 Task: Add an event with the title Second Webinar: Introduction to Influencer Collaboration for Brand Growth, date '2023/10/29', time 9:15 AM to 11:15 AMand add a description: Throughout the session, participants will engage in a series of activities, discussions, and exercises that promote teamwork, trust-building, and effective communication. These activities will be tailored to the specific needs and dynamics of your team, ensuring relevance and maximum engagement., put the event into Red category . Add location for the event as: 456 Palau de la Música Catalana, Barcelona, Spain, logged in from the account softage.9@softage.netand send the event invitation to softage.10@softage.net with CC to  softage.7@softage.net. Set a reminder for the event 2 hour before
Action: Mouse moved to (88, 114)
Screenshot: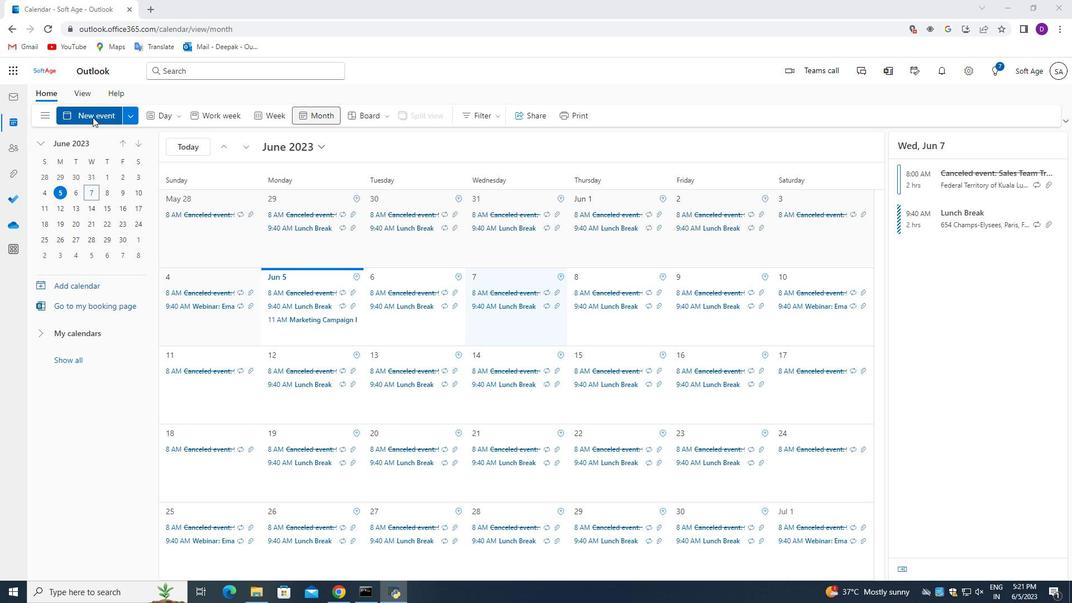 
Action: Mouse pressed left at (88, 114)
Screenshot: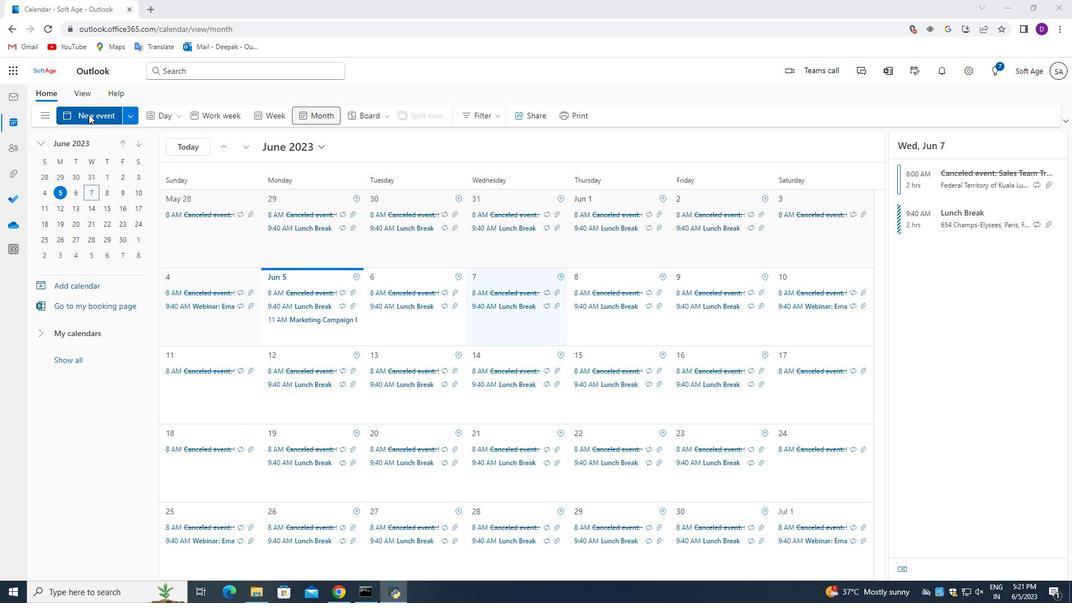 
Action: Mouse moved to (416, 389)
Screenshot: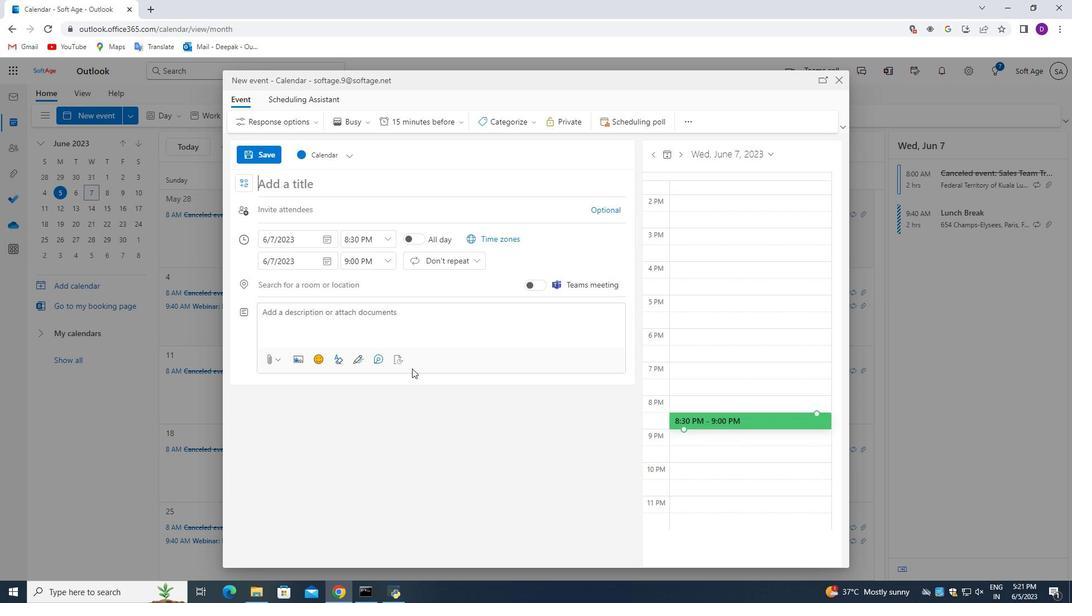 
Action: Key pressed <Key.shift_r>Second<Key.space><Key.shift_r>Webinar<Key.shift_r>:<Key.space><Key.shift>Introduction<Key.space>to<Key.space>influences<Key.backspace>r<Key.space><Key.shift_r>Collaboration<Key.space>for<Key.space><Key.shift_r>Brand<Key.space><Key.shift_r>
Screenshot: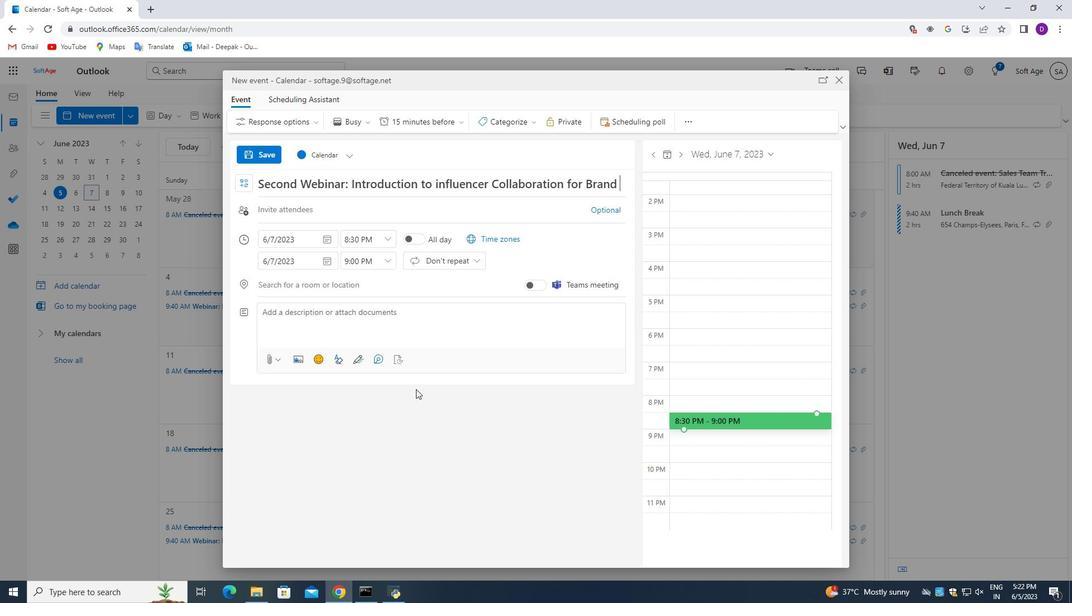 
Action: Mouse moved to (416, 389)
Screenshot: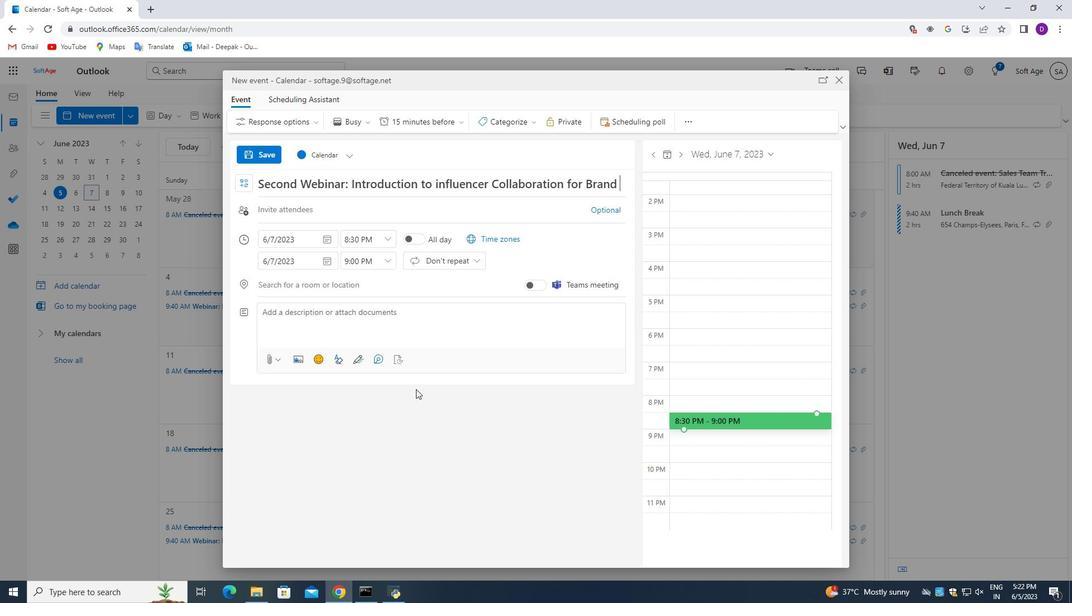 
Action: Key pressed <Key.shift_r><Key.shift_r><Key.shift_r><Key.shift_r><Key.shift_r><Key.shift_r><Key.shift_r><Key.shift_r><Key.shift_r><Key.shift_r><Key.shift_r><Key.shift_r><Key.shift_r><Key.shift_r><Key.shift_r><Key.shift_r><Key.shift_r>Growth
Screenshot: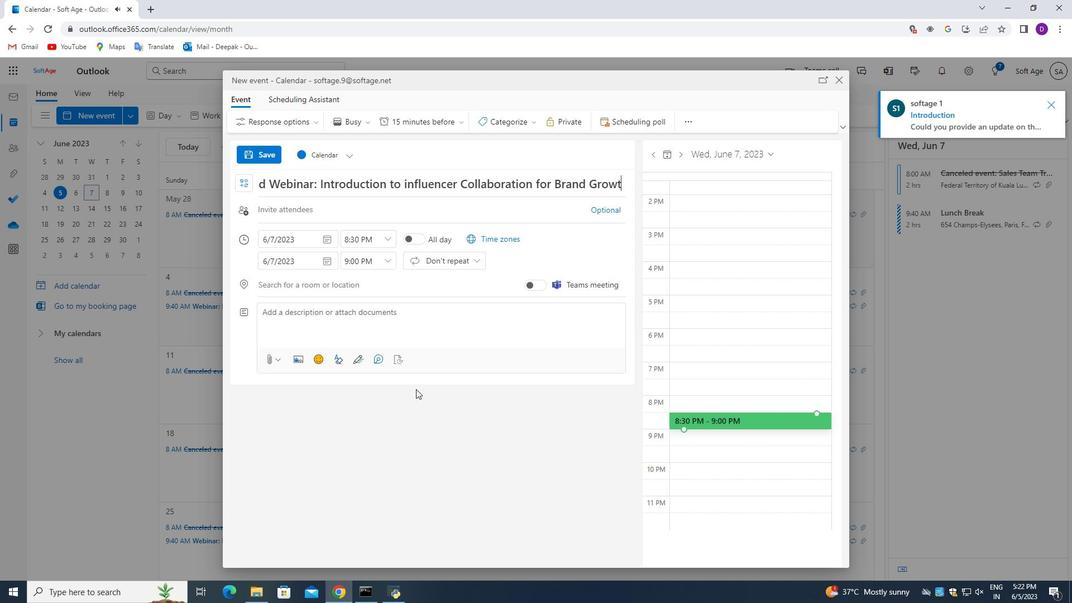 
Action: Mouse moved to (327, 239)
Screenshot: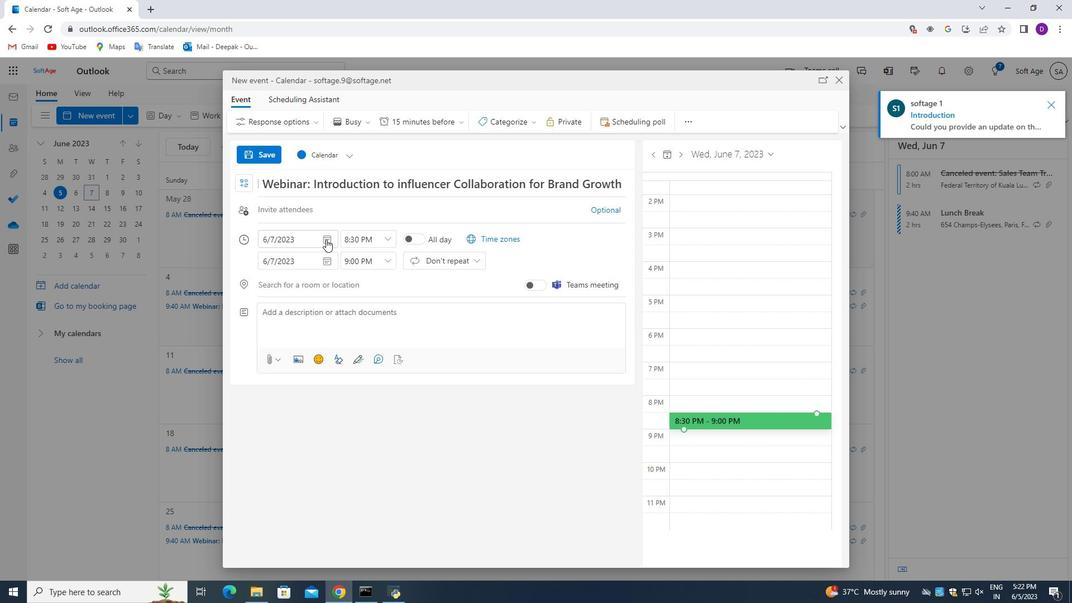 
Action: Mouse pressed left at (327, 239)
Screenshot: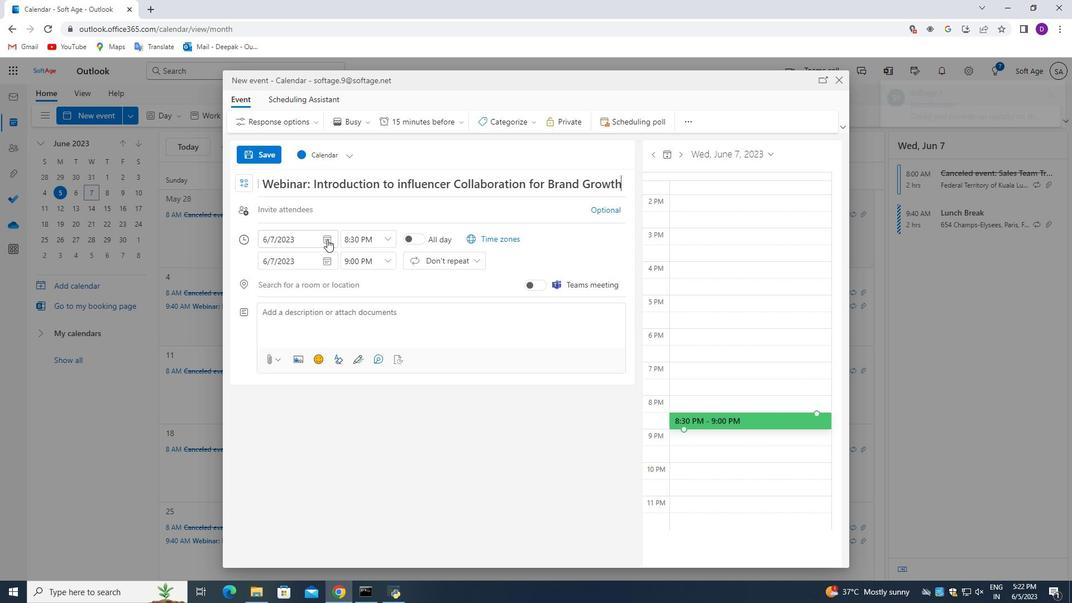 
Action: Mouse moved to (290, 258)
Screenshot: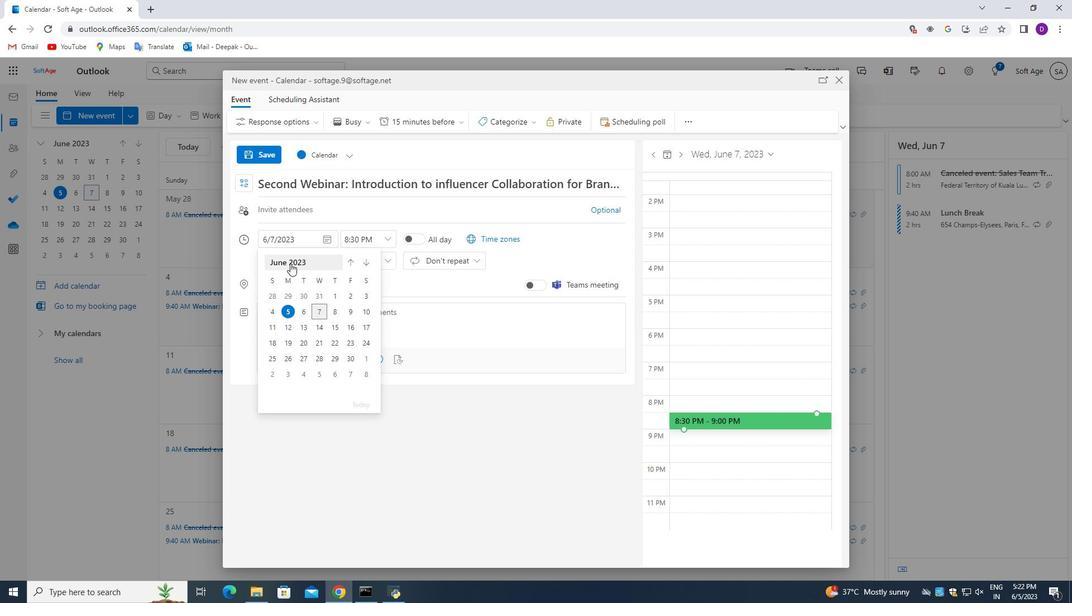 
Action: Mouse pressed left at (290, 258)
Screenshot: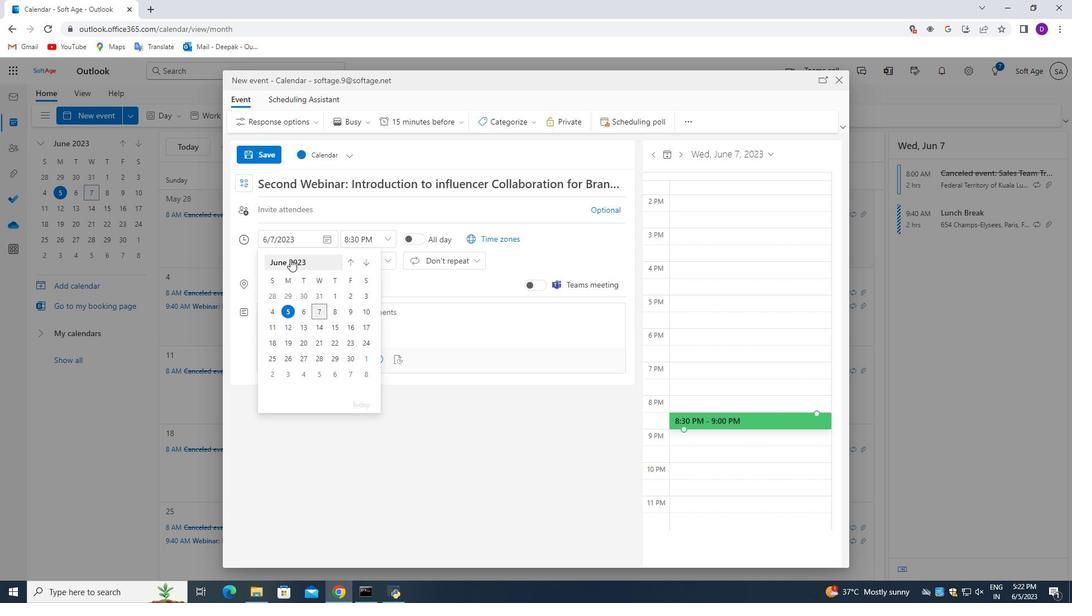 
Action: Mouse moved to (305, 342)
Screenshot: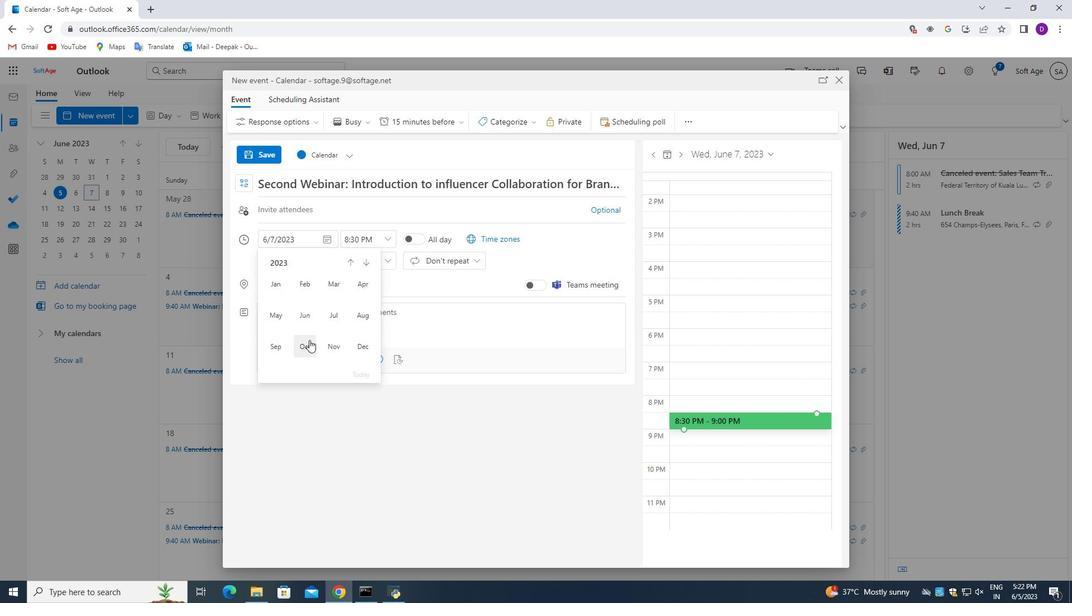 
Action: Mouse pressed left at (305, 342)
Screenshot: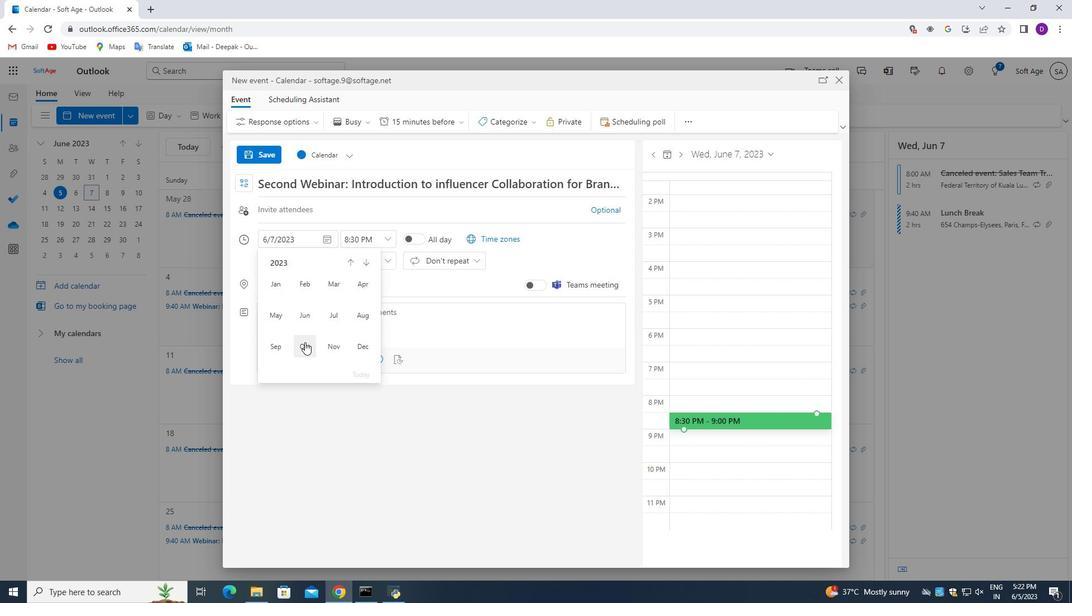
Action: Mouse moved to (273, 355)
Screenshot: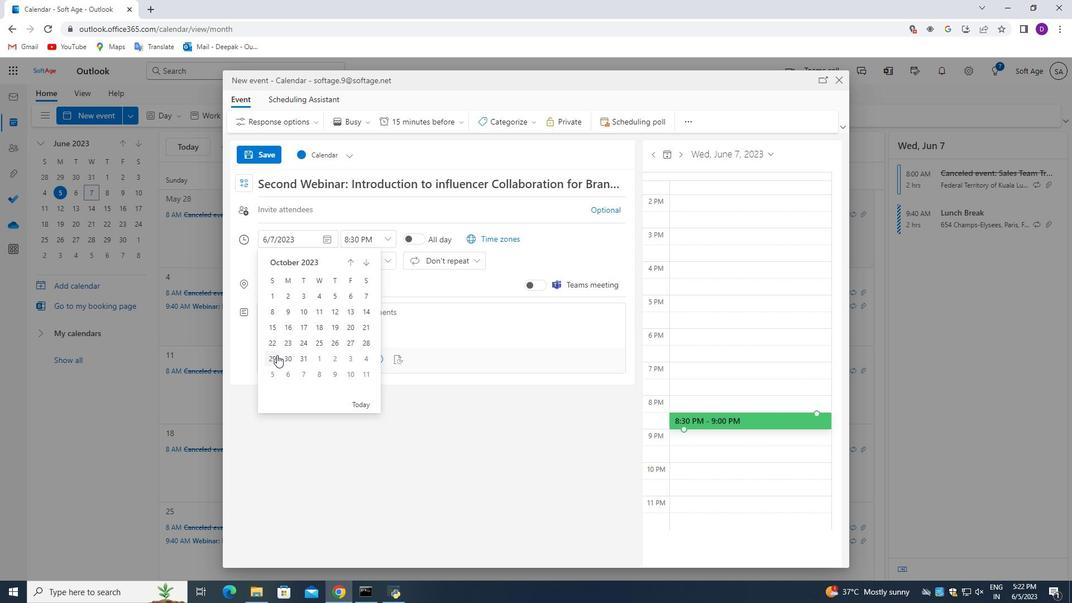 
Action: Mouse pressed left at (273, 355)
Screenshot: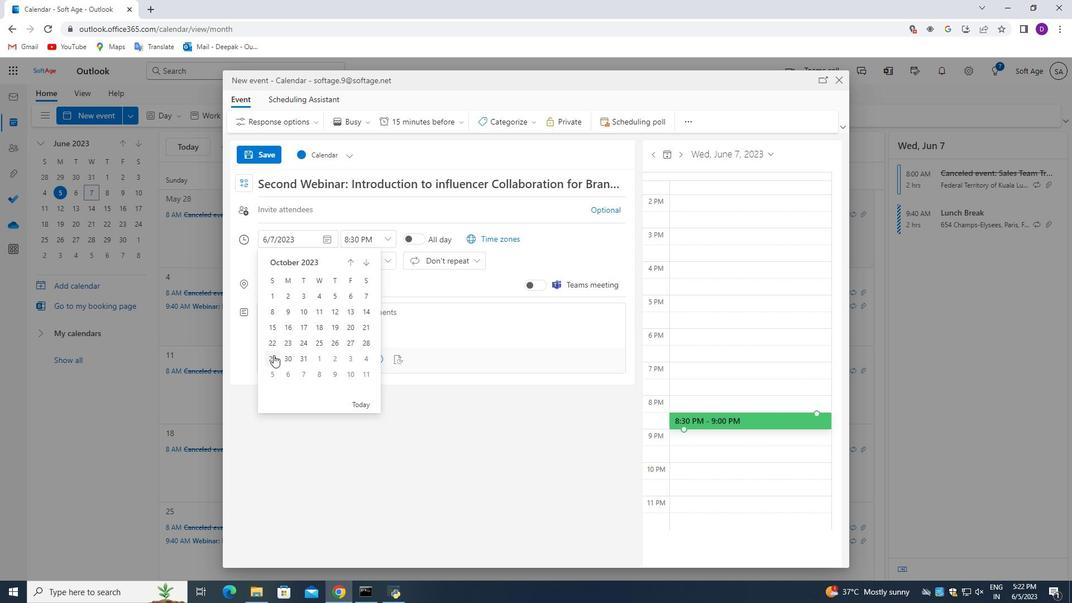 
Action: Mouse moved to (386, 241)
Screenshot: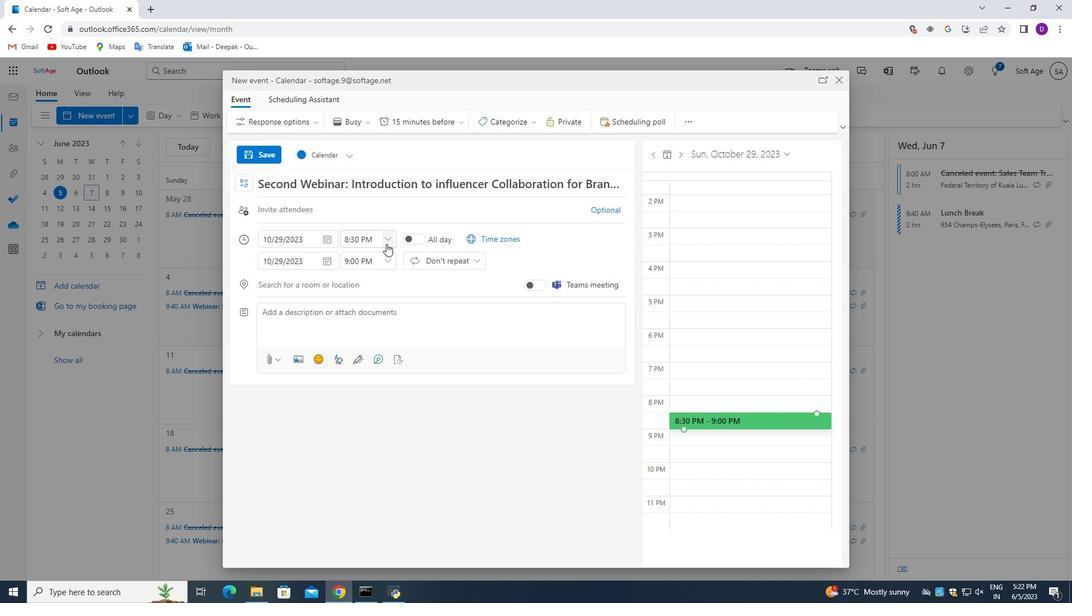 
Action: Mouse pressed left at (386, 241)
Screenshot: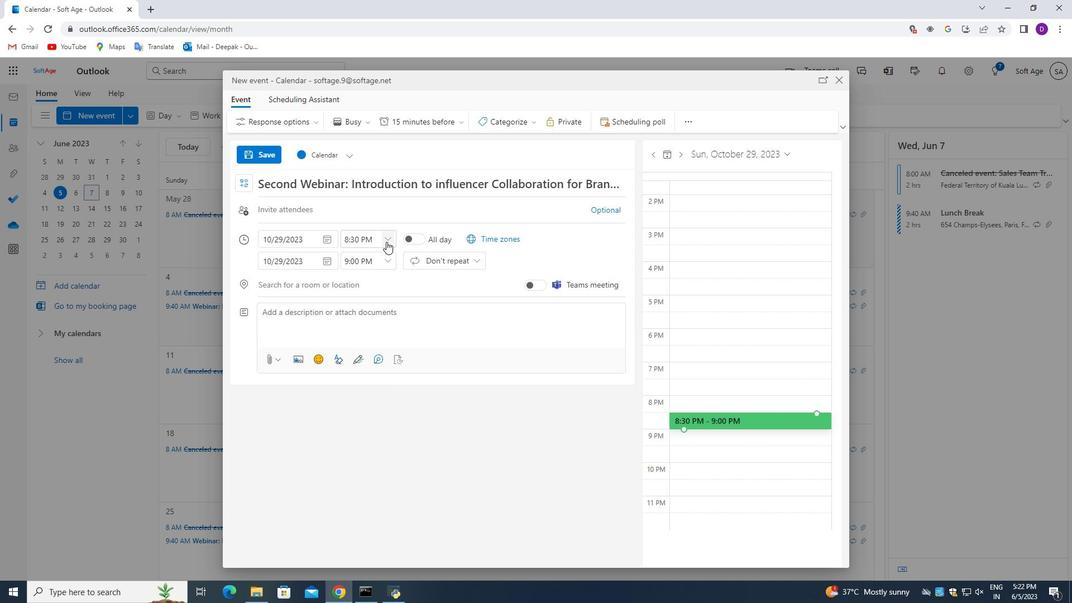 
Action: Mouse moved to (369, 307)
Screenshot: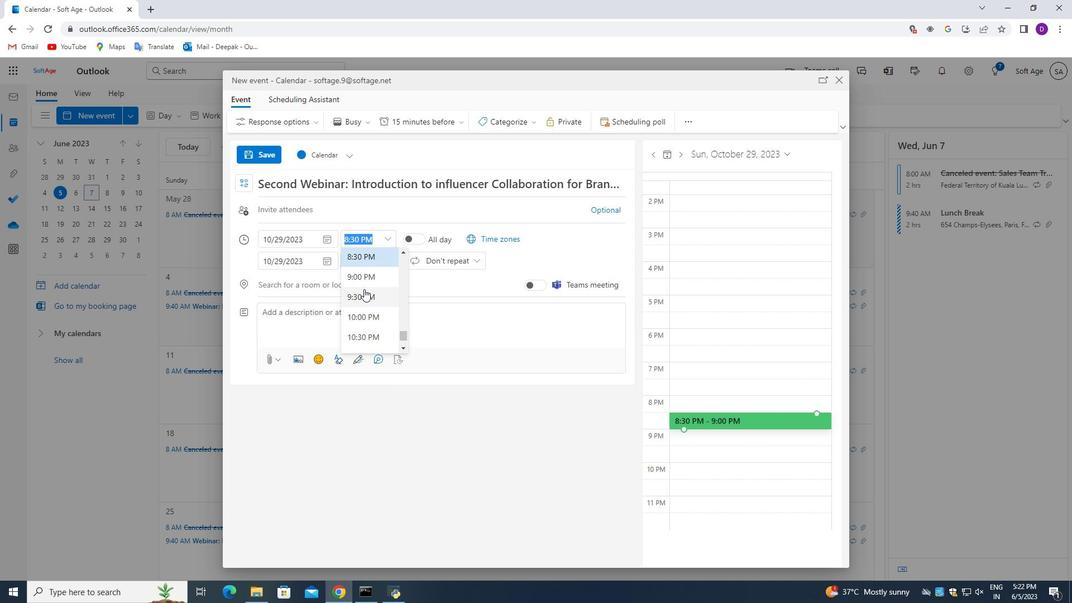 
Action: Mouse scrolled (369, 308) with delta (0, 0)
Screenshot: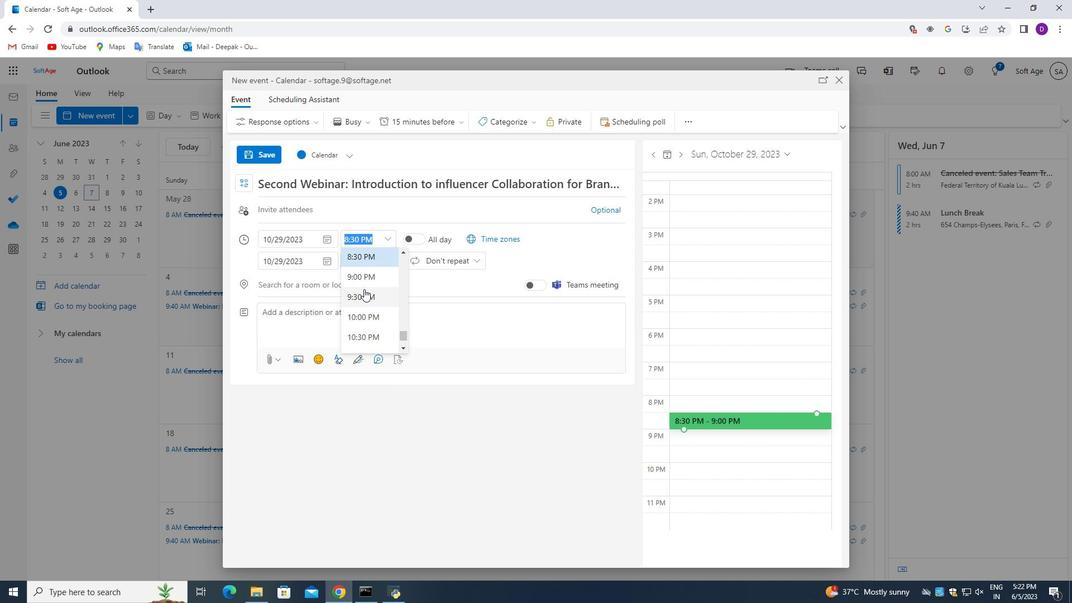 
Action: Mouse moved to (369, 315)
Screenshot: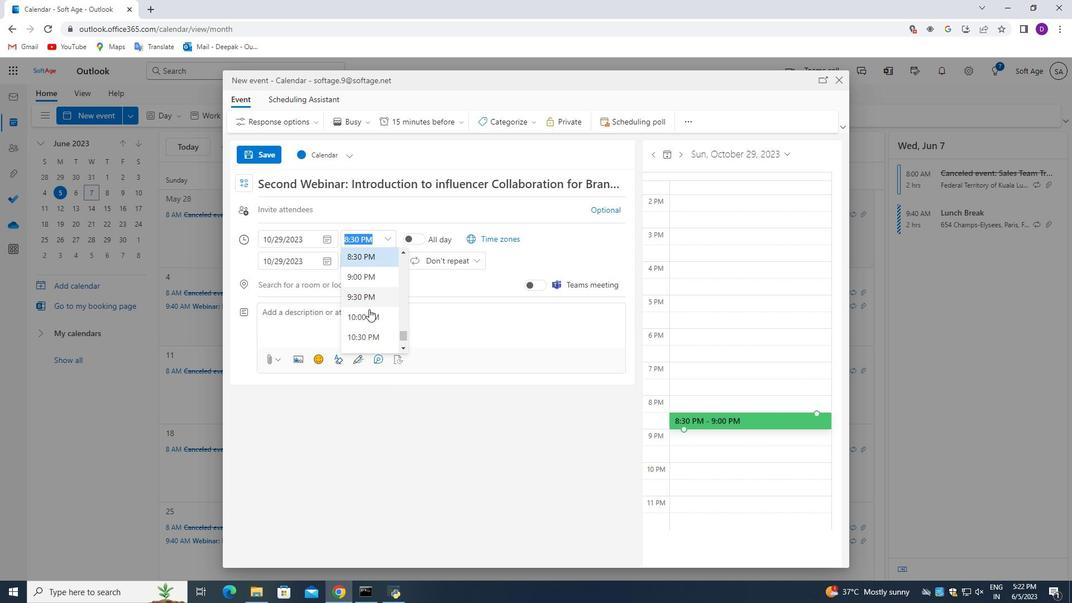 
Action: Mouse scrolled (369, 316) with delta (0, 0)
Screenshot: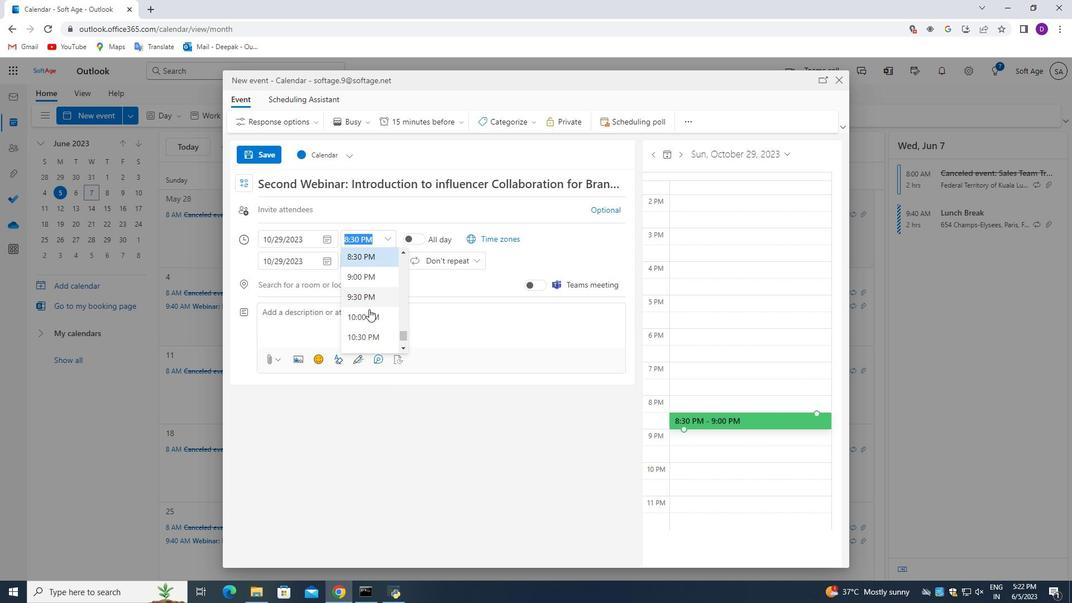 
Action: Mouse moved to (369, 316)
Screenshot: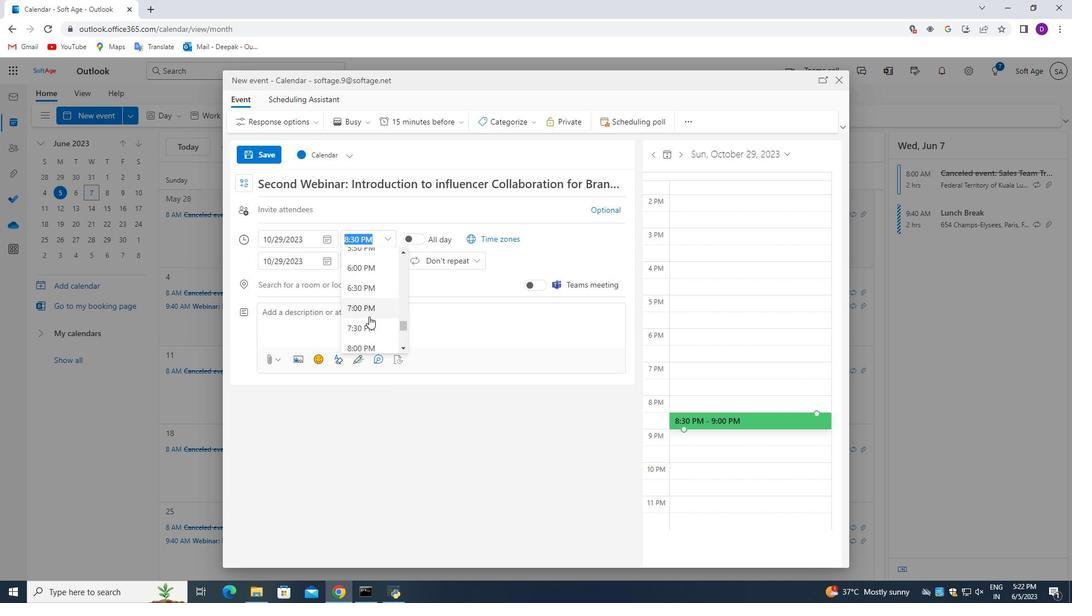 
Action: Mouse scrolled (369, 317) with delta (0, 0)
Screenshot: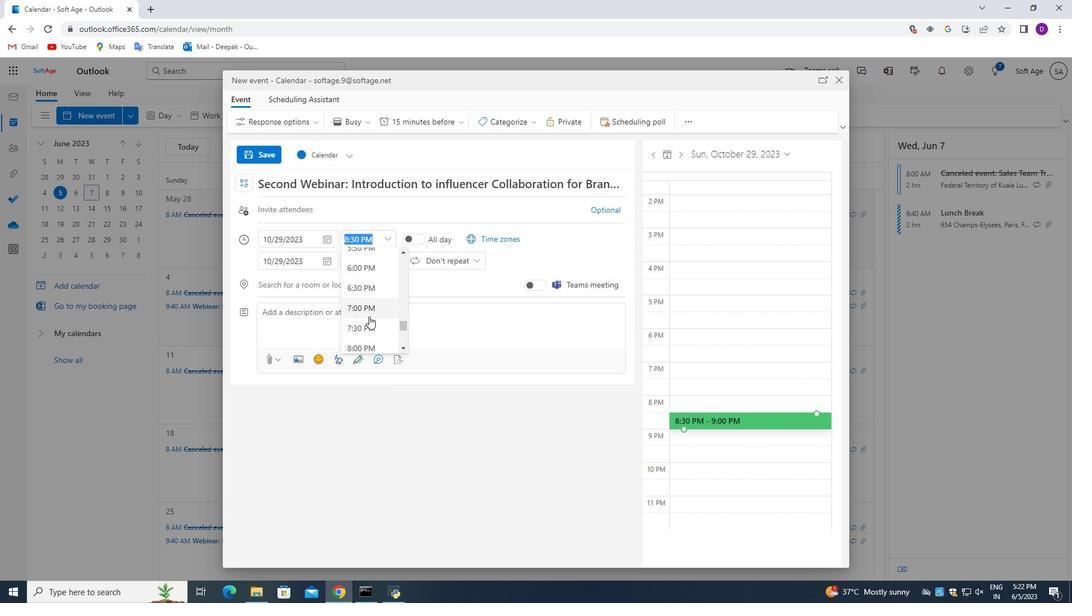 
Action: Mouse scrolled (369, 317) with delta (0, 0)
Screenshot: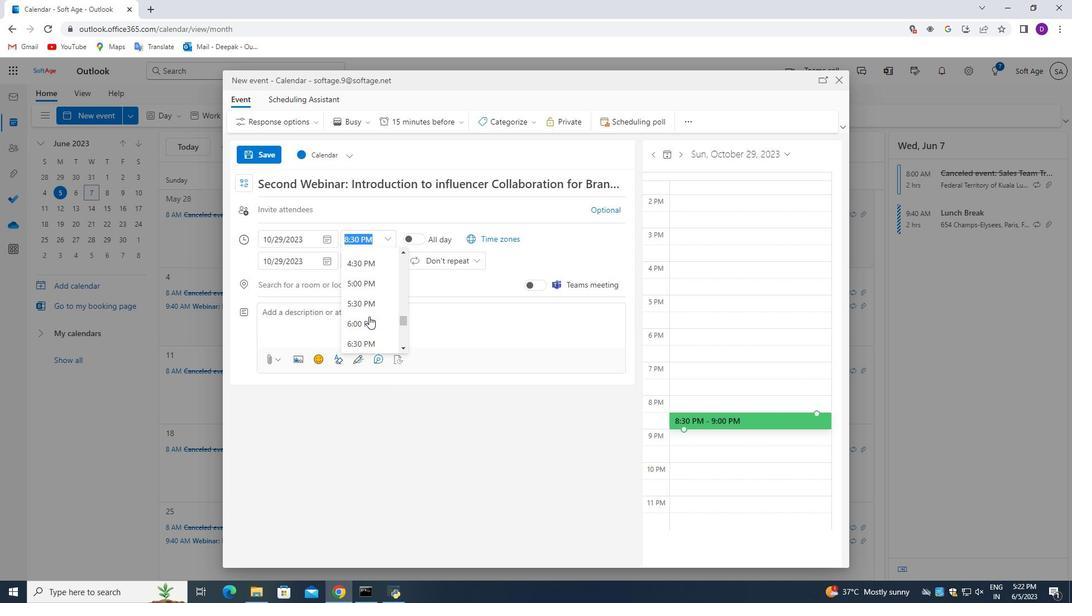 
Action: Mouse scrolled (369, 317) with delta (0, 0)
Screenshot: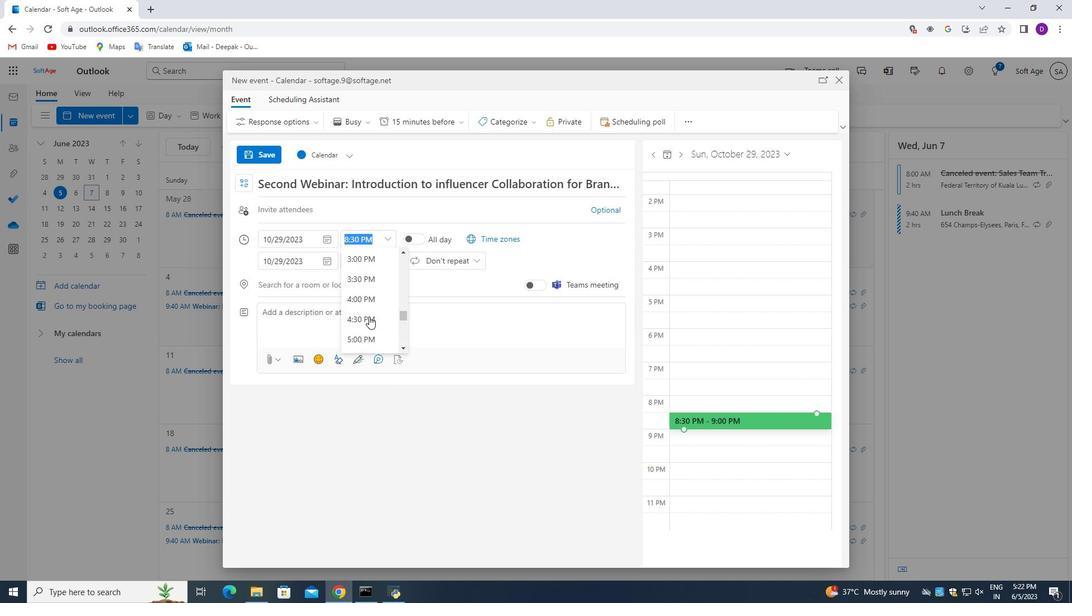 
Action: Mouse scrolled (369, 317) with delta (0, 0)
Screenshot: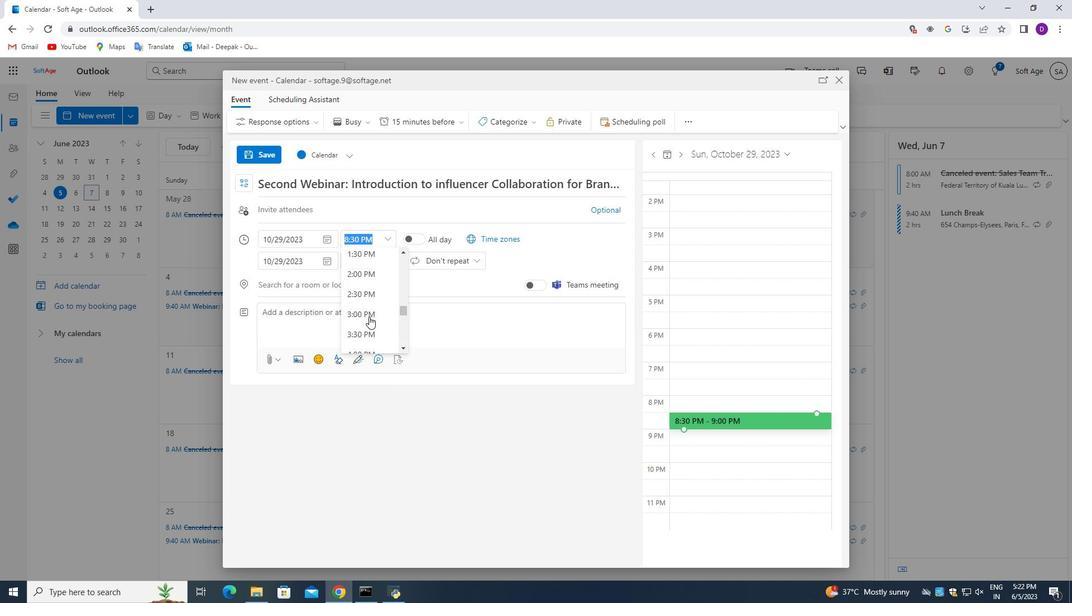 
Action: Mouse scrolled (369, 317) with delta (0, 0)
Screenshot: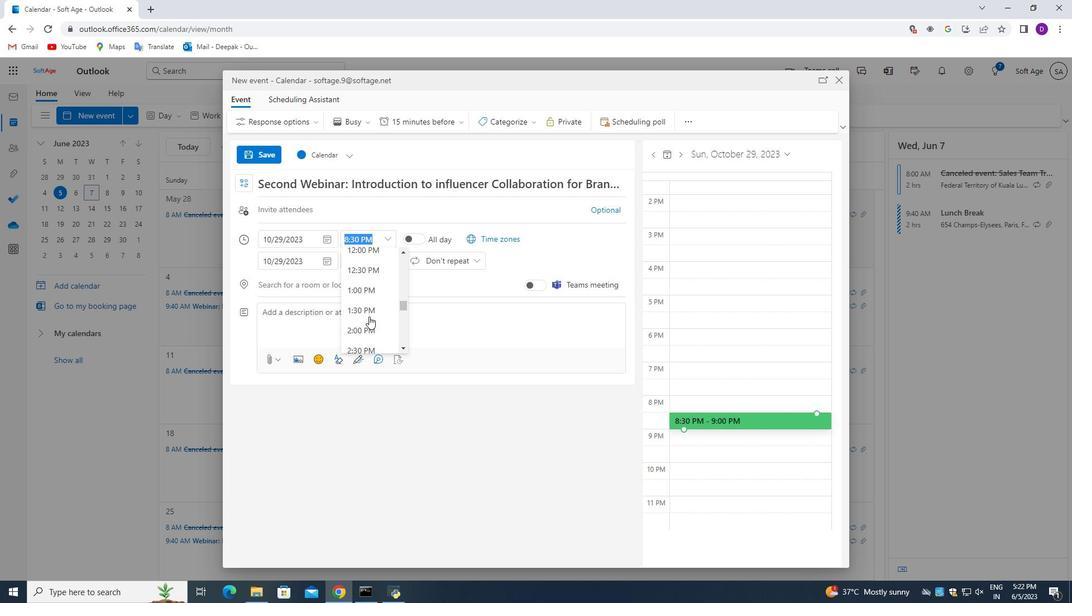 
Action: Mouse moved to (369, 317)
Screenshot: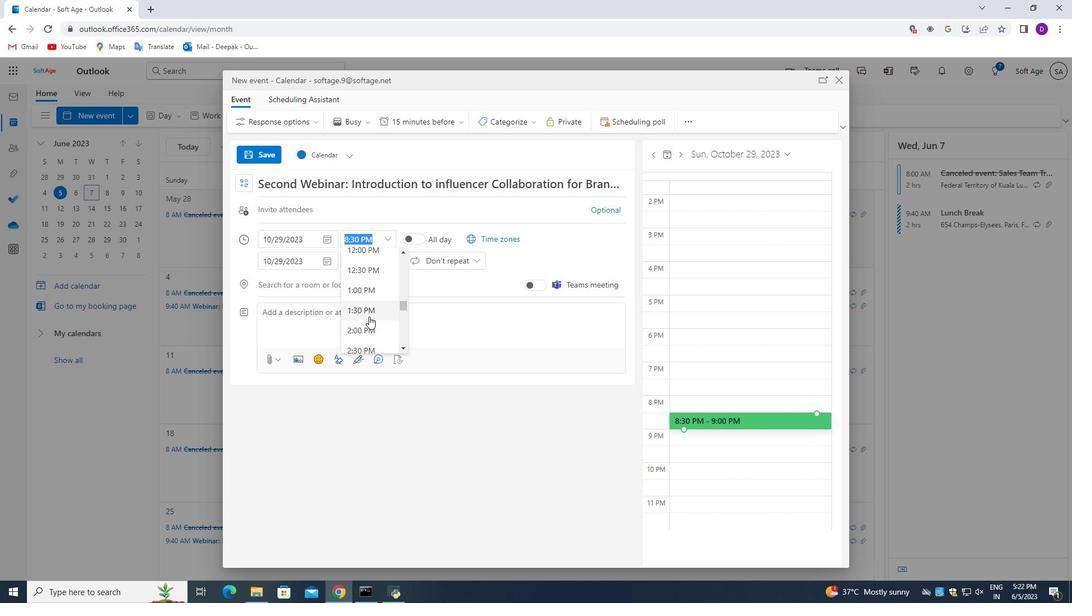 
Action: Mouse scrolled (369, 317) with delta (0, 0)
Screenshot: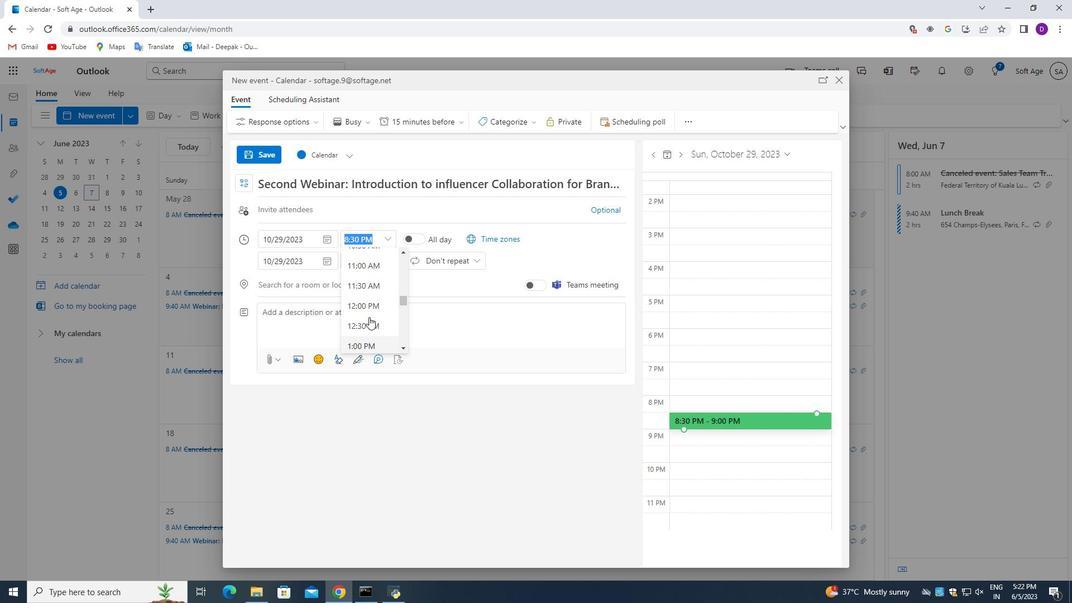 
Action: Mouse scrolled (369, 317) with delta (0, 0)
Screenshot: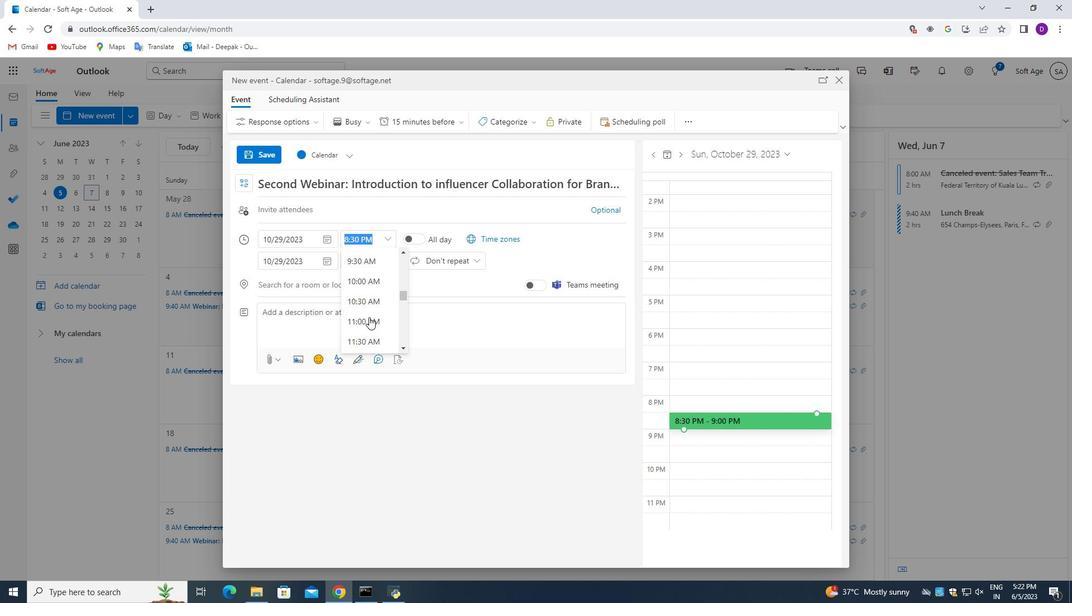 
Action: Mouse scrolled (369, 317) with delta (0, 0)
Screenshot: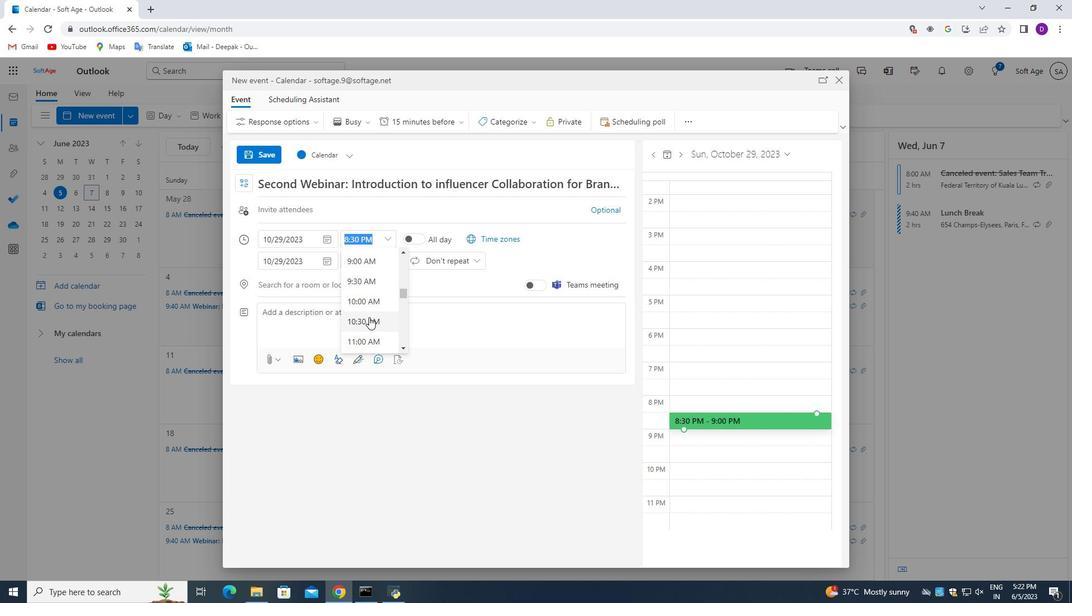 
Action: Mouse scrolled (369, 316) with delta (0, 0)
Screenshot: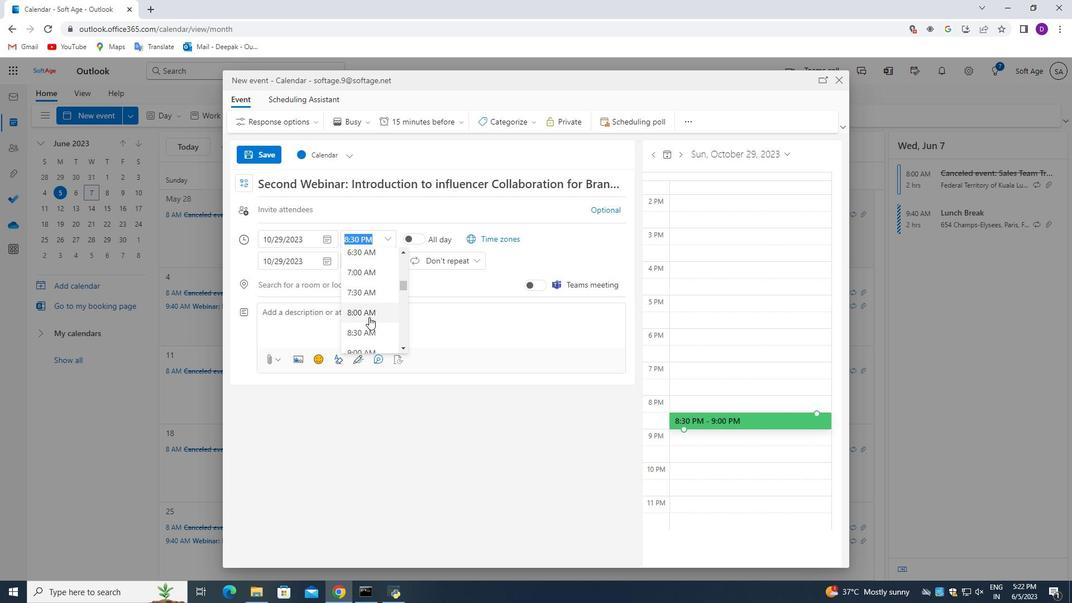 
Action: Mouse moved to (367, 312)
Screenshot: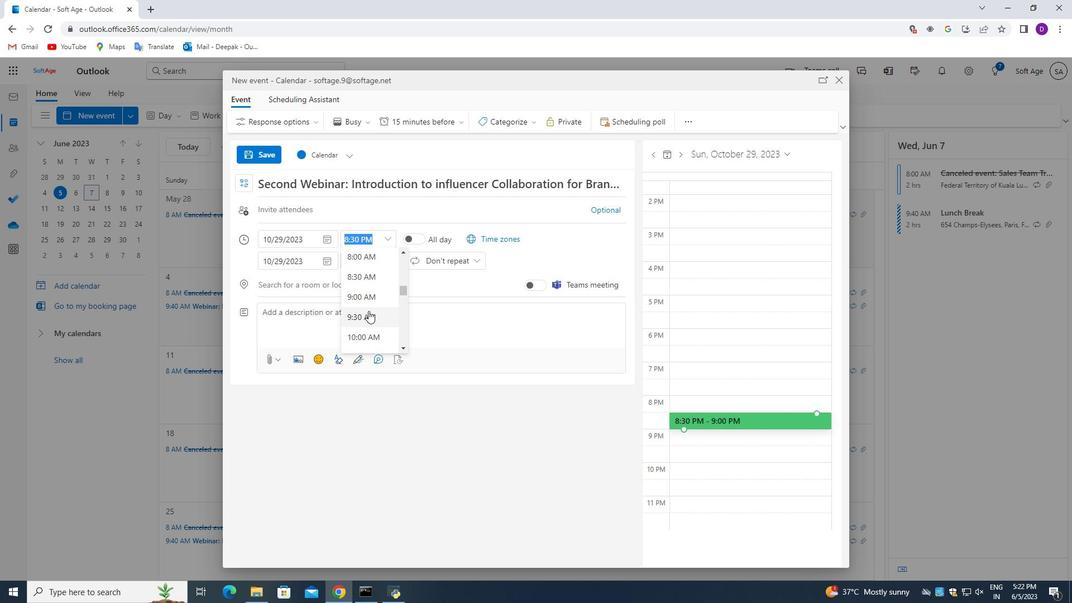 
Action: Mouse pressed left at (367, 312)
Screenshot: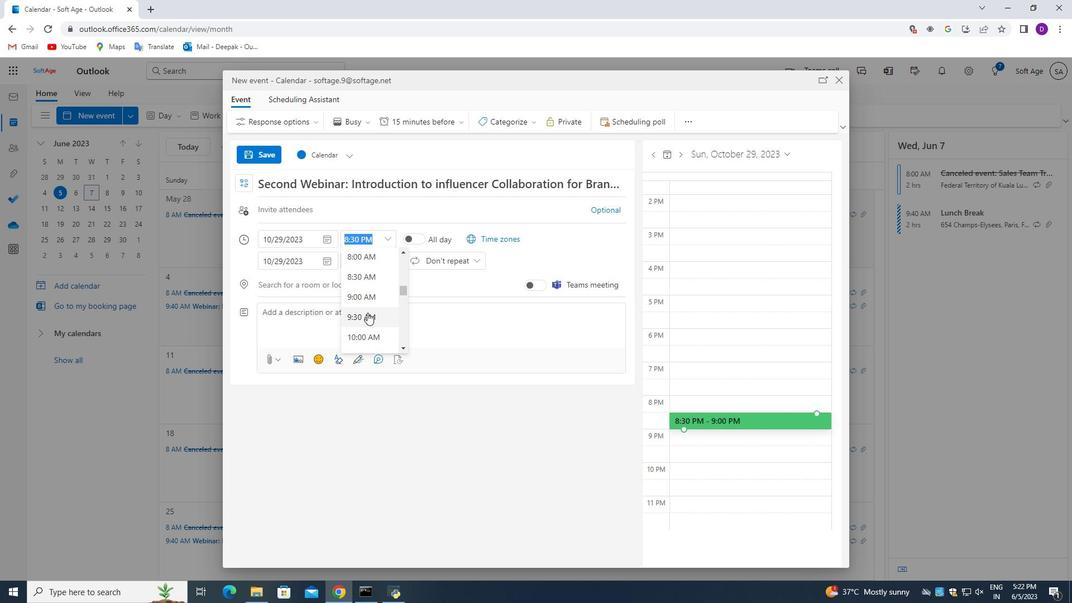 
Action: Mouse moved to (358, 239)
Screenshot: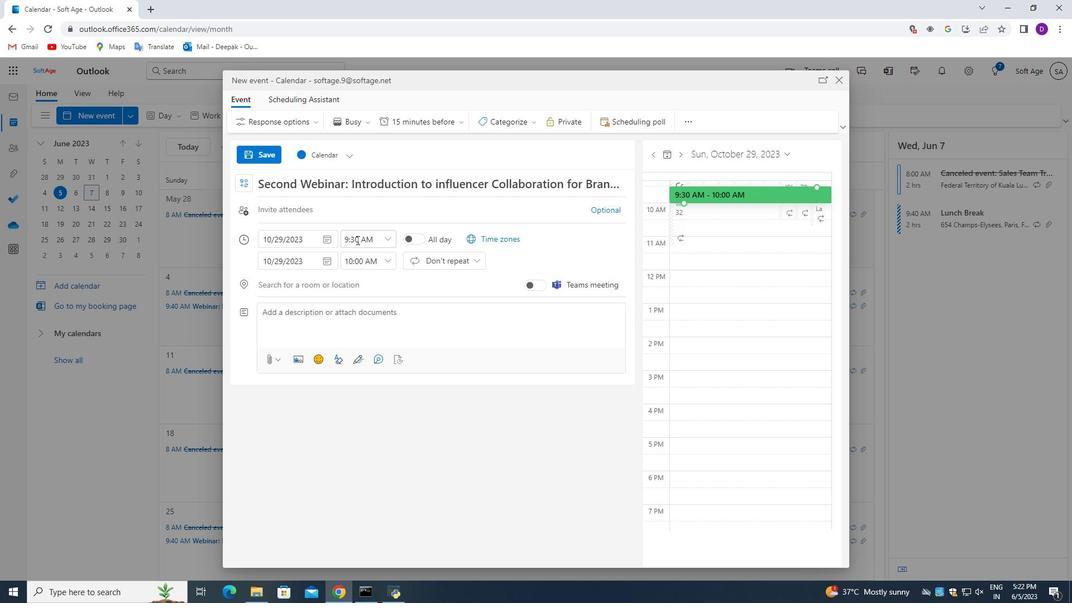 
Action: Mouse pressed left at (358, 239)
Screenshot: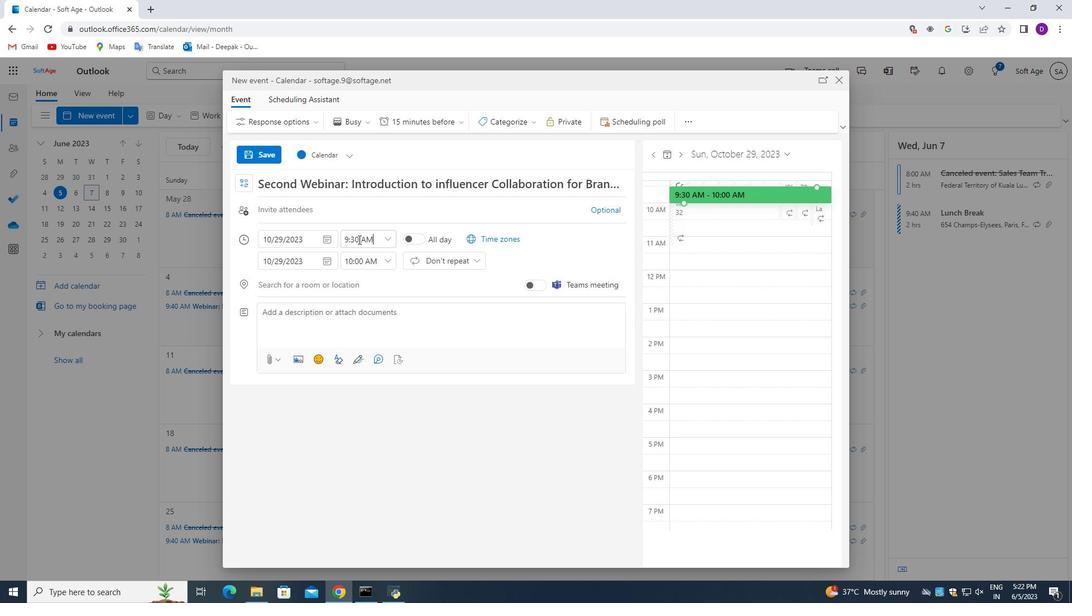 
Action: Mouse moved to (361, 261)
Screenshot: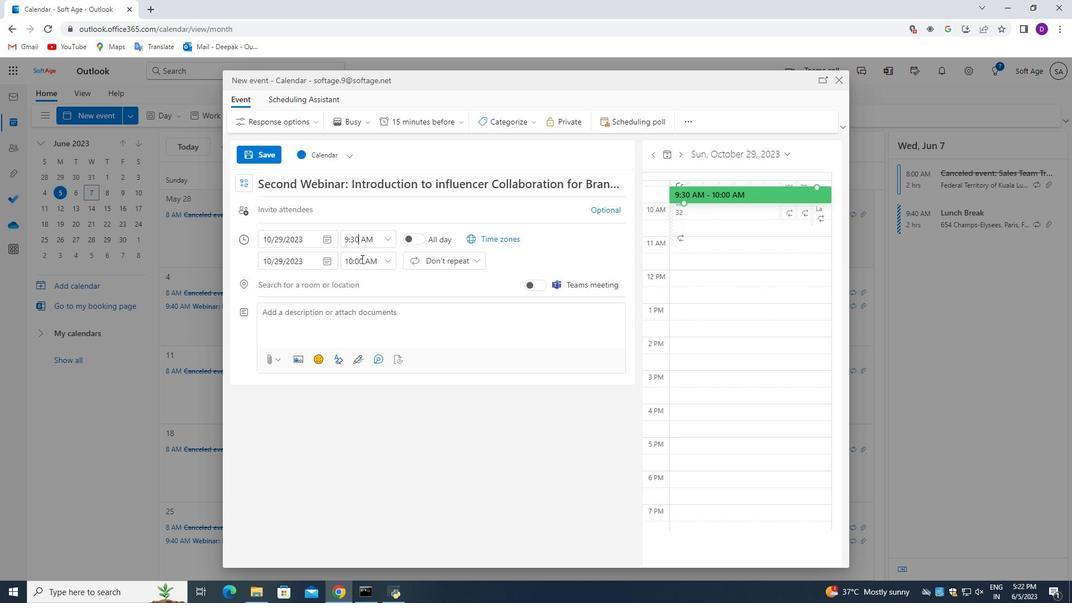 
Action: Key pressed <Key.backspace><Key.backspace>15
Screenshot: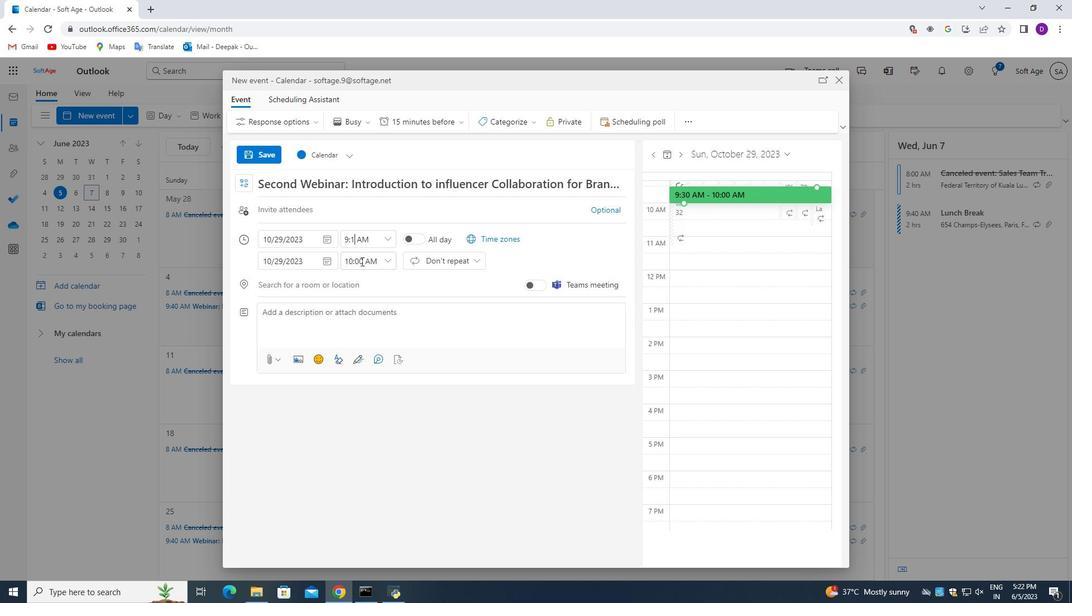 
Action: Mouse moved to (352, 263)
Screenshot: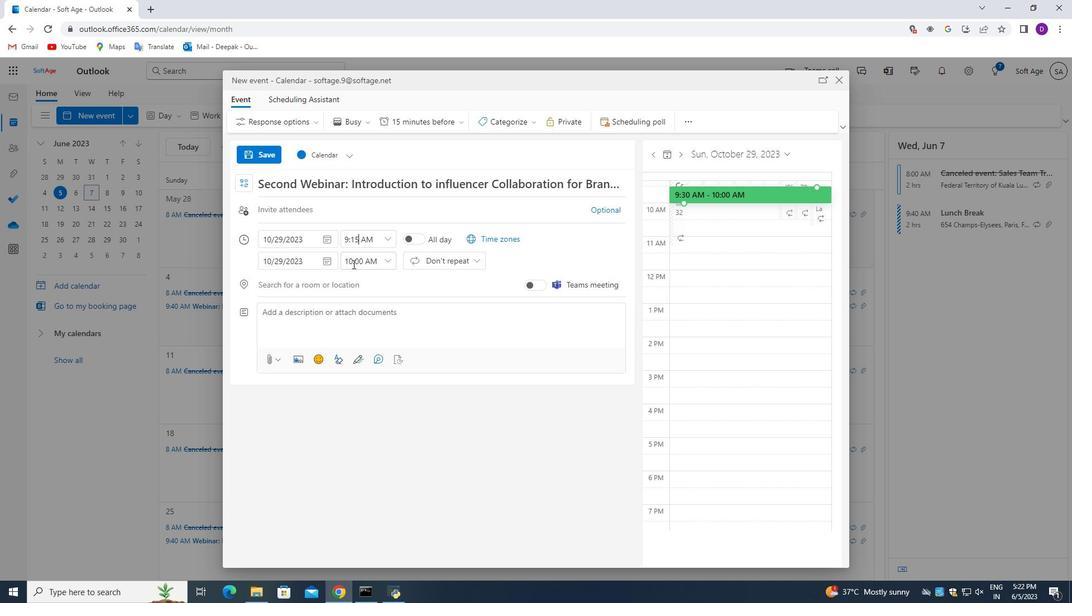 
Action: Mouse pressed left at (352, 263)
Screenshot: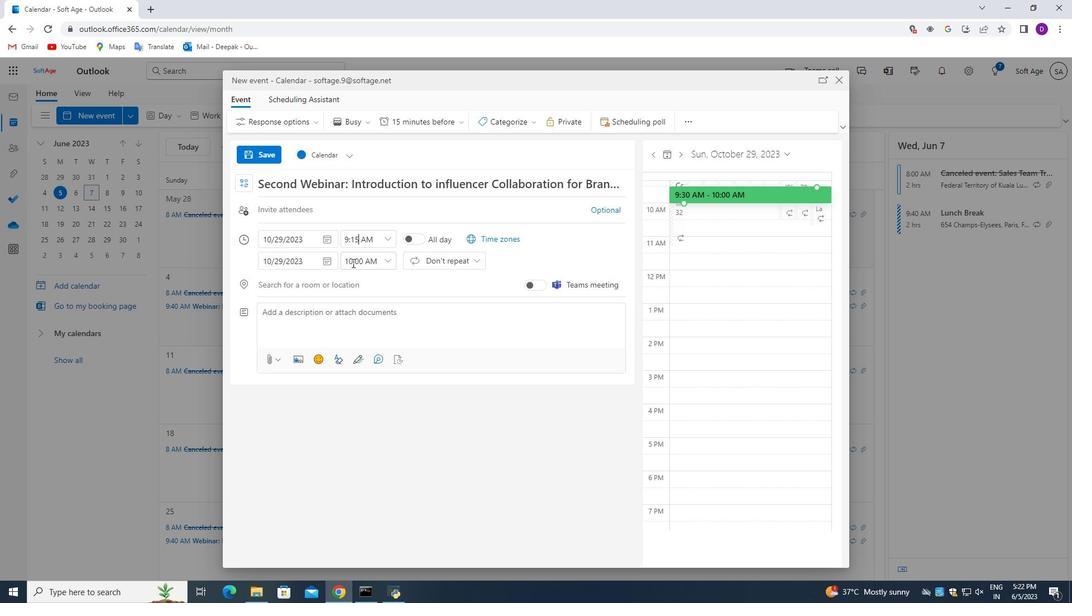
Action: Mouse pressed left at (352, 263)
Screenshot: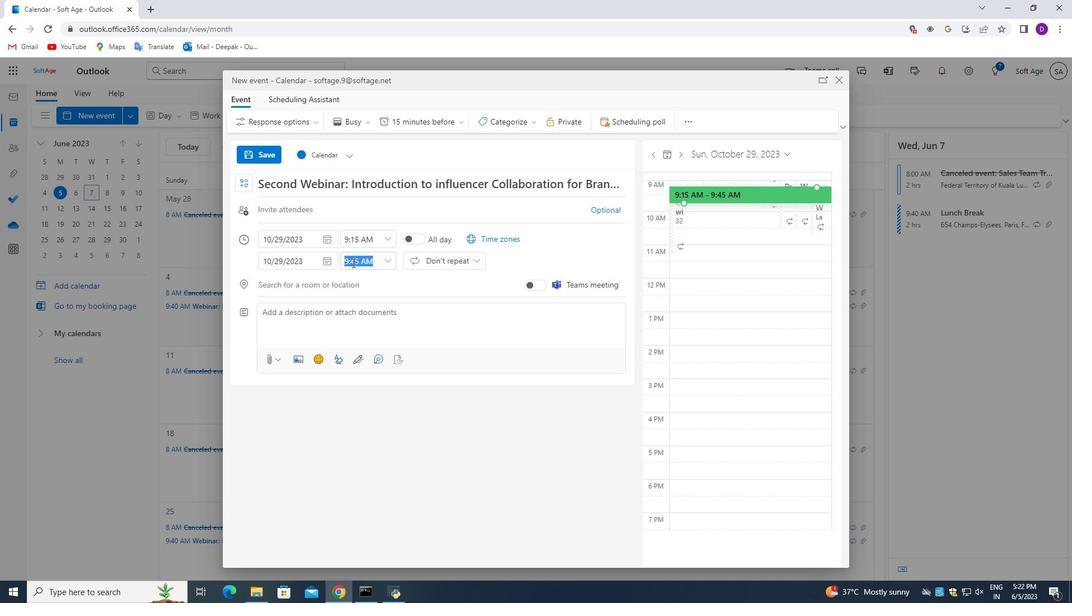 
Action: Mouse moved to (390, 262)
Screenshot: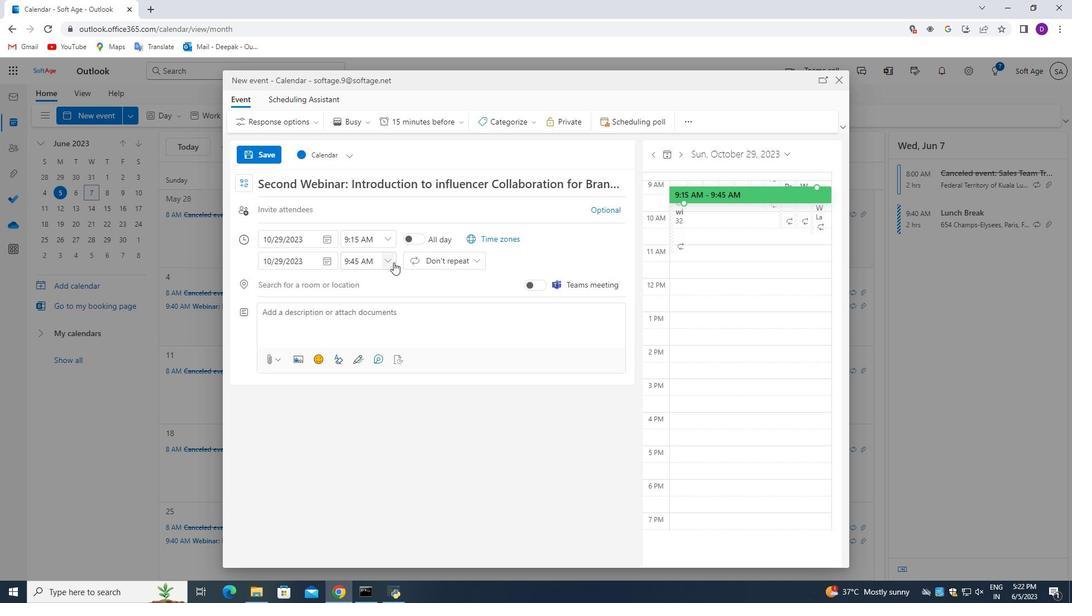 
Action: Mouse pressed left at (390, 262)
Screenshot: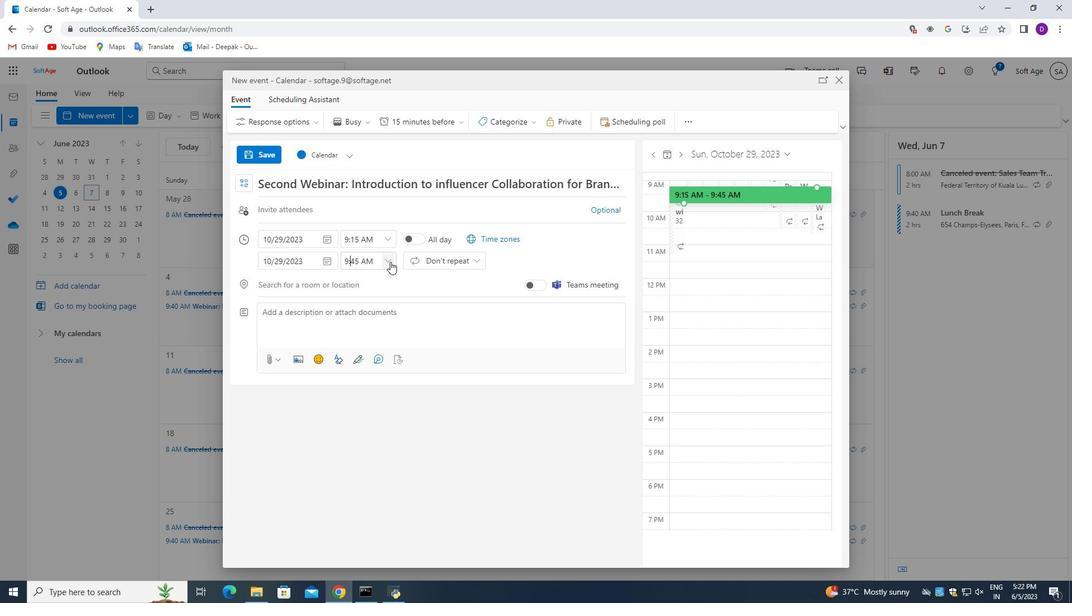 
Action: Mouse moved to (389, 340)
Screenshot: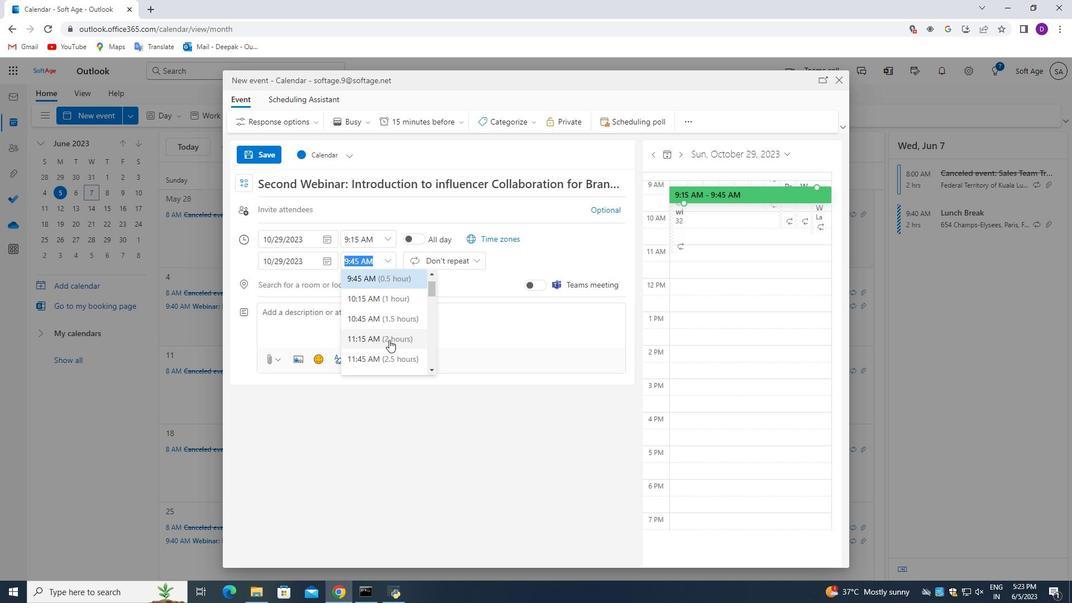 
Action: Mouse pressed left at (389, 340)
Screenshot: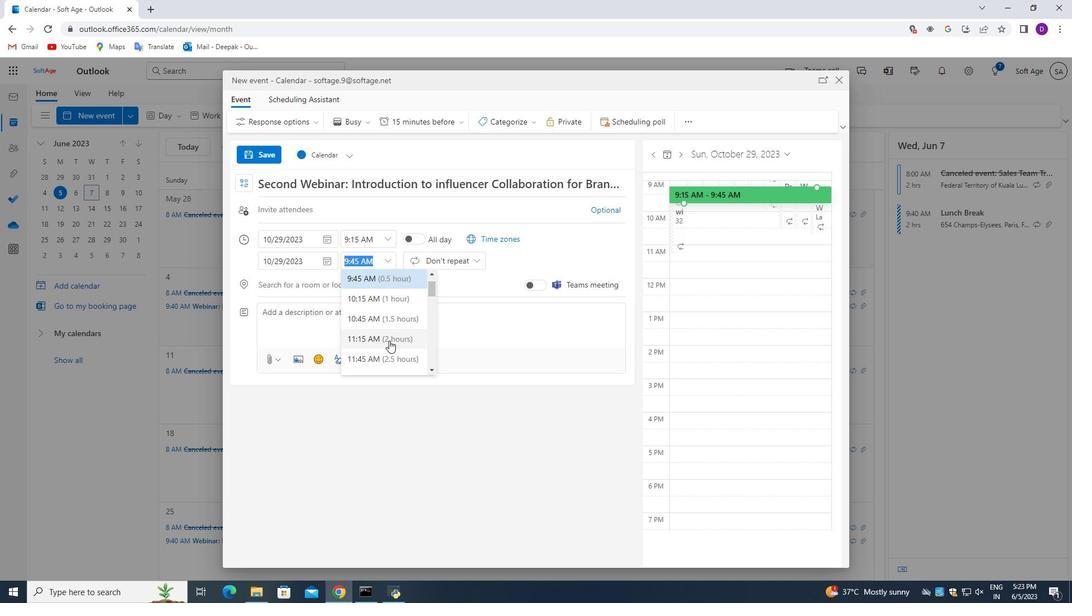 
Action: Mouse moved to (342, 315)
Screenshot: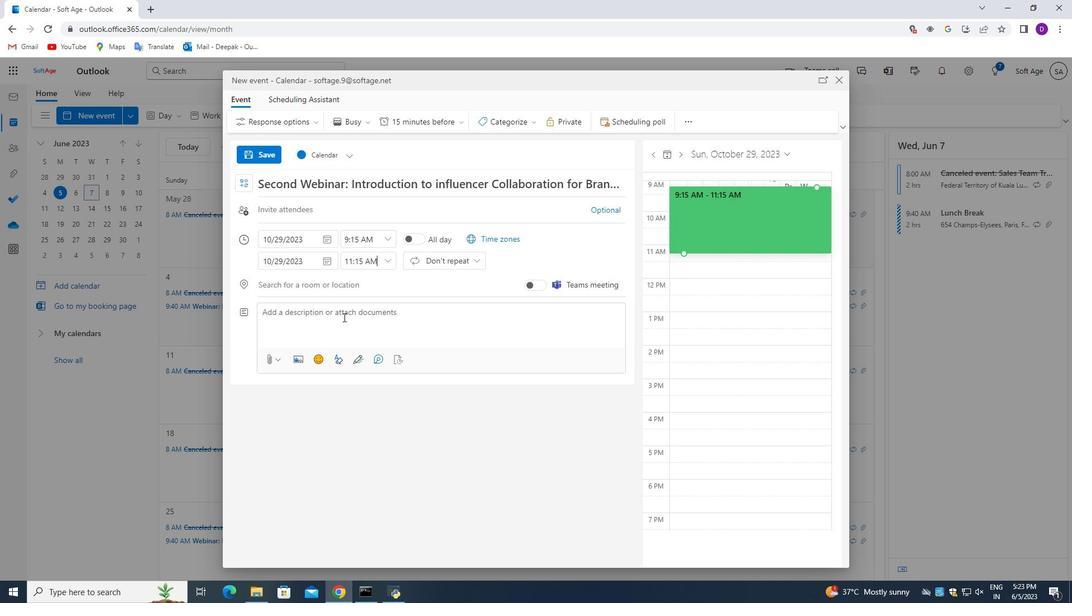 
Action: Mouse pressed left at (342, 315)
Screenshot: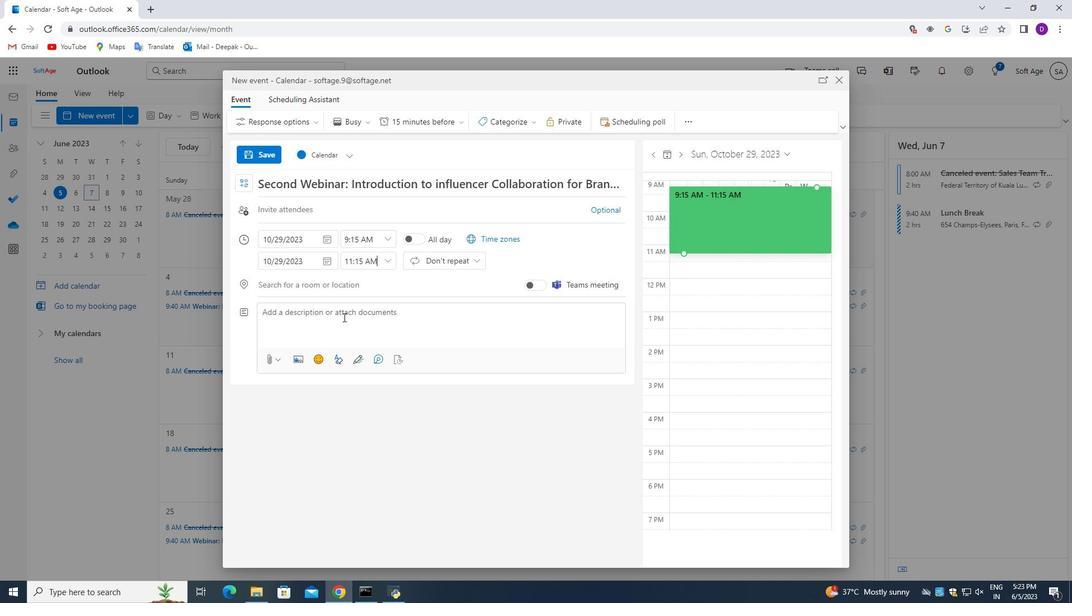 
Action: Mouse moved to (396, 451)
Screenshot: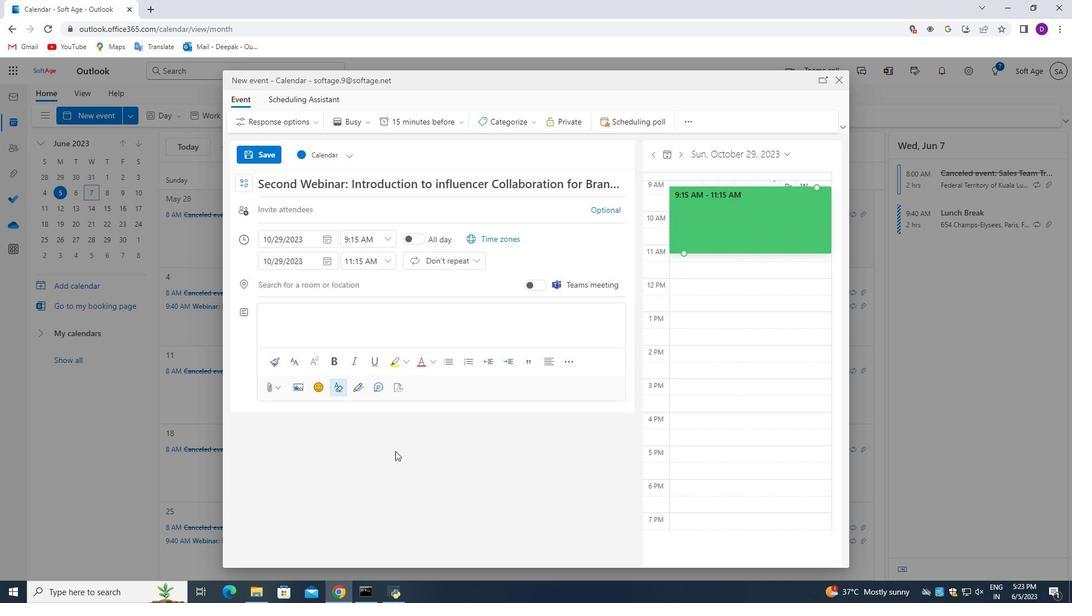 
Action: Key pressed <Key.shift_r>Throughout<Key.space>the<Key.space>session,<Key.space>participants<Key.space>will<Key.space>engage<Key.space>in<Key.space>a<Key.space>series<Key.space>of<Key.space>activities,<Key.space>discussions,<Key.space>and<Key.space>exercises<Key.space>that<Key.space>promote<Key.space>teamwork,<Key.space>trust-building,<Key.space>and<Key.space>effective<Key.space>communication.<Key.space><Key.shift_r>These<Key.space>activities<Key.space>will<Key.space>be<Key.space>tailored<Key.space>to<Key.space>the<Key.space>specific<Key.space>needs<Key.space>and<Key.space>dynamics<Key.space>of<Key.space>your<Key.space>team,<Key.space>ensuring<Key.space>relevance<Key.space>and<Key.space>maximi<Key.backspace>um<Key.space>engagemnet.
Screenshot: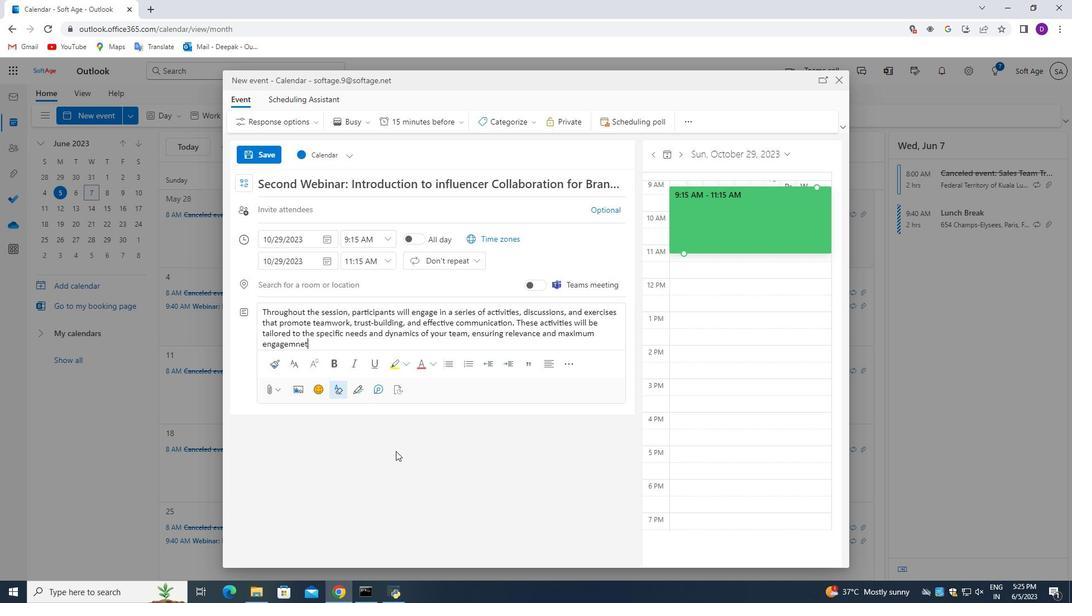 
Action: Mouse moved to (514, 125)
Screenshot: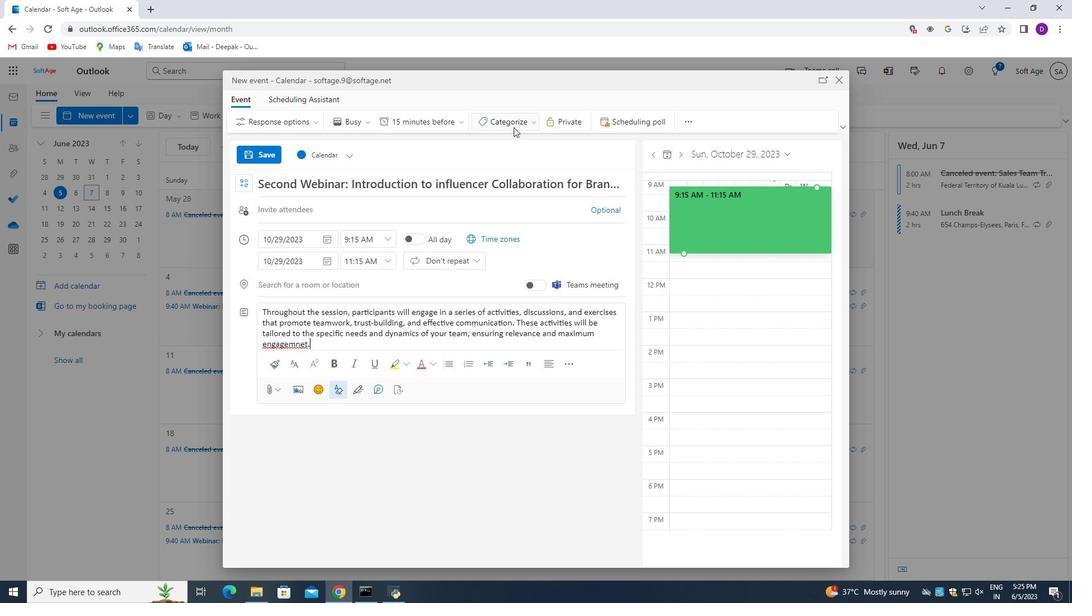 
Action: Mouse pressed left at (514, 125)
Screenshot: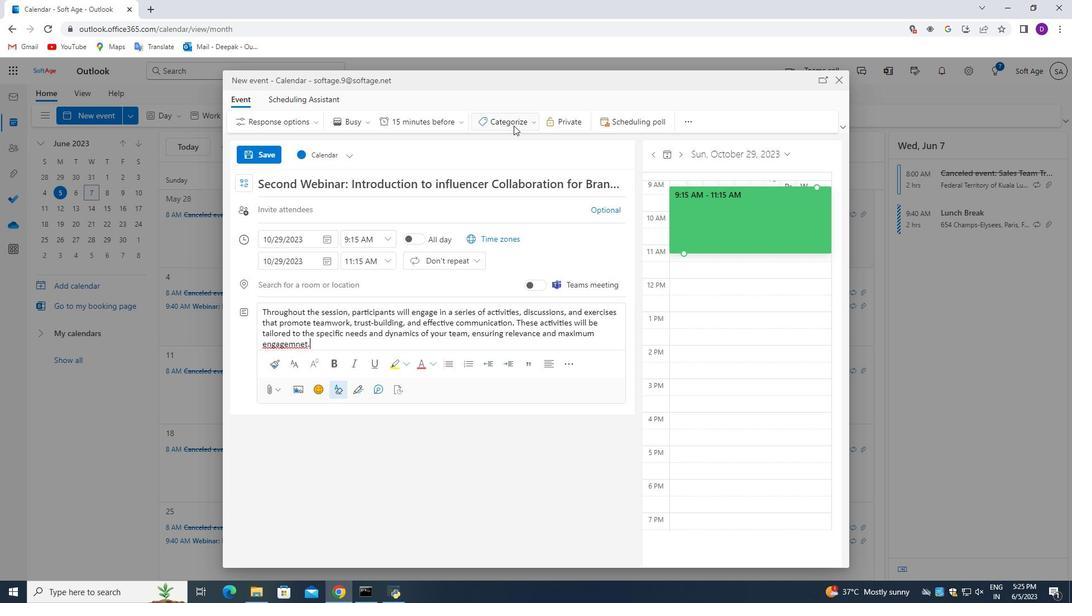 
Action: Mouse moved to (520, 210)
Screenshot: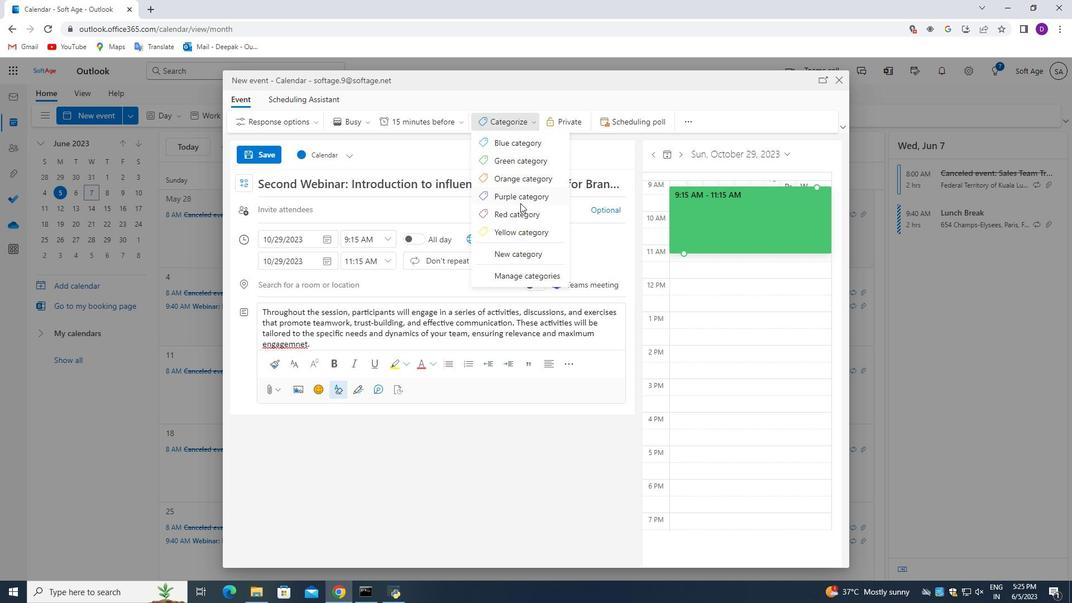 
Action: Mouse pressed left at (520, 210)
Screenshot: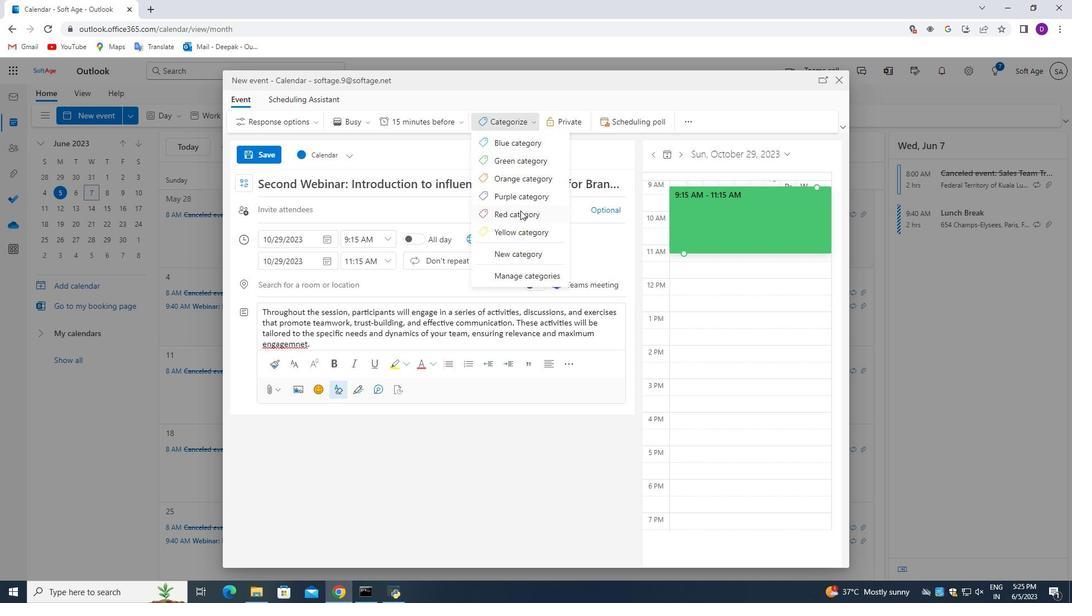 
Action: Mouse moved to (355, 282)
Screenshot: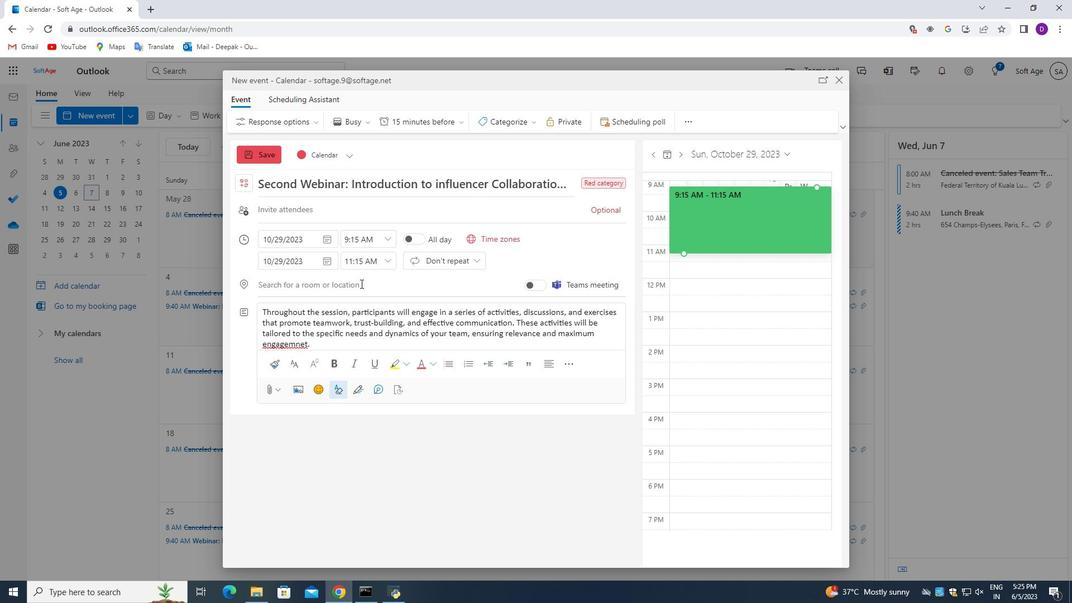 
Action: Mouse pressed left at (355, 282)
Screenshot: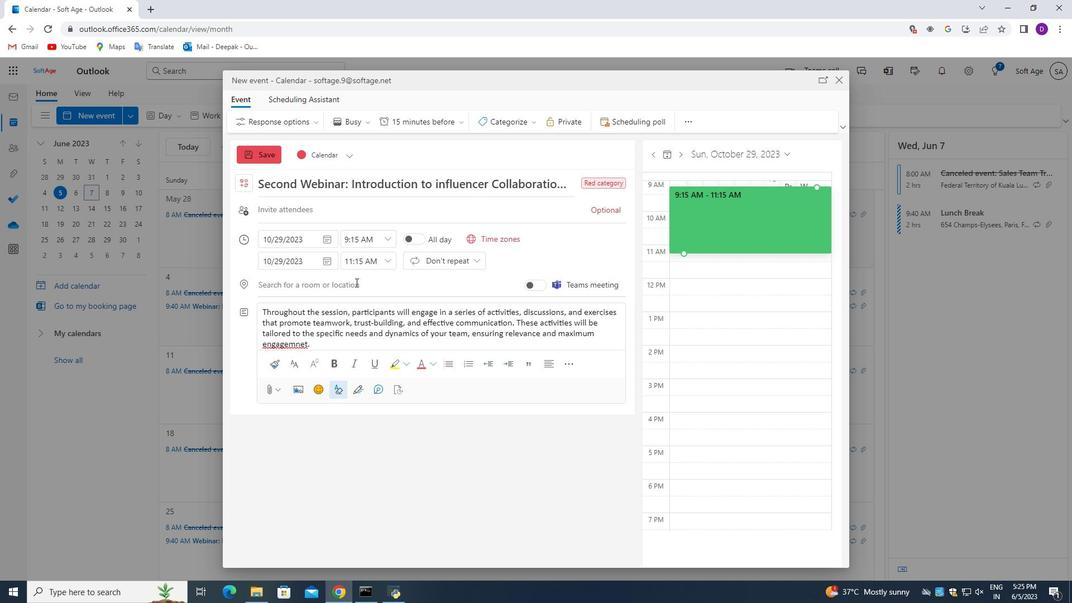 
Action: Mouse moved to (407, 445)
Screenshot: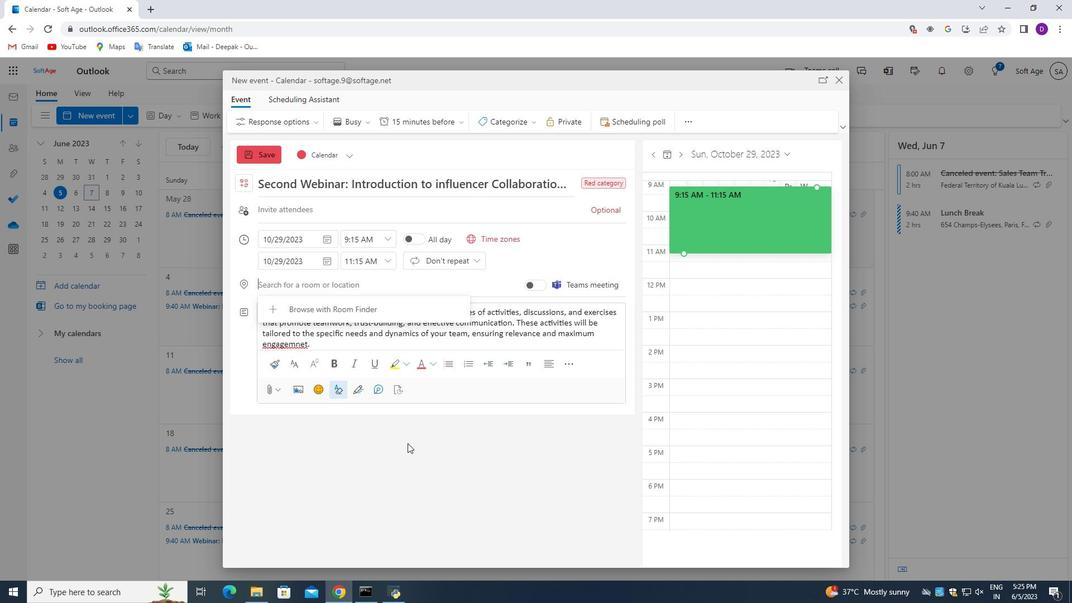 
Action: Key pressed 456<Key.space><Key.shift>Palau<Key.space>de<Key.space>la<Key.space><Key.shift>Musicas<Key.space><Key.backspace><Key.backspace><Key.backspace>s<Key.backspace>a<Key.space><Key.shift_r>Catalana,<Key.space><Key.shift_r><Key.shift_r><Key.shift_r><Key.shift_r><Key.shift_r>Barcelona
Screenshot: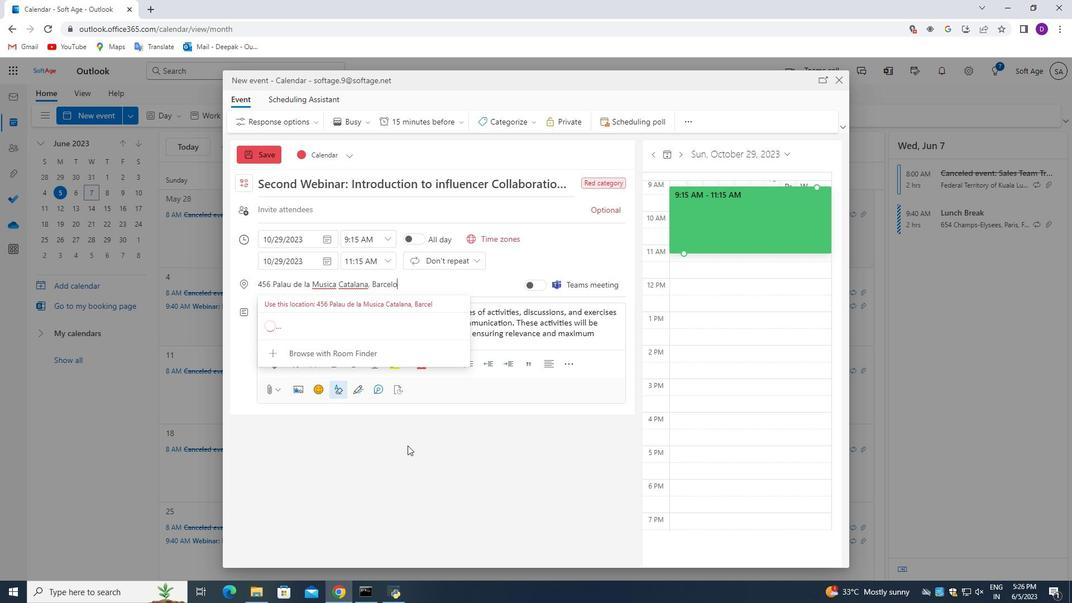 
Action: Mouse pressed left at (407, 445)
Screenshot: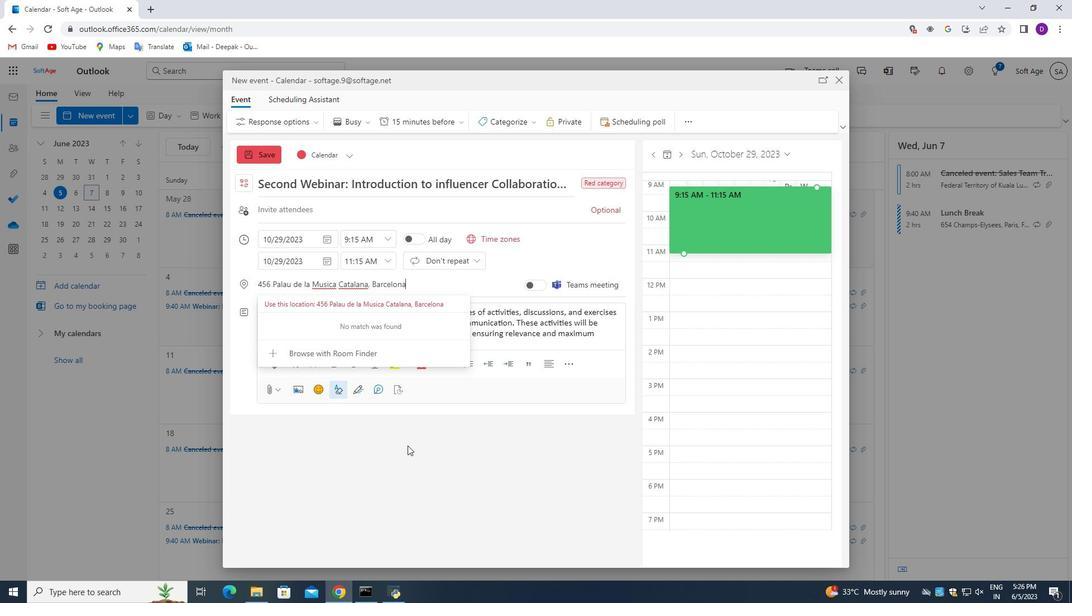 
Action: Mouse moved to (306, 207)
Screenshot: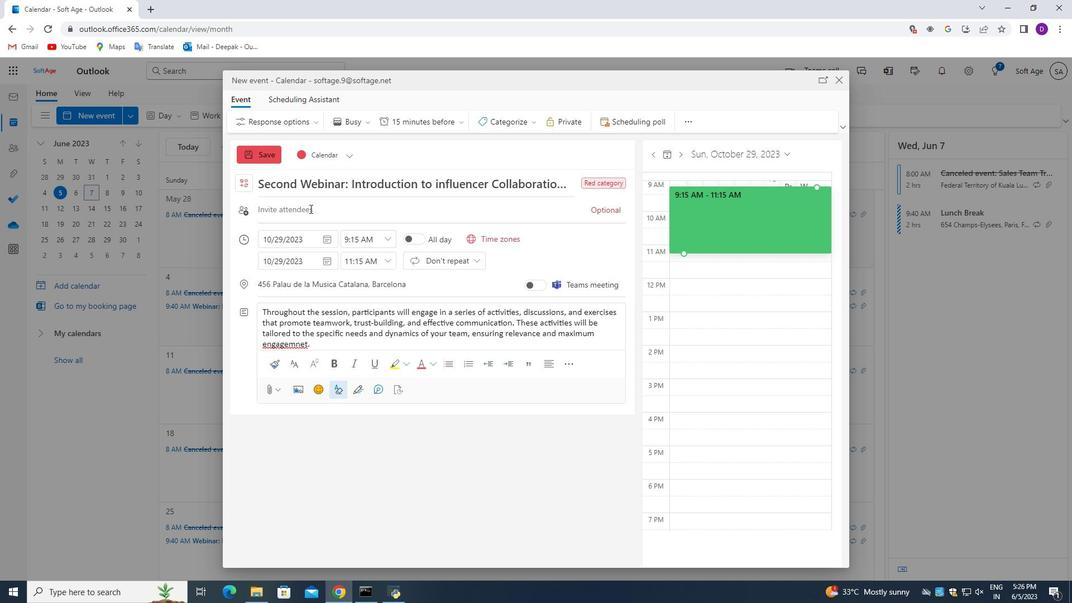 
Action: Mouse pressed left at (306, 207)
Screenshot: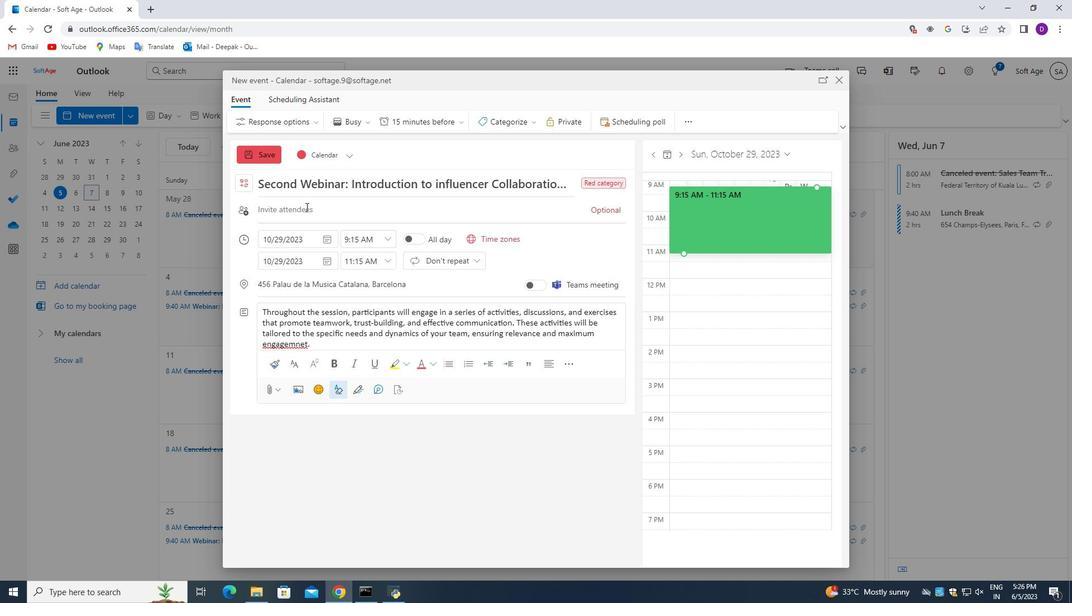 
Action: Mouse moved to (463, 405)
Screenshot: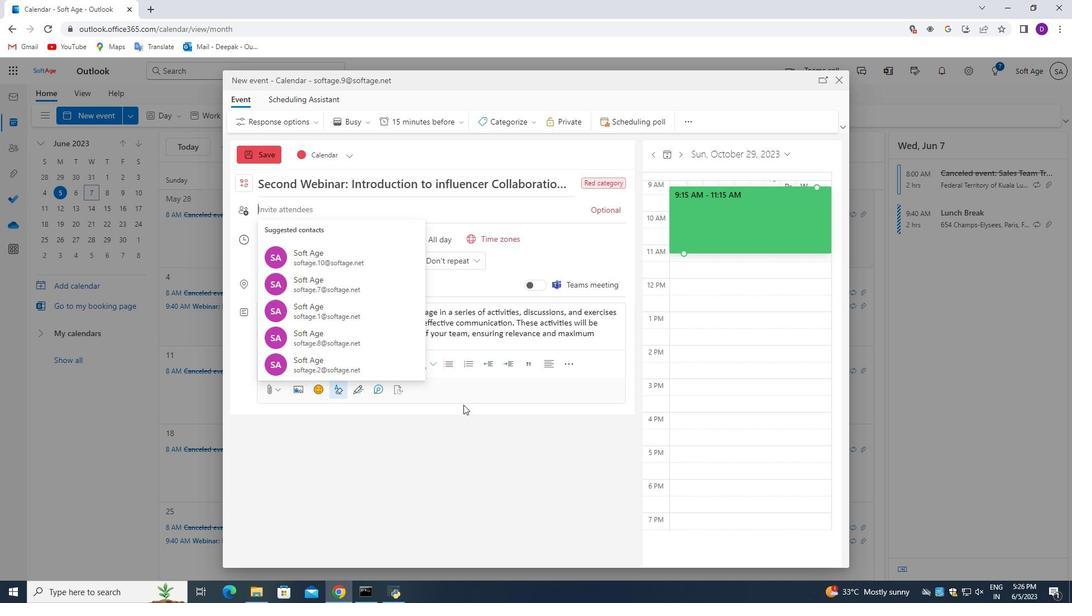 
Action: Key pressed softage.10<Key.shift>@softage.net<Key.enter>
Screenshot: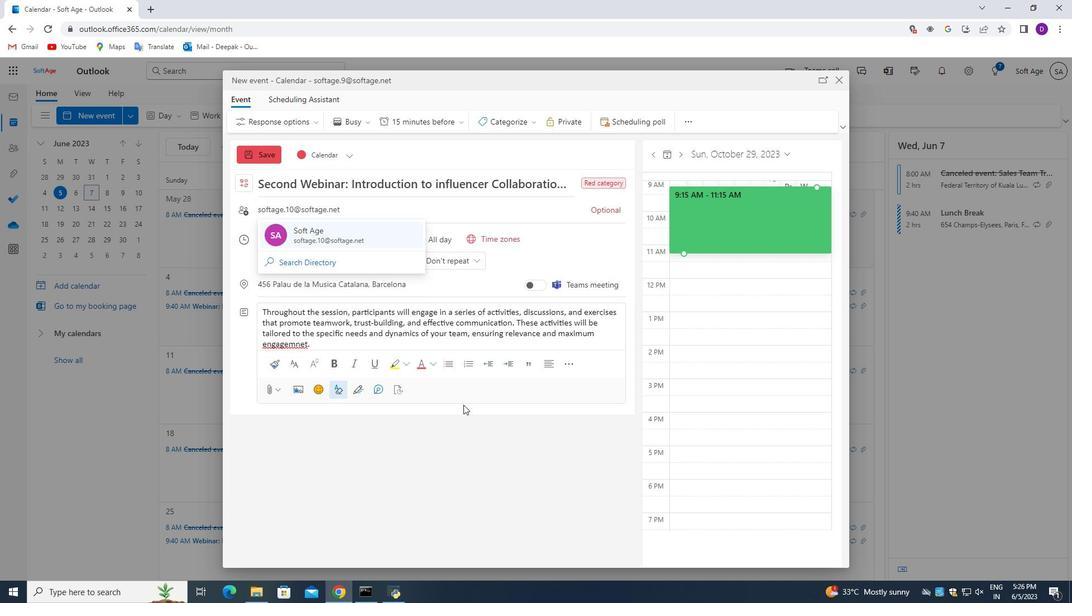 
Action: Mouse moved to (604, 213)
Screenshot: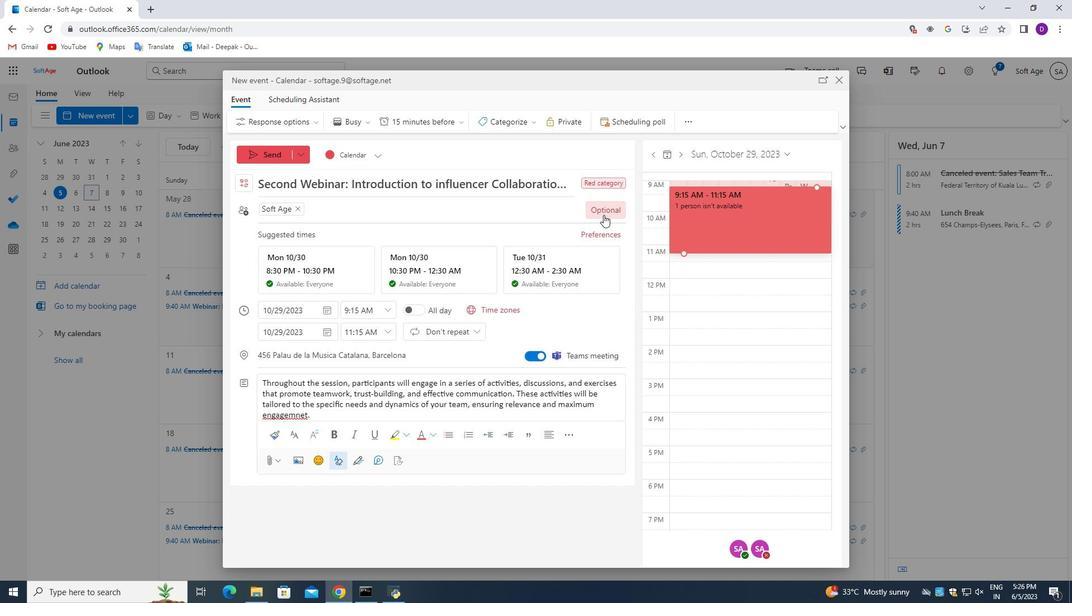
Action: Mouse pressed left at (604, 213)
Screenshot: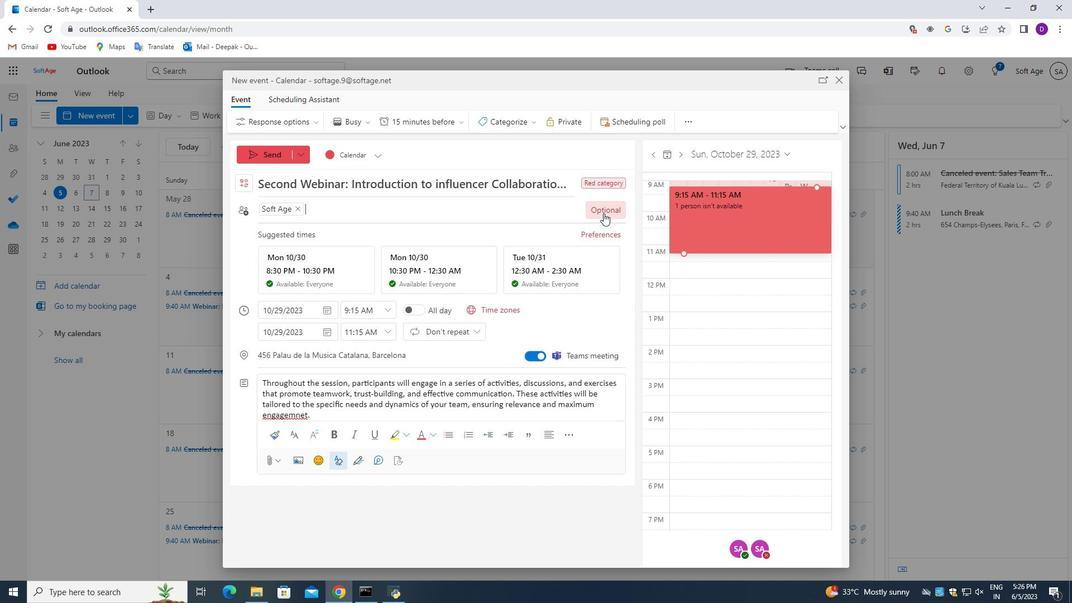 
Action: Mouse moved to (394, 202)
Screenshot: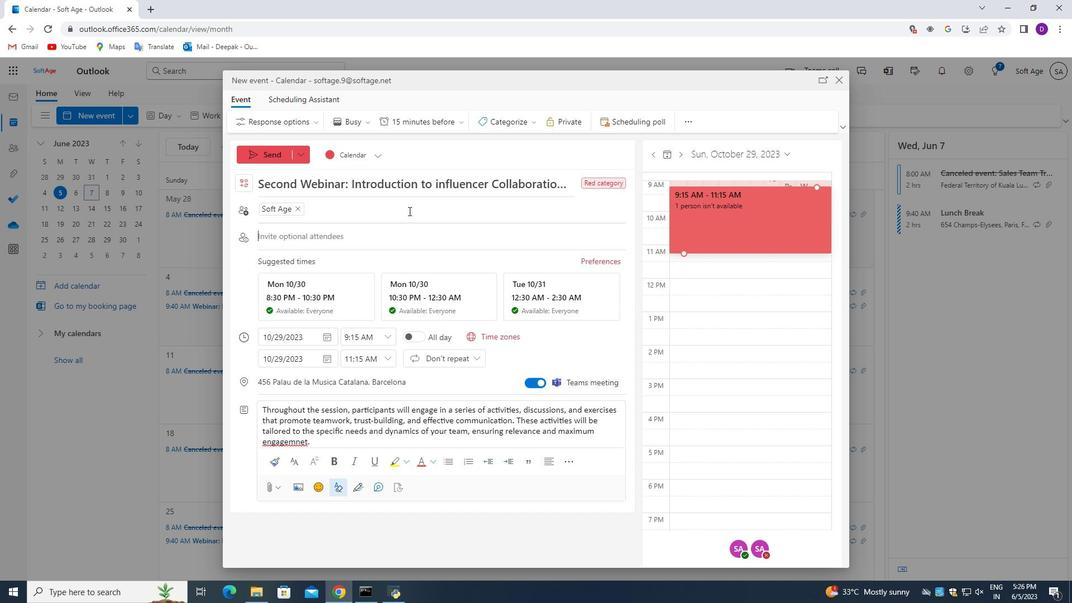 
Action: Key pressed softage.7<Key.shift>@softage.net<Key.enter>
Screenshot: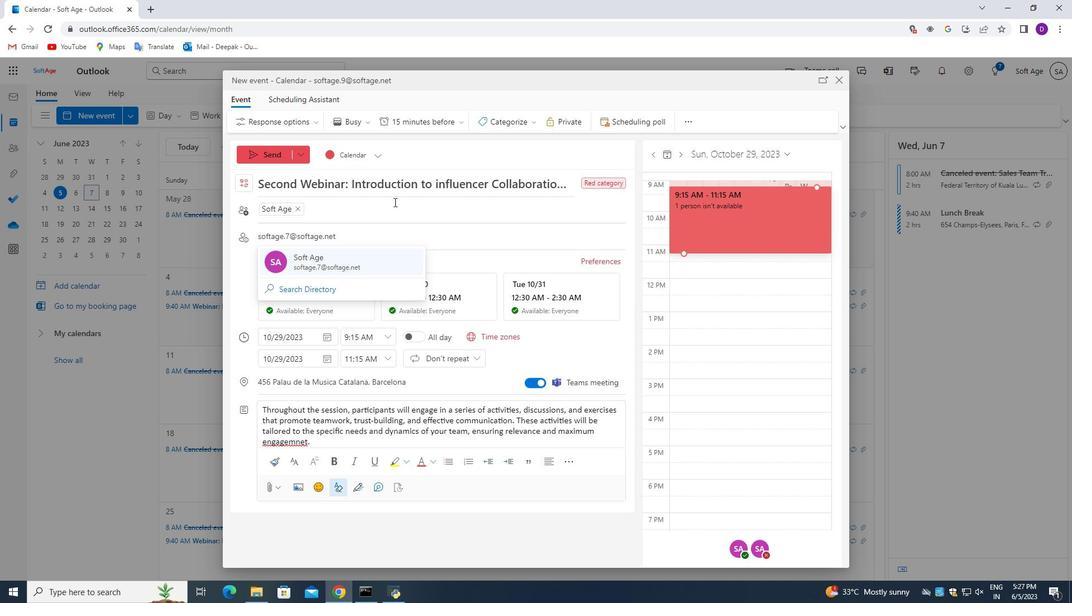 
Action: Mouse moved to (414, 376)
Screenshot: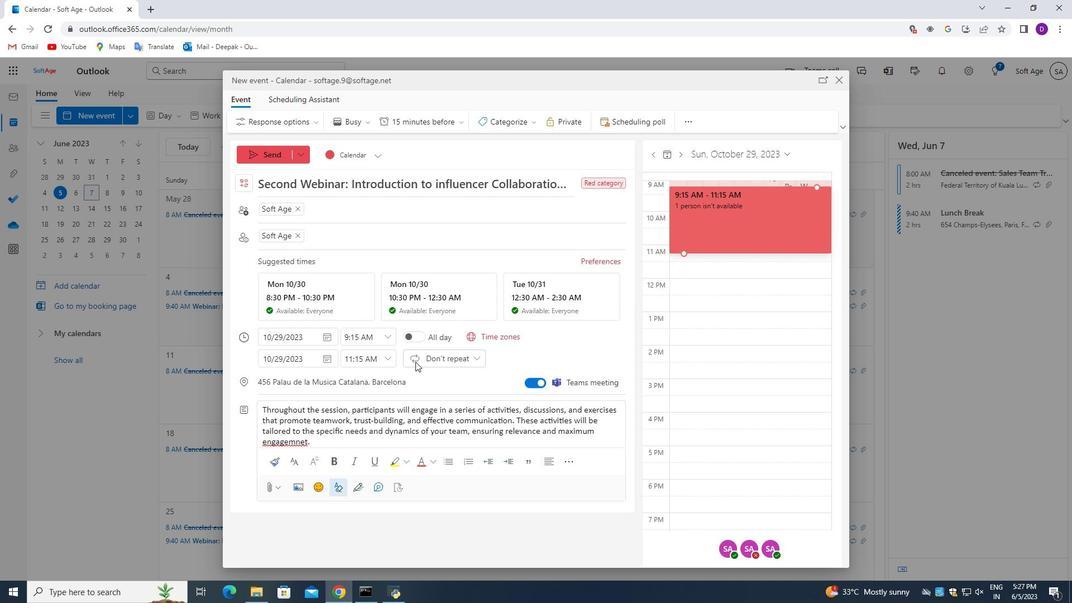 
Action: Mouse scrolled (414, 374) with delta (0, 0)
Screenshot: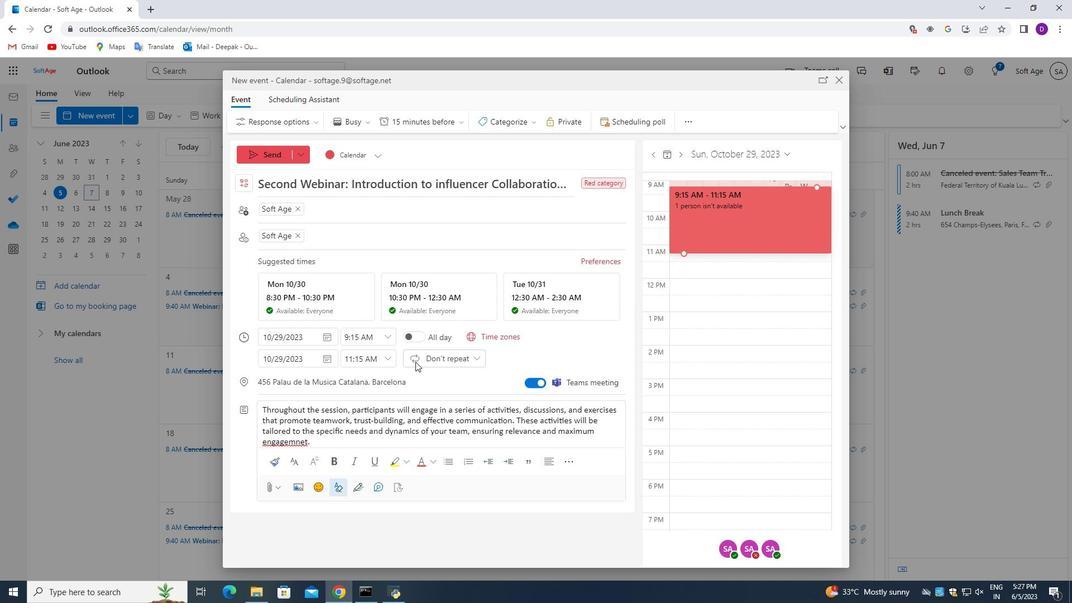 
Action: Mouse moved to (412, 382)
Screenshot: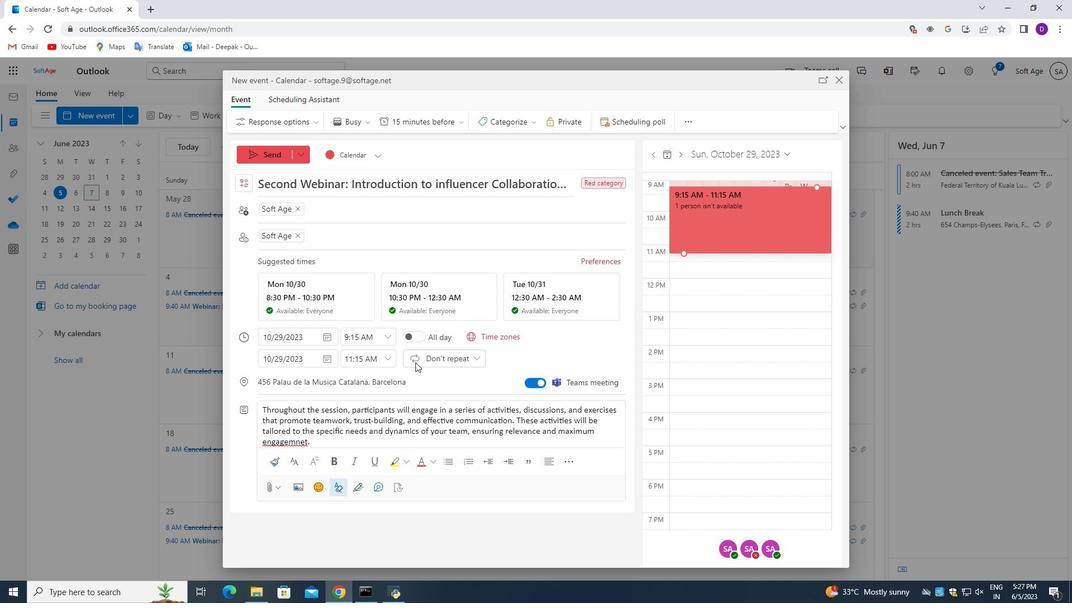 
Action: Mouse scrolled (412, 381) with delta (0, 0)
Screenshot: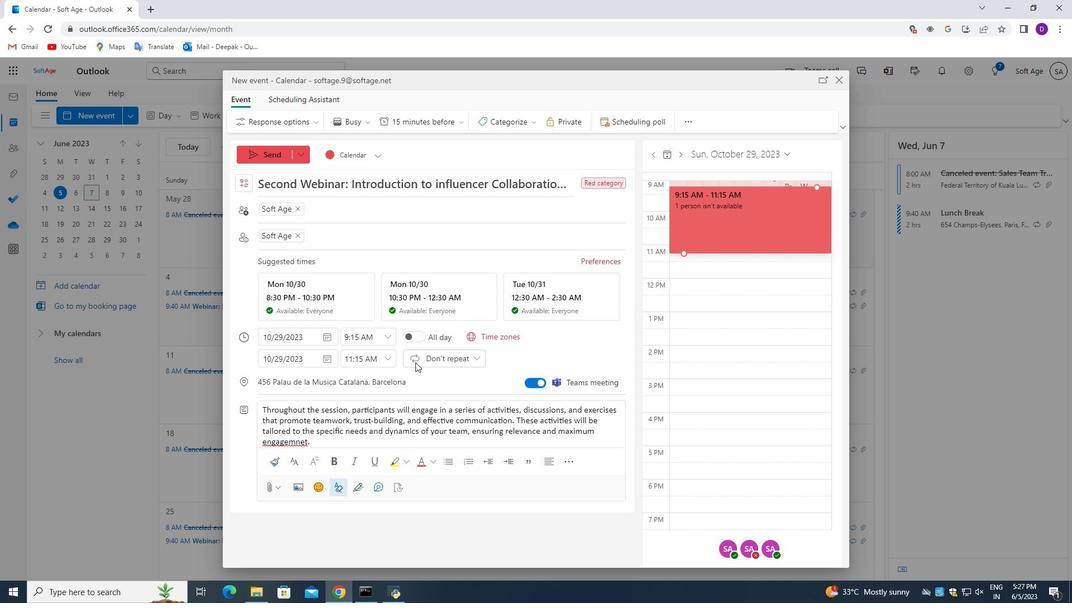 
Action: Mouse moved to (383, 402)
Screenshot: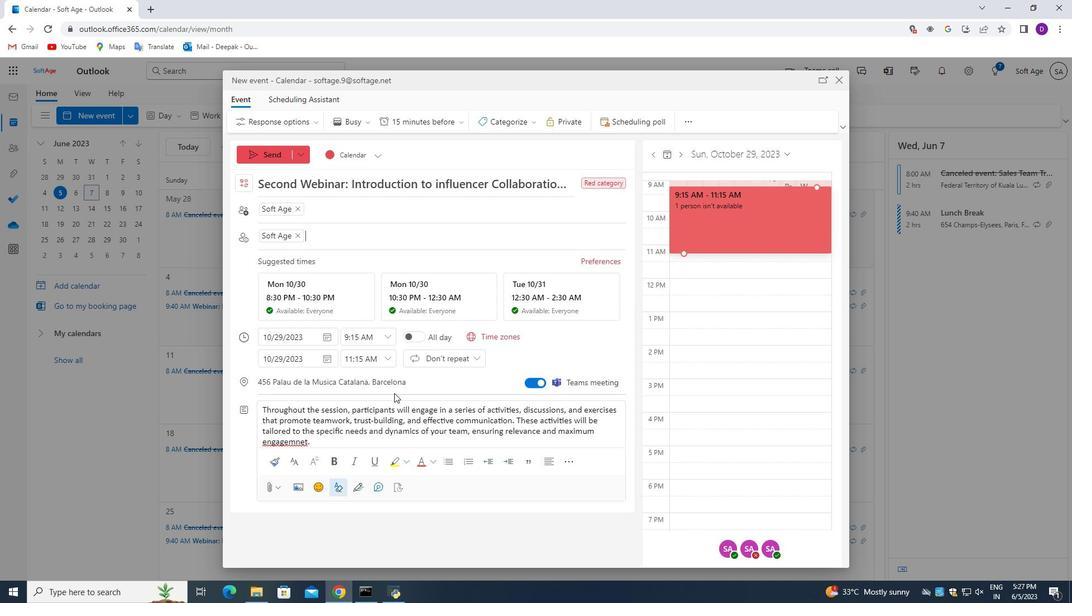 
Action: Mouse scrolled (383, 401) with delta (0, 0)
Screenshot: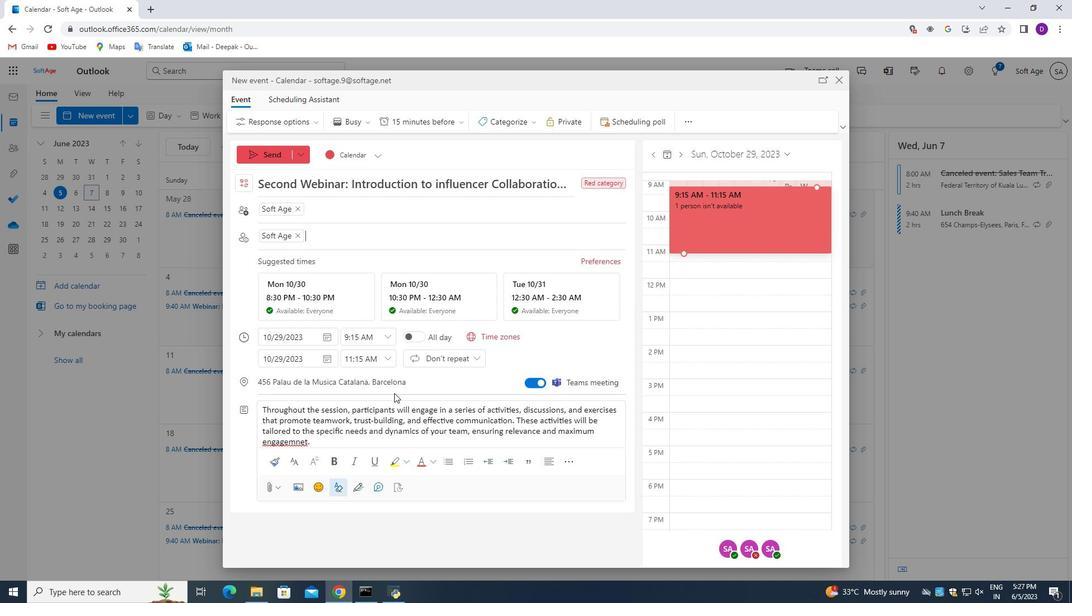 
Action: Mouse moved to (346, 428)
Screenshot: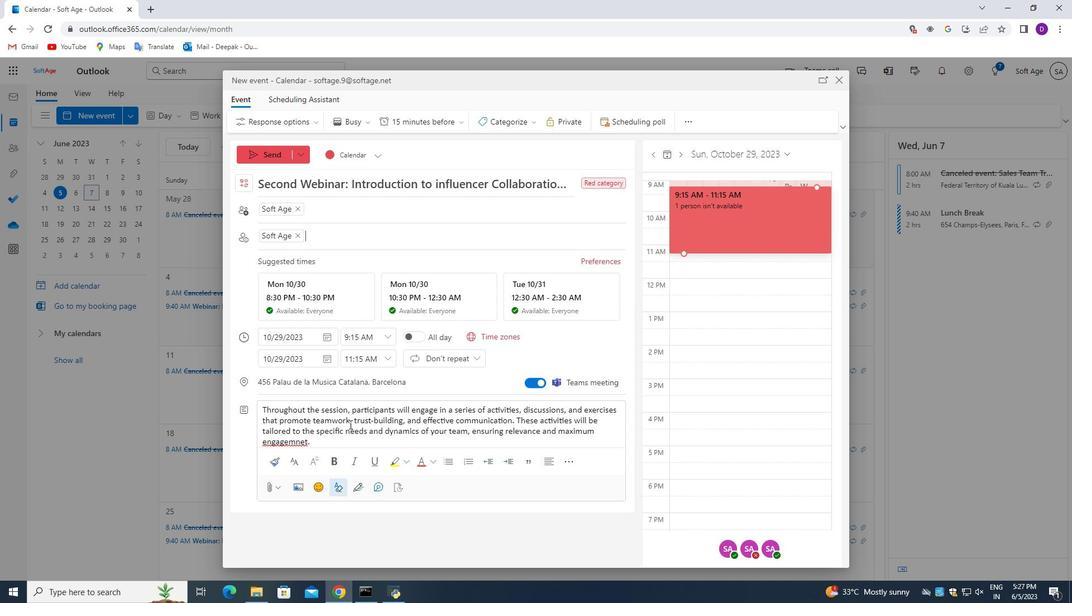 
Action: Mouse scrolled (346, 427) with delta (0, 0)
Screenshot: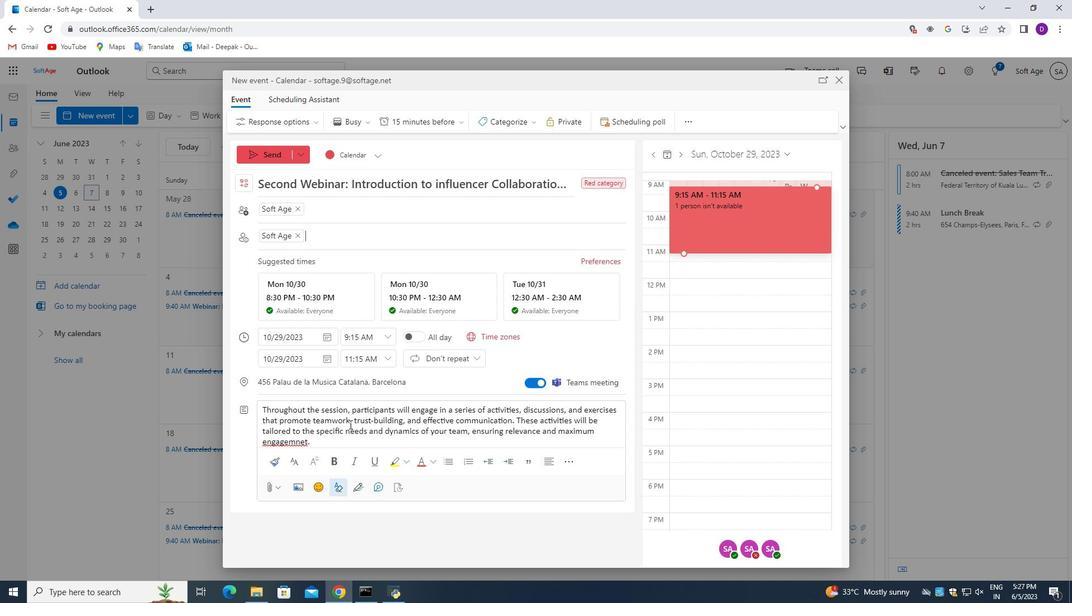 
Action: Mouse moved to (343, 431)
Screenshot: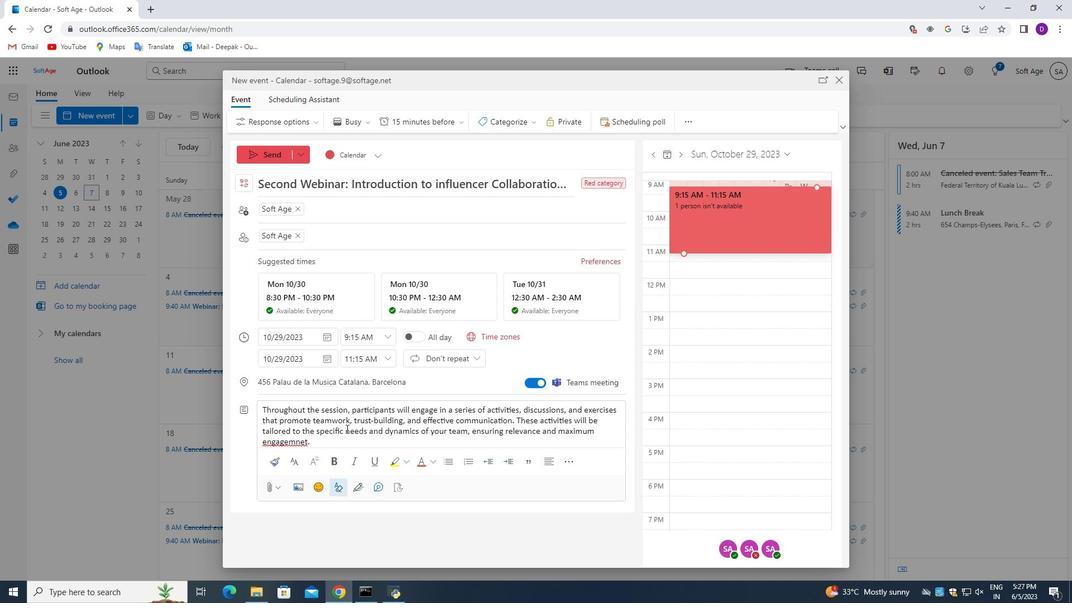 
Action: Mouse scrolled (343, 431) with delta (0, 0)
Screenshot: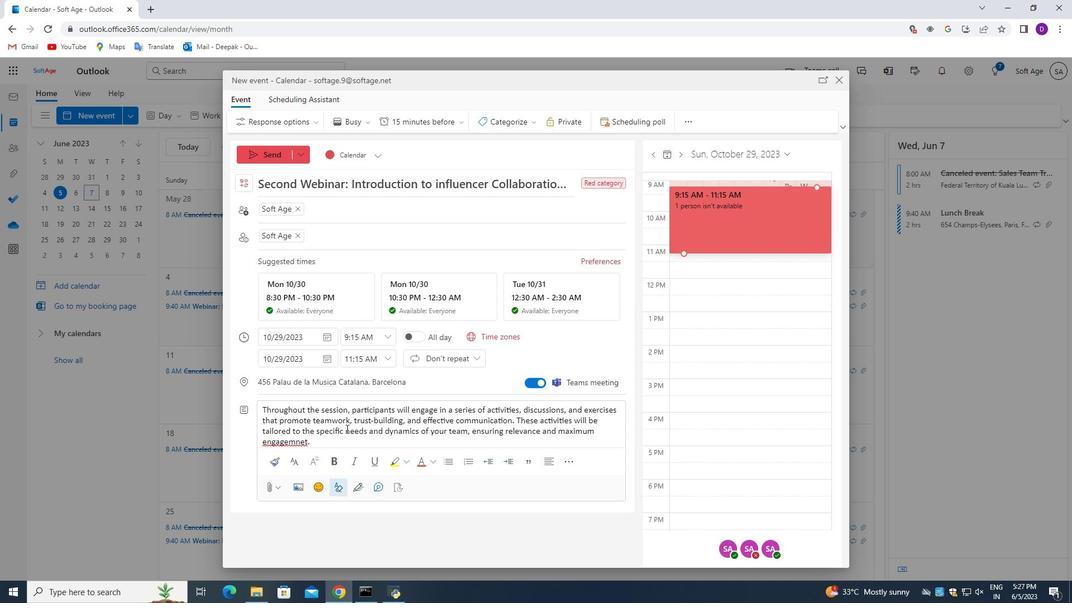 
Action: Mouse moved to (306, 446)
Screenshot: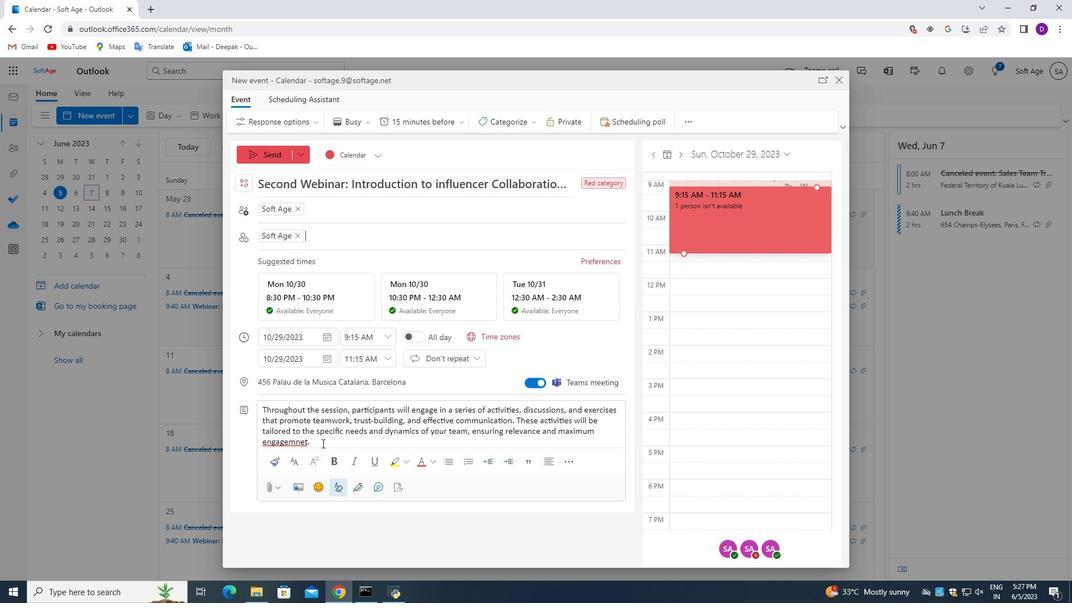 
Action: Mouse pressed left at (306, 446)
Screenshot: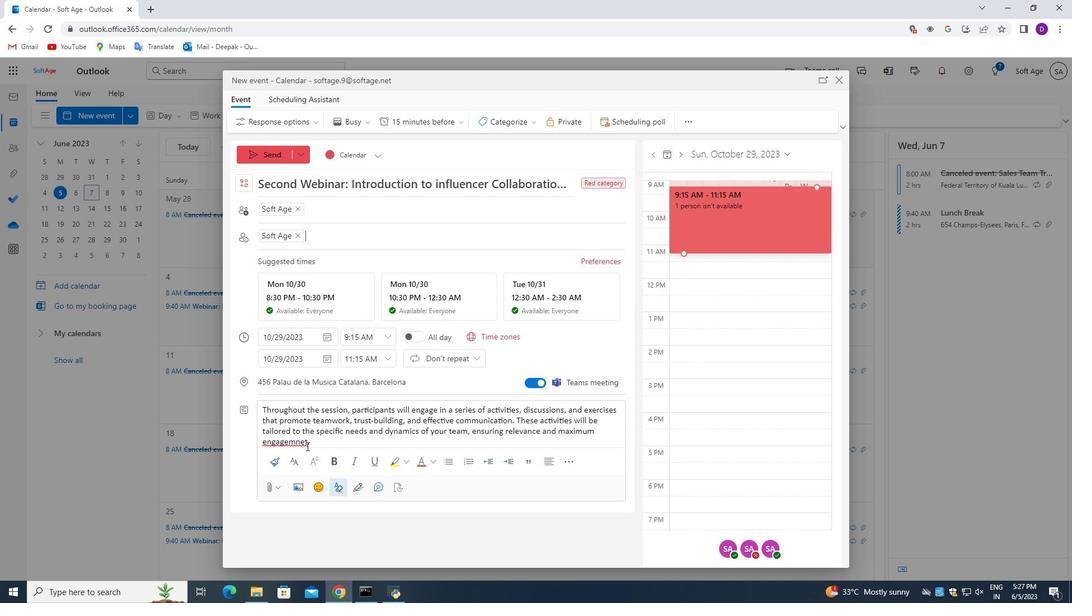 
Action: Mouse moved to (314, 441)
Screenshot: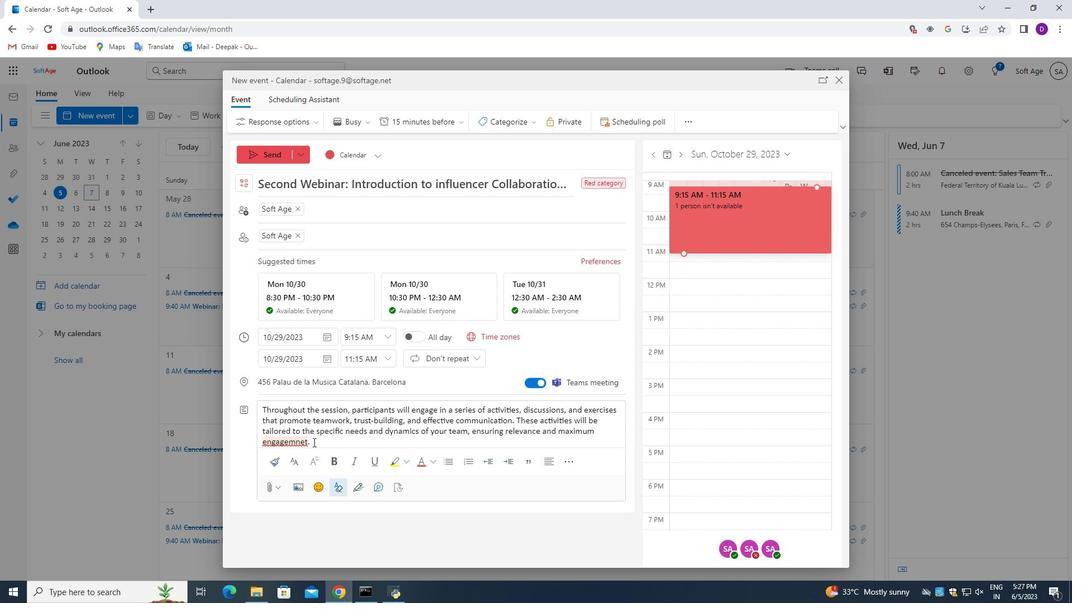 
Action: Mouse pressed left at (314, 441)
Screenshot: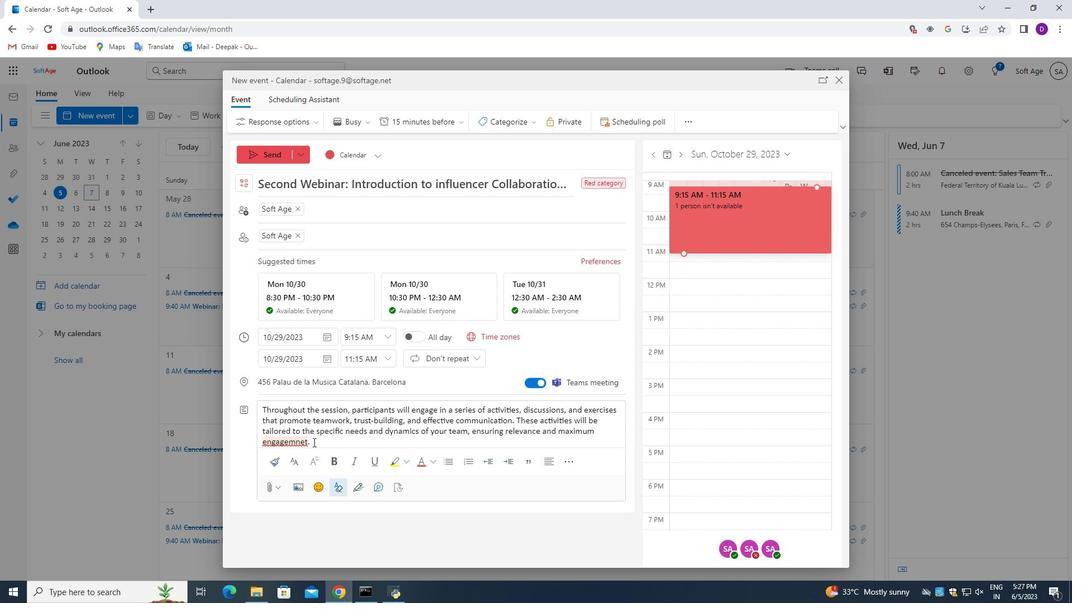 
Action: Mouse moved to (314, 440)
Screenshot: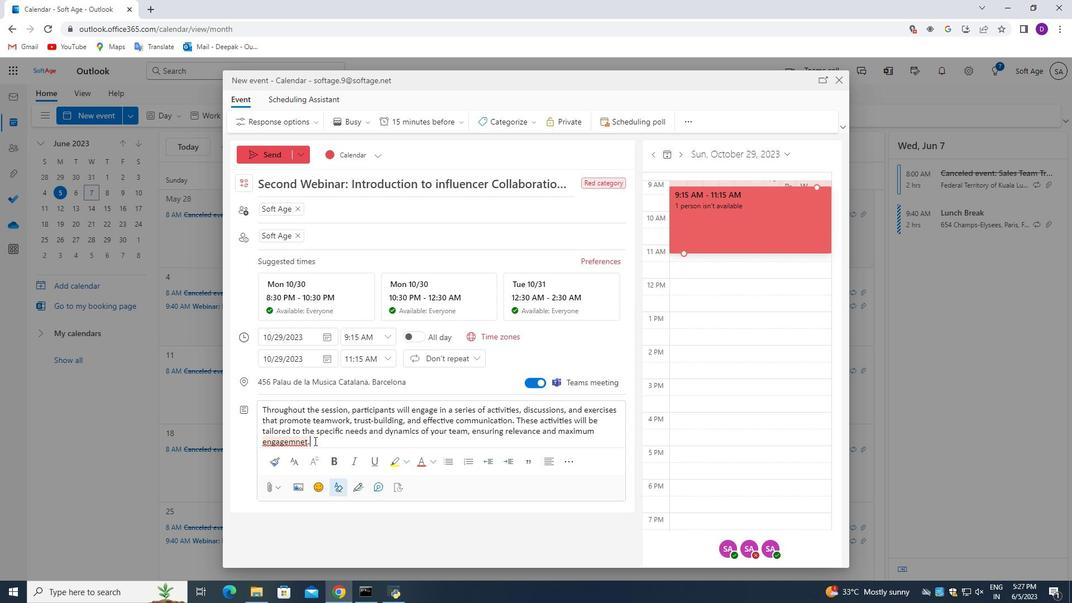 
Action: Key pressed <Key.backspace><Key.backspace><Key.backspace><Key.backspace><Key.backspace><Key.backspace><Key.backspace><Key.backspace><Key.backspace><Key.backspace><Key.backspace>d<Key.backspace>engagement.
Screenshot: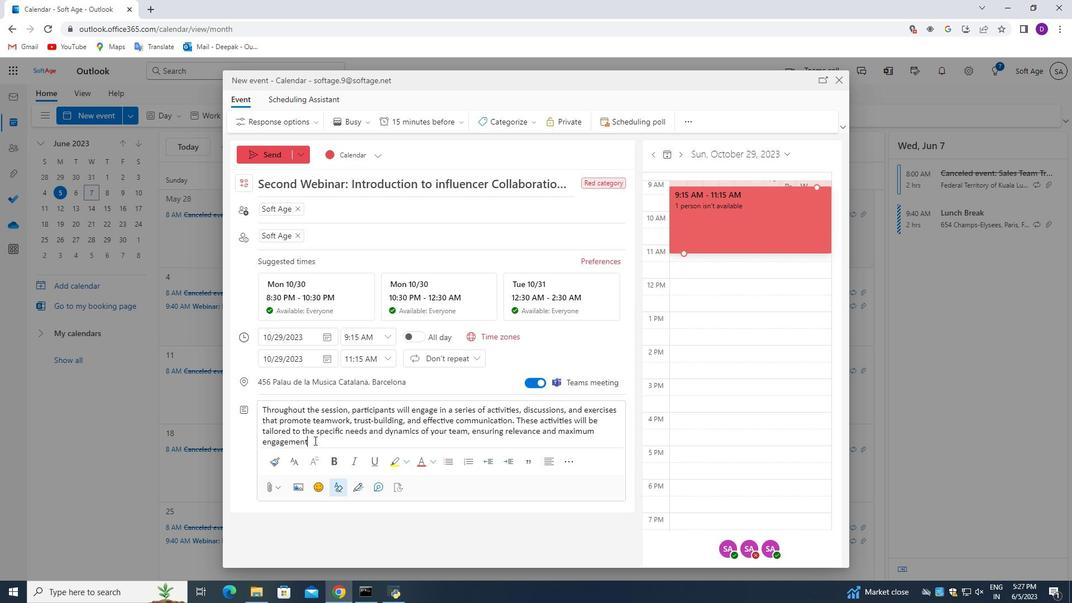 
Action: Mouse moved to (474, 398)
Screenshot: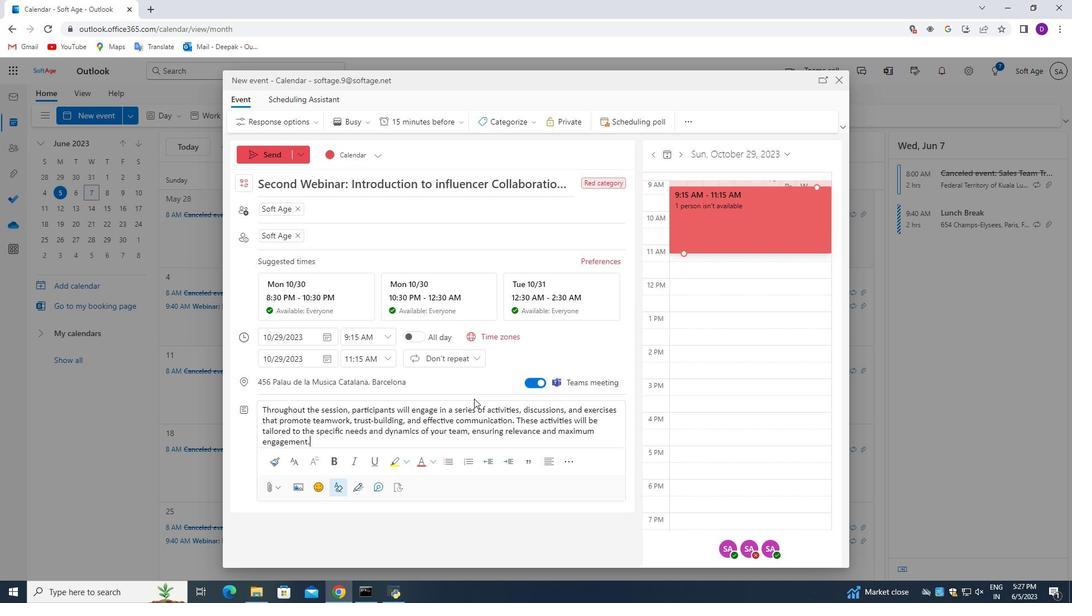 
Action: Mouse scrolled (474, 398) with delta (0, 0)
Screenshot: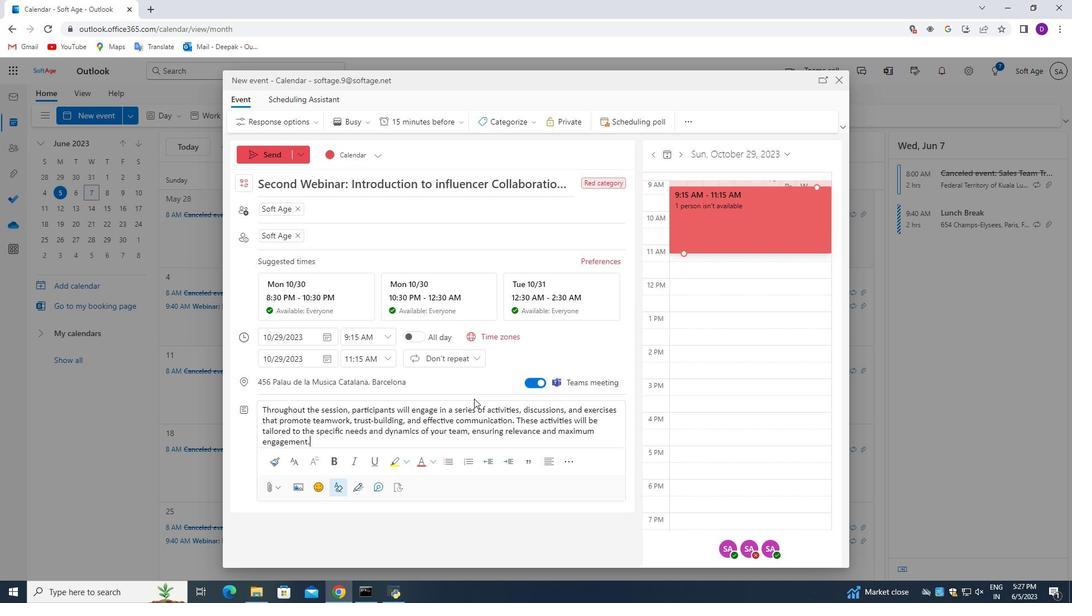 
Action: Mouse scrolled (474, 398) with delta (0, 0)
Screenshot: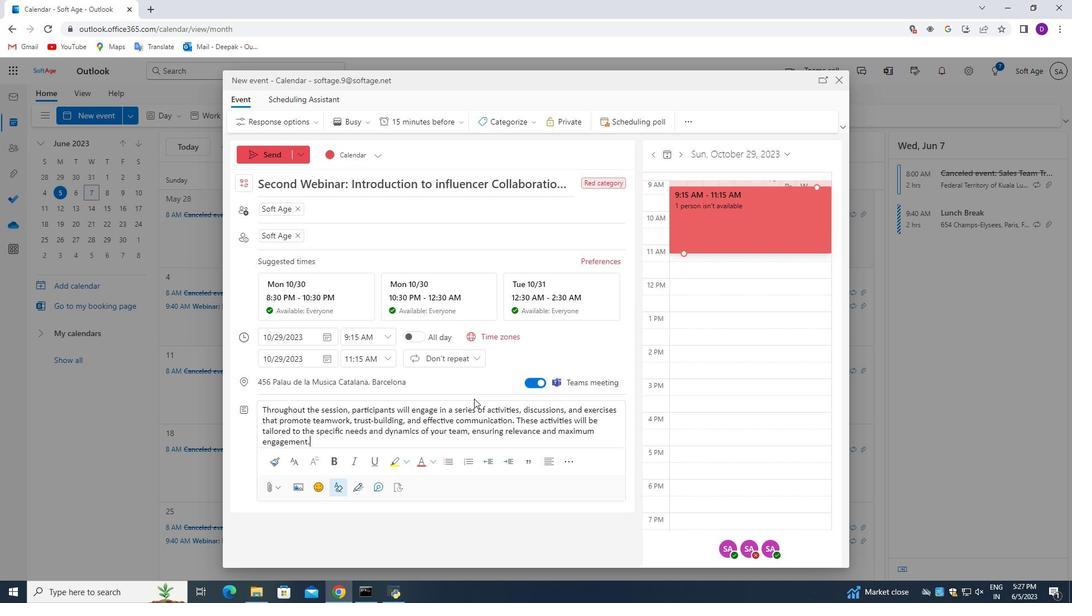 
Action: Mouse scrolled (474, 398) with delta (0, 0)
Screenshot: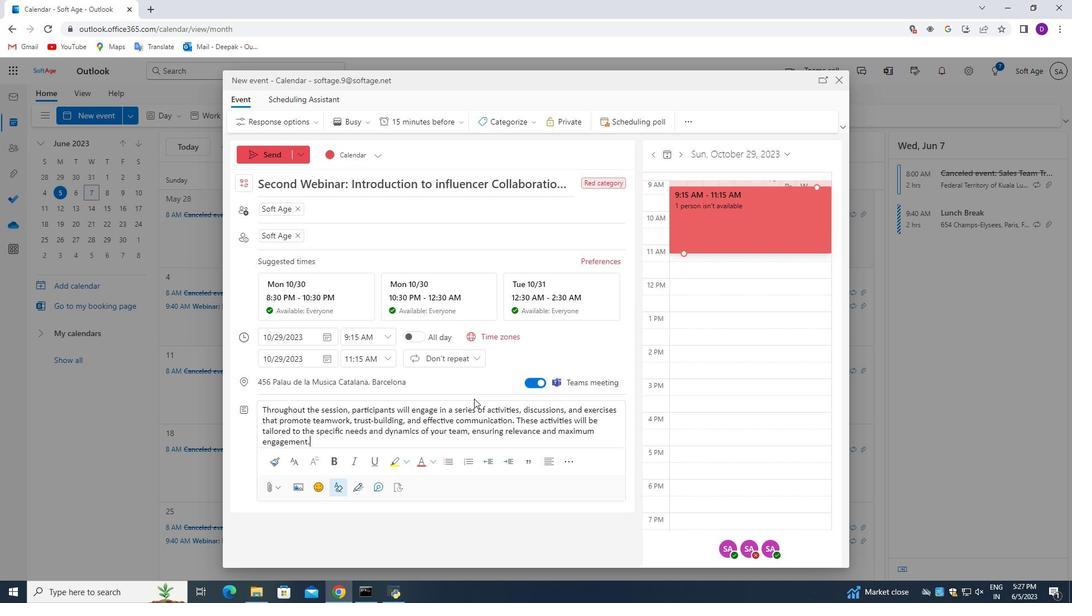 
Action: Mouse moved to (435, 123)
Screenshot: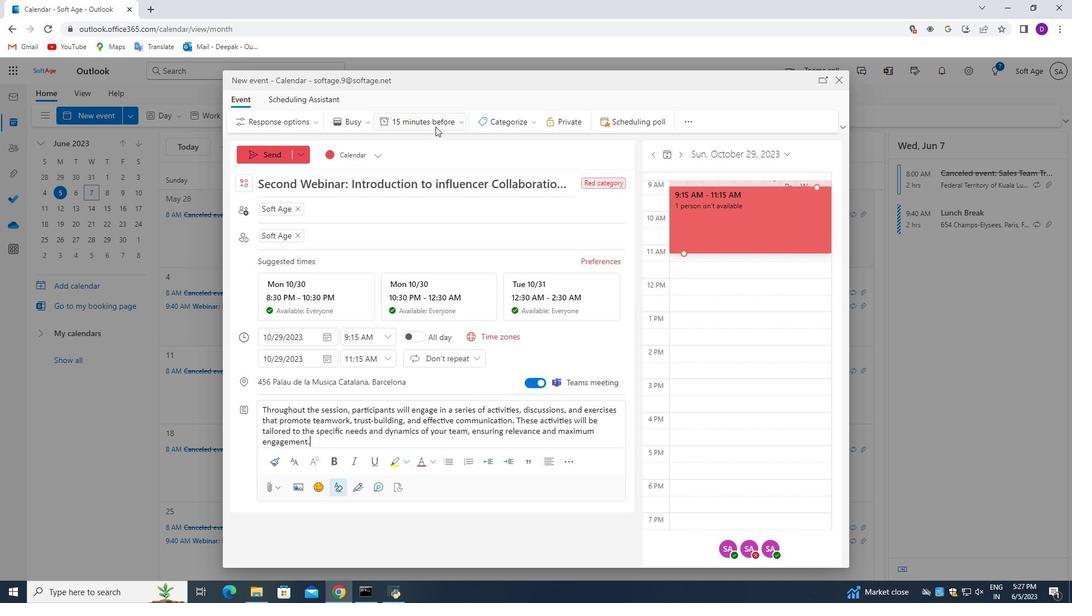 
Action: Mouse pressed left at (435, 123)
Screenshot: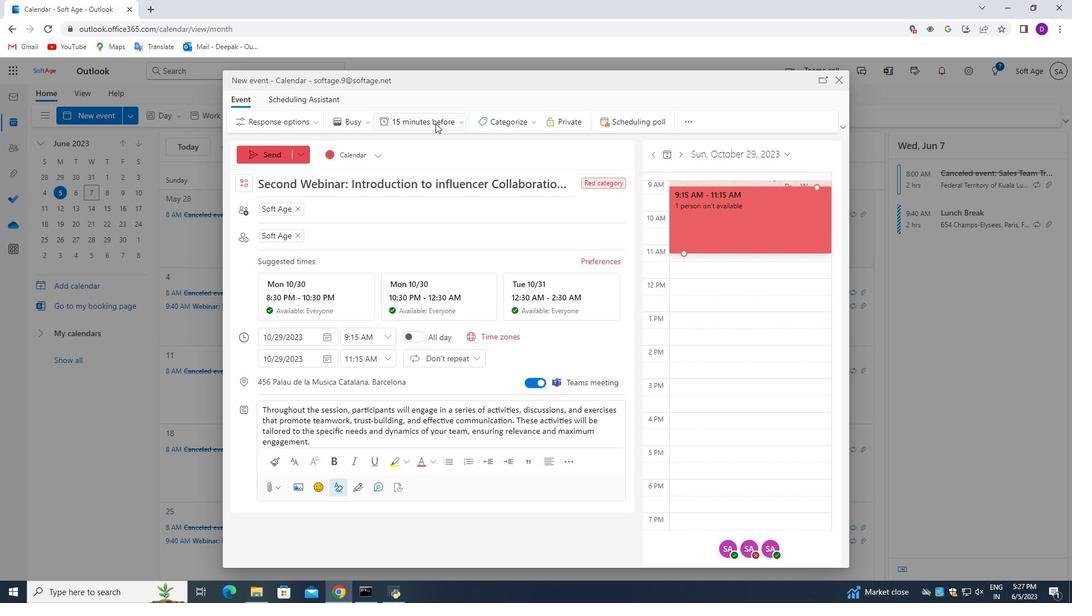 
Action: Mouse moved to (435, 266)
Screenshot: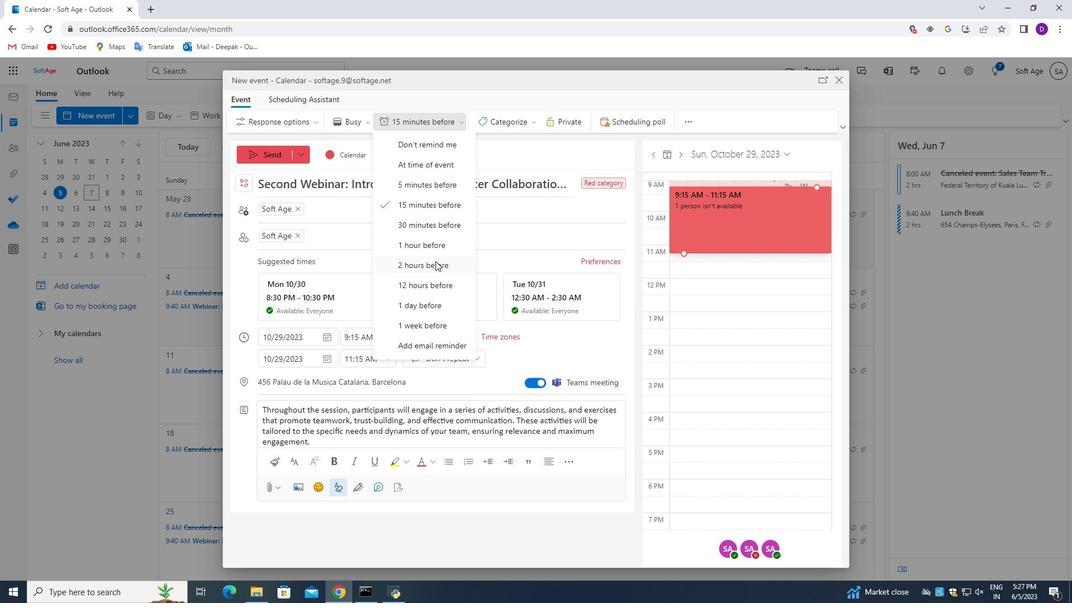 
Action: Mouse pressed left at (435, 266)
Screenshot: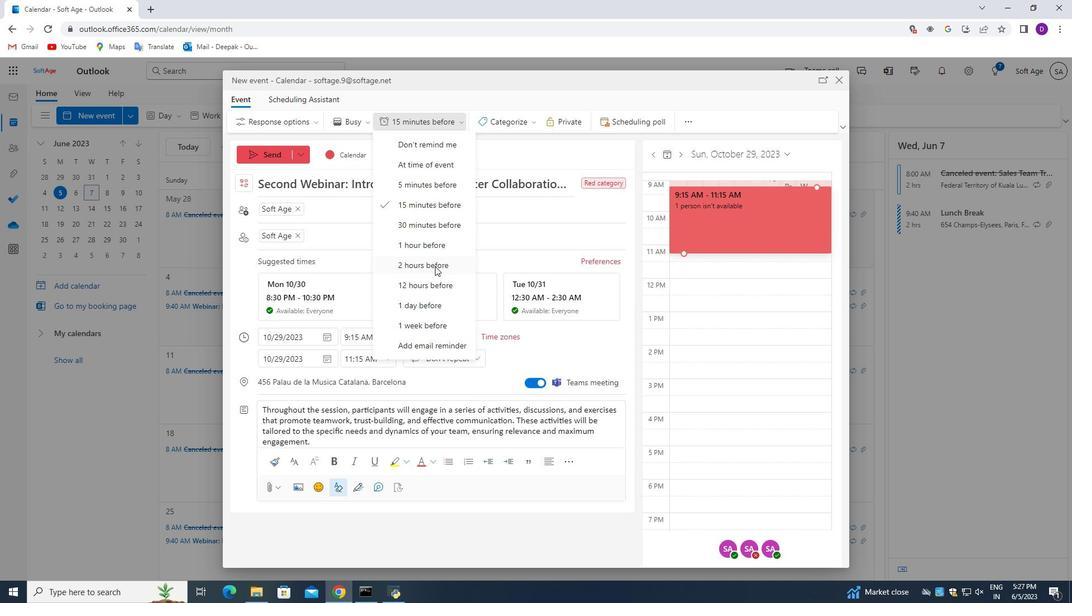 
Action: Mouse moved to (400, 265)
Screenshot: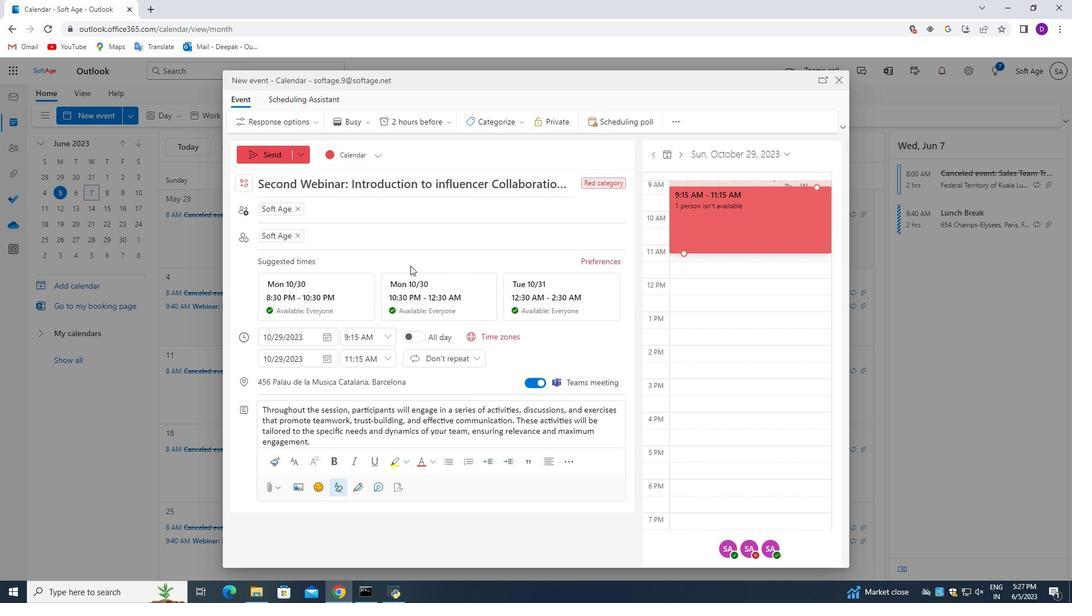 
Action: Mouse scrolled (400, 264) with delta (0, 0)
Screenshot: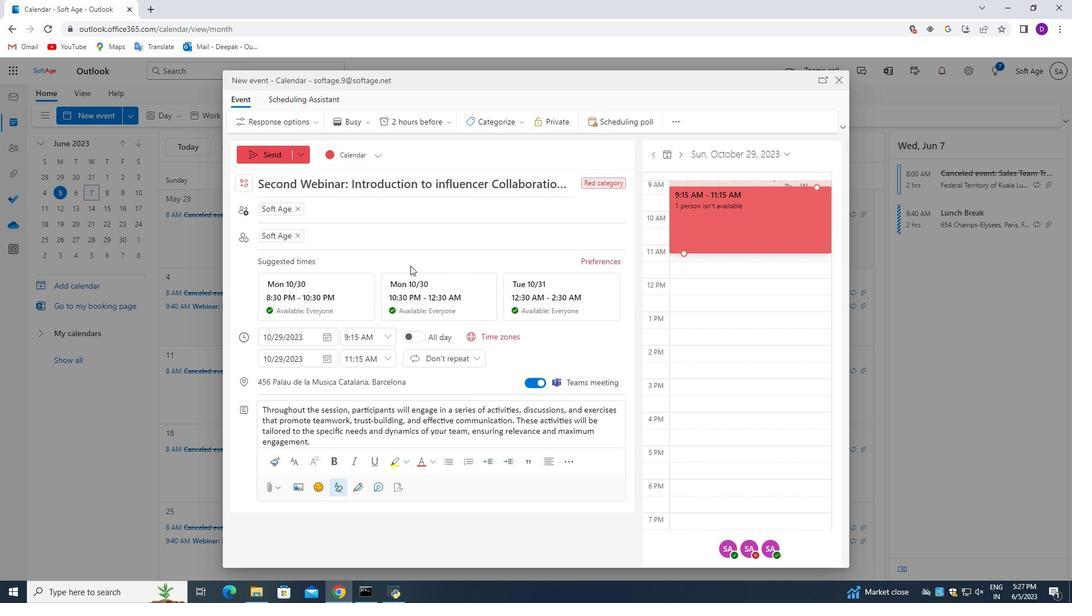 
Action: Mouse moved to (397, 265)
Screenshot: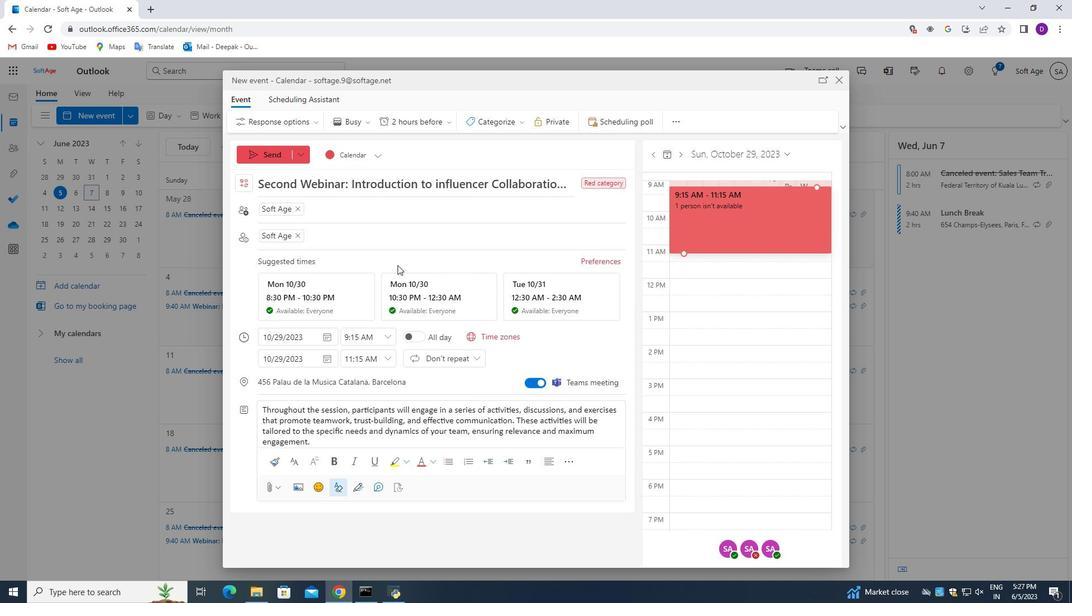 
Action: Mouse scrolled (397, 264) with delta (0, 0)
Screenshot: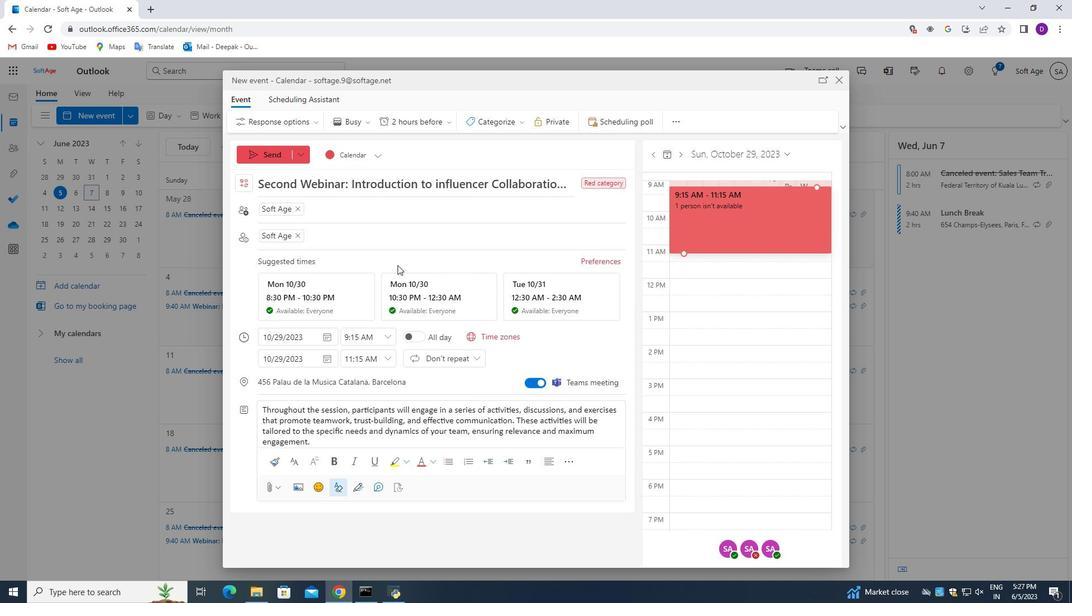 
Action: Mouse moved to (393, 264)
Screenshot: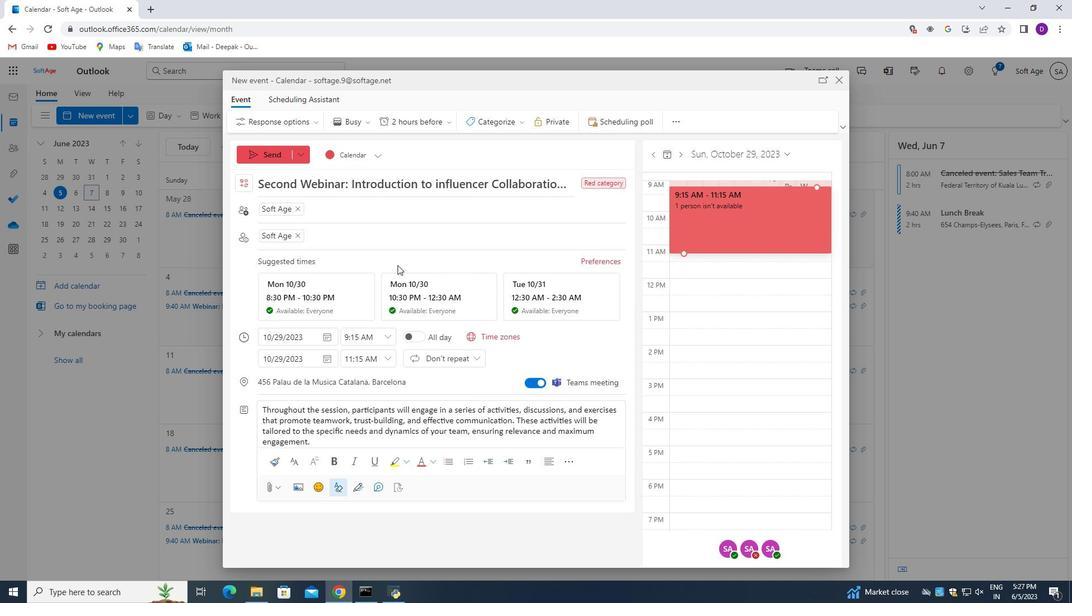 
Action: Mouse scrolled (393, 264) with delta (0, 0)
Screenshot: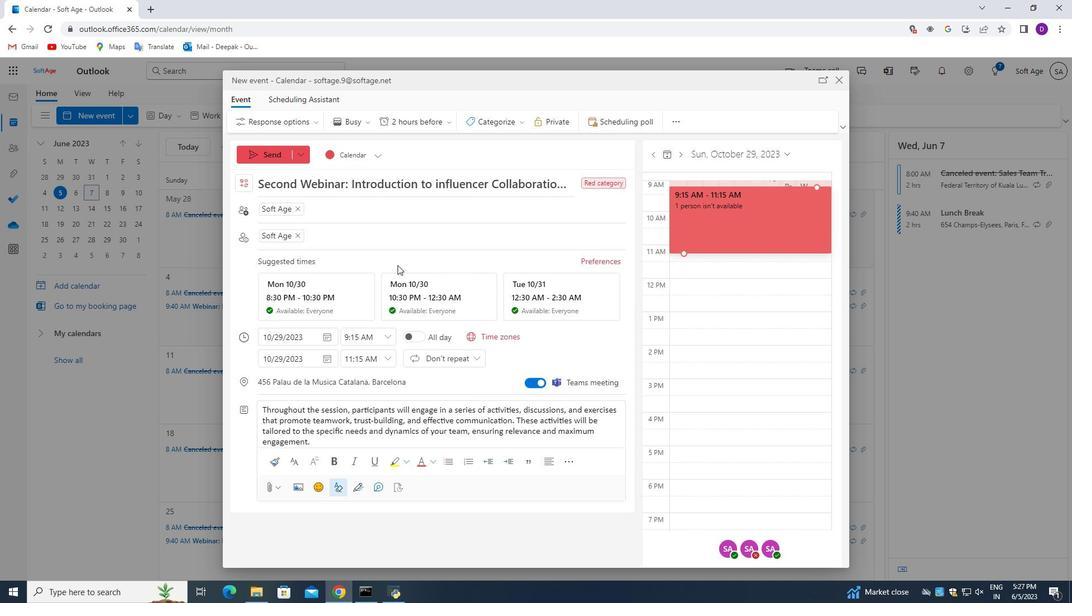 
Action: Mouse moved to (331, 241)
Screenshot: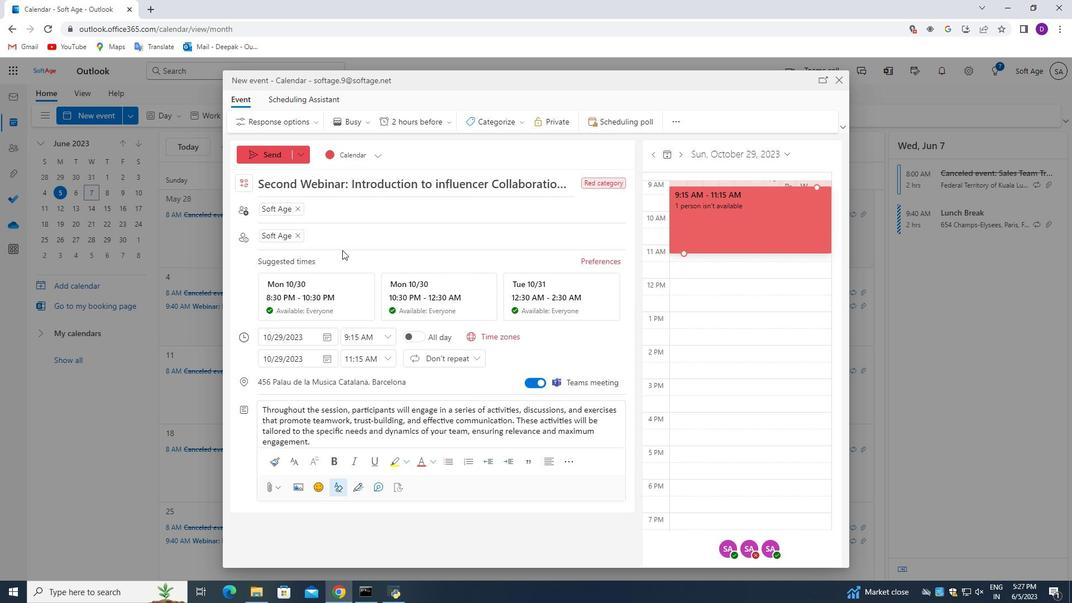 
Action: Mouse scrolled (331, 241) with delta (0, 0)
Screenshot: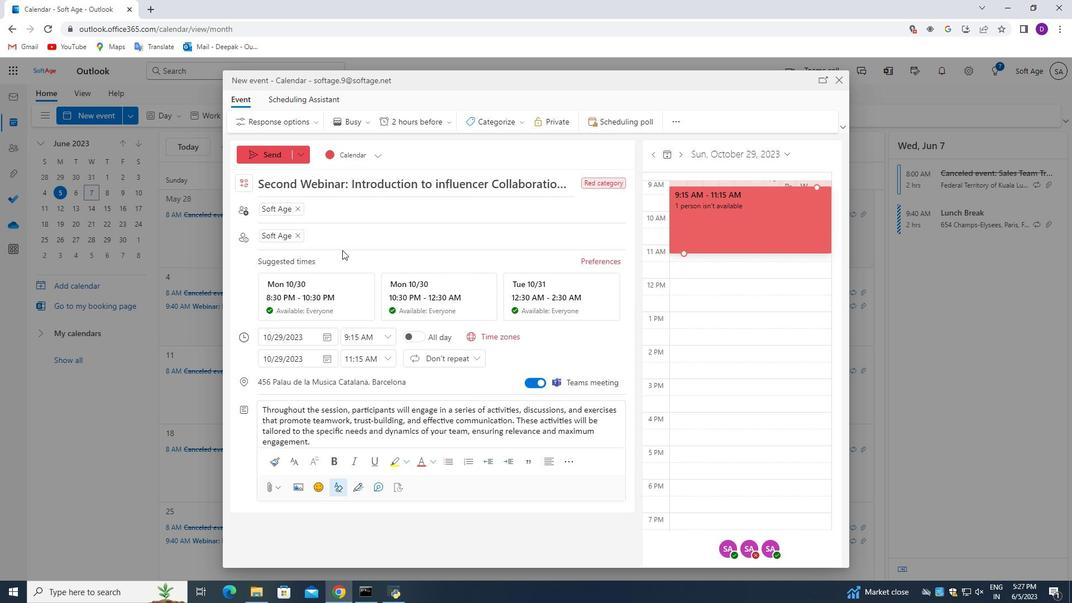 
Action: Mouse moved to (330, 239)
Screenshot: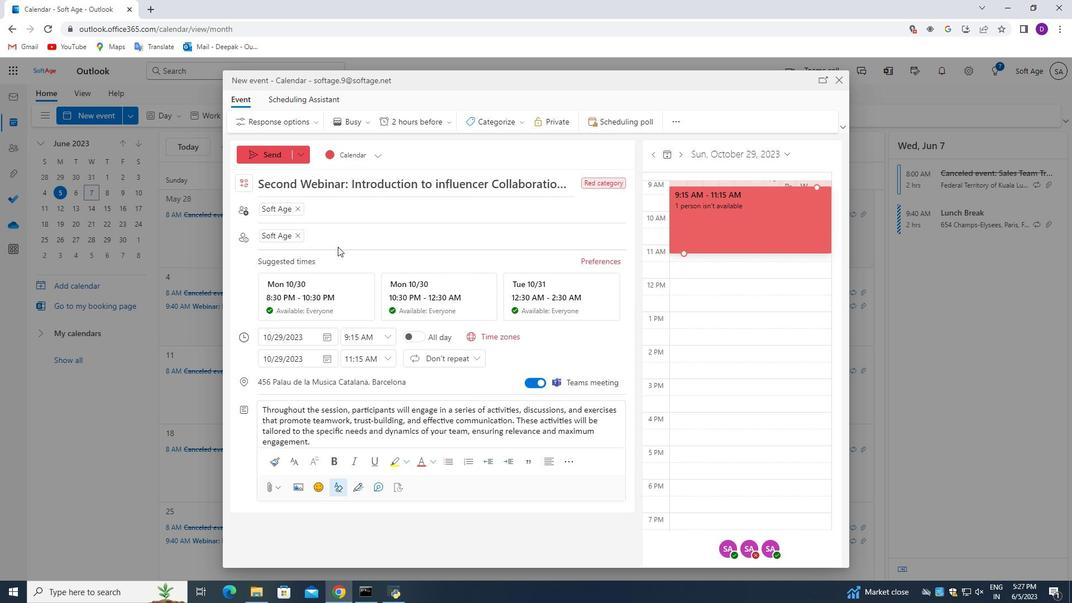 
Action: Mouse scrolled (330, 239) with delta (0, 0)
Screenshot: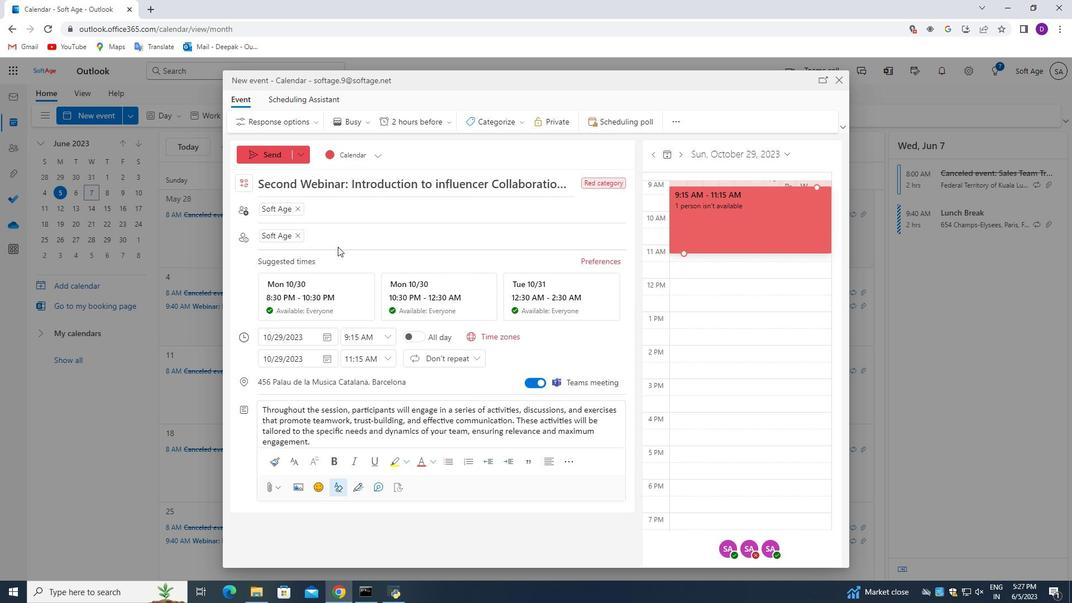 
Action: Mouse moved to (263, 156)
Screenshot: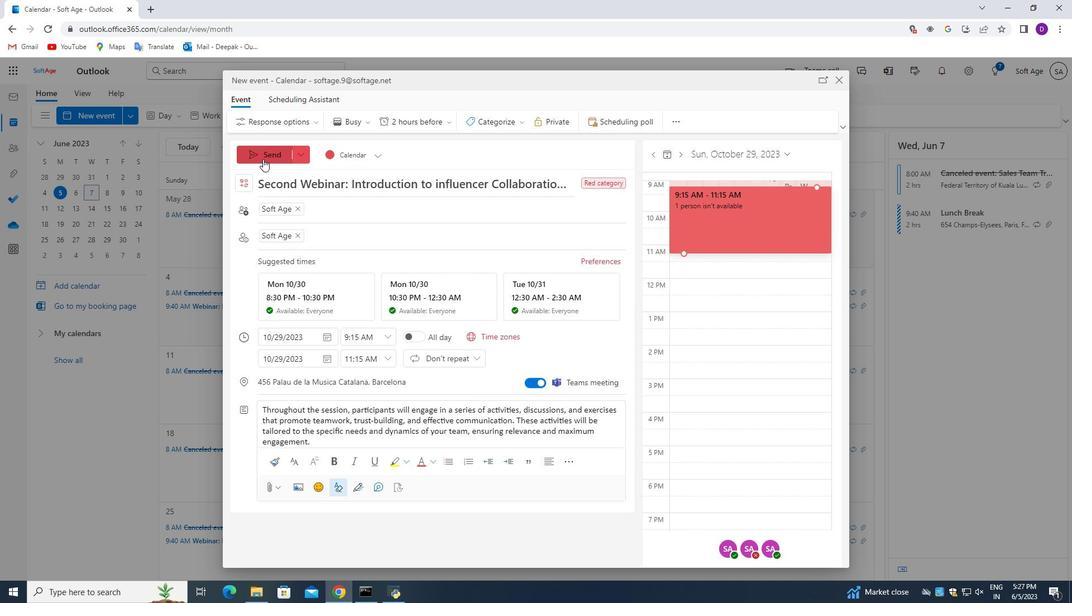 
Action: Mouse pressed left at (263, 156)
Screenshot: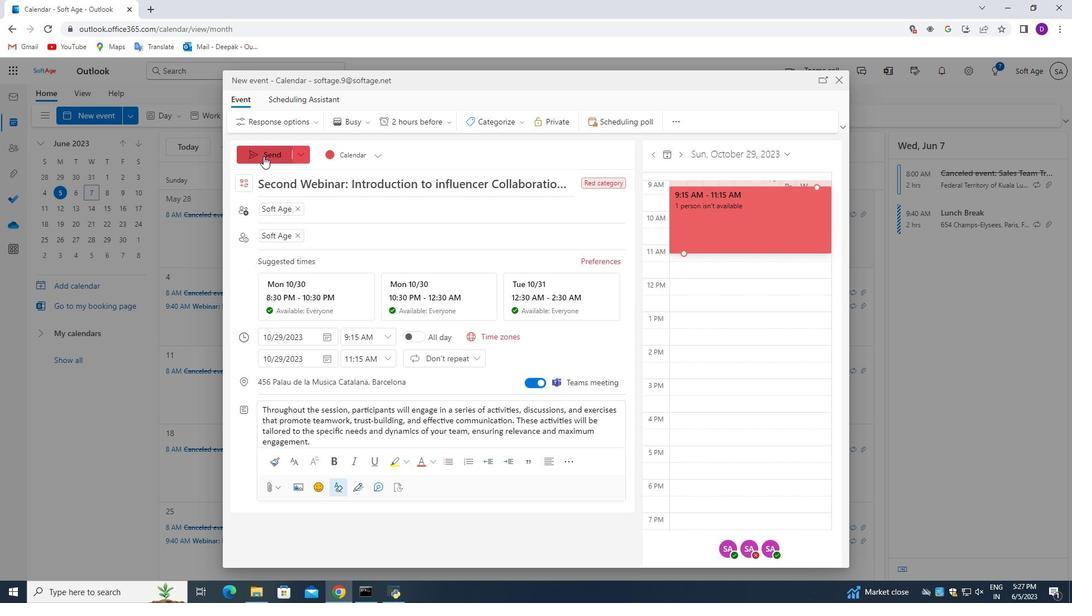 
Action: Mouse moved to (400, 330)
Screenshot: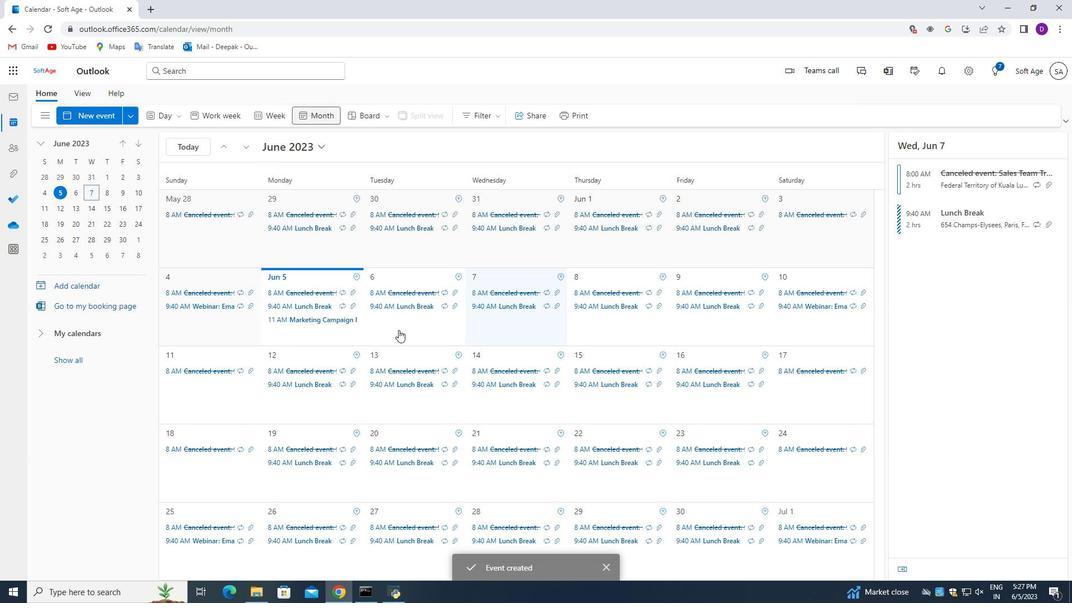 
Action: Mouse scrolled (400, 330) with delta (0, 0)
Screenshot: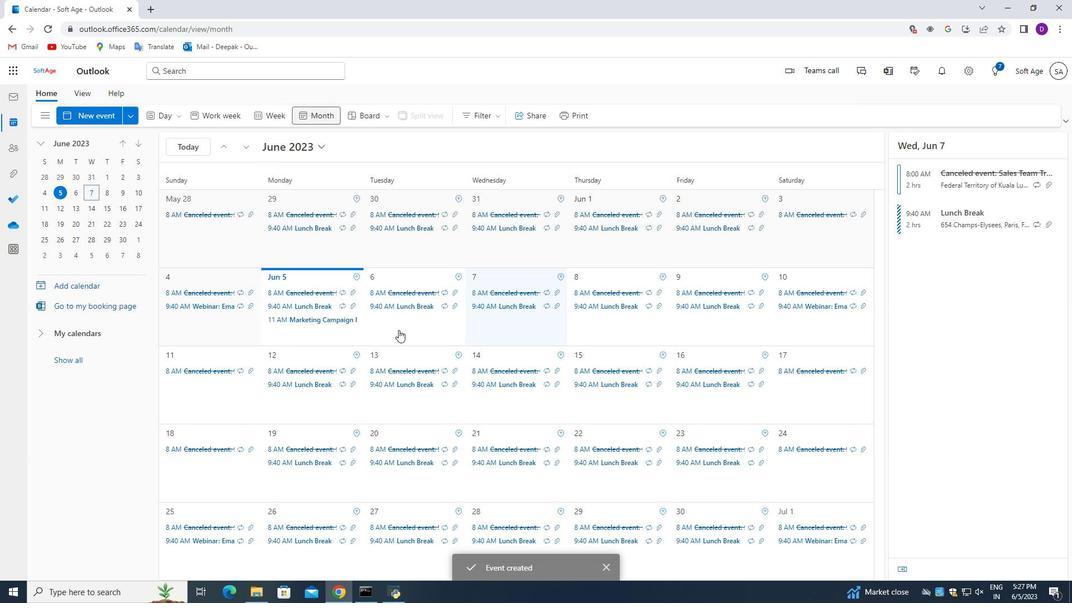 
Action: Mouse scrolled (400, 330) with delta (0, 0)
Screenshot: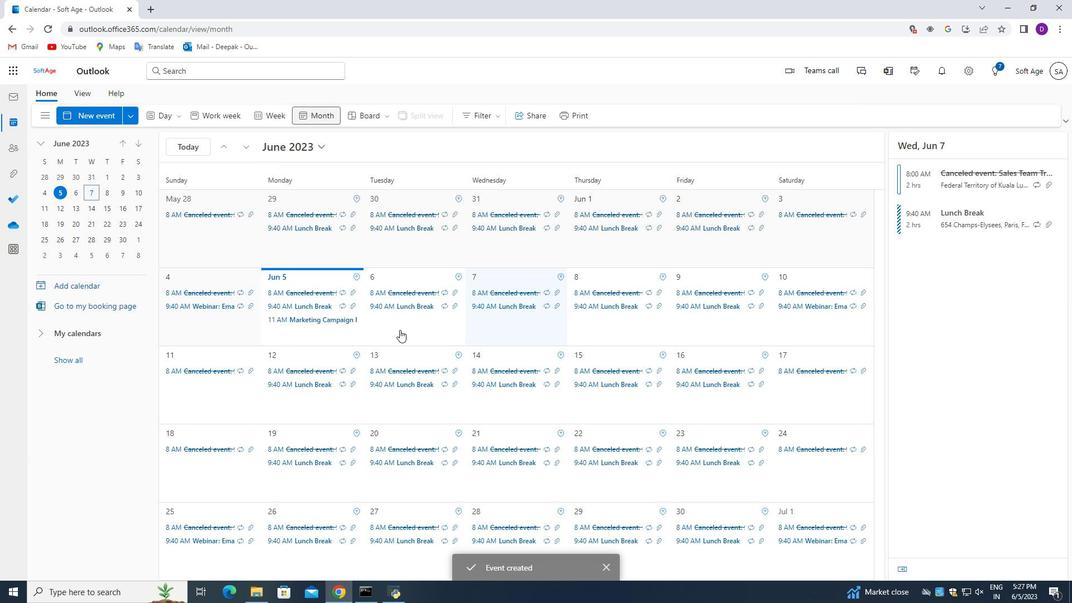 
Action: Mouse moved to (401, 330)
Screenshot: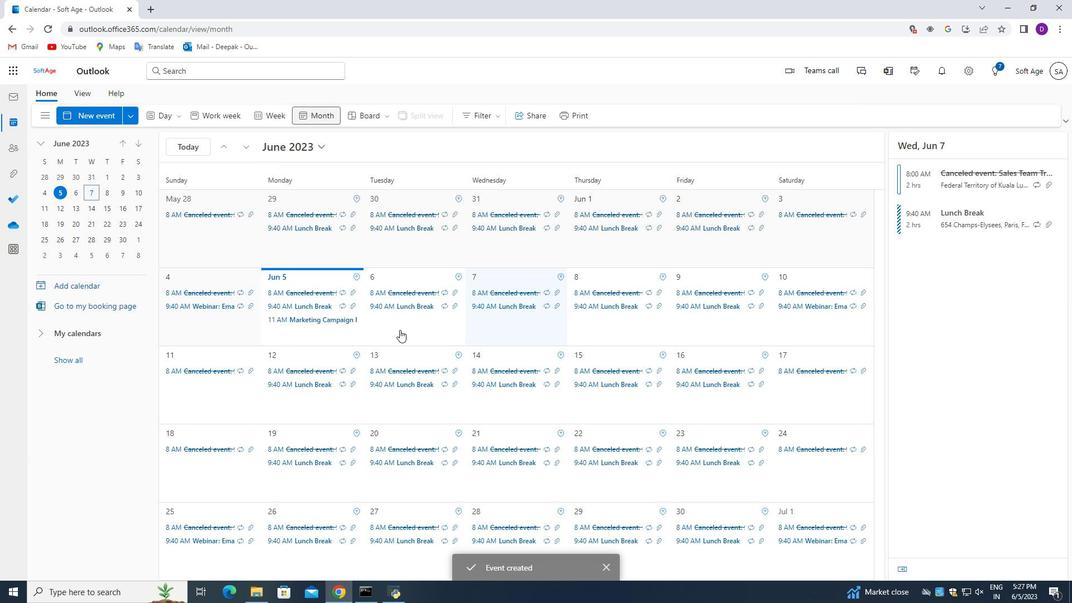 
Action: Mouse scrolled (401, 330) with delta (0, 0)
Screenshot: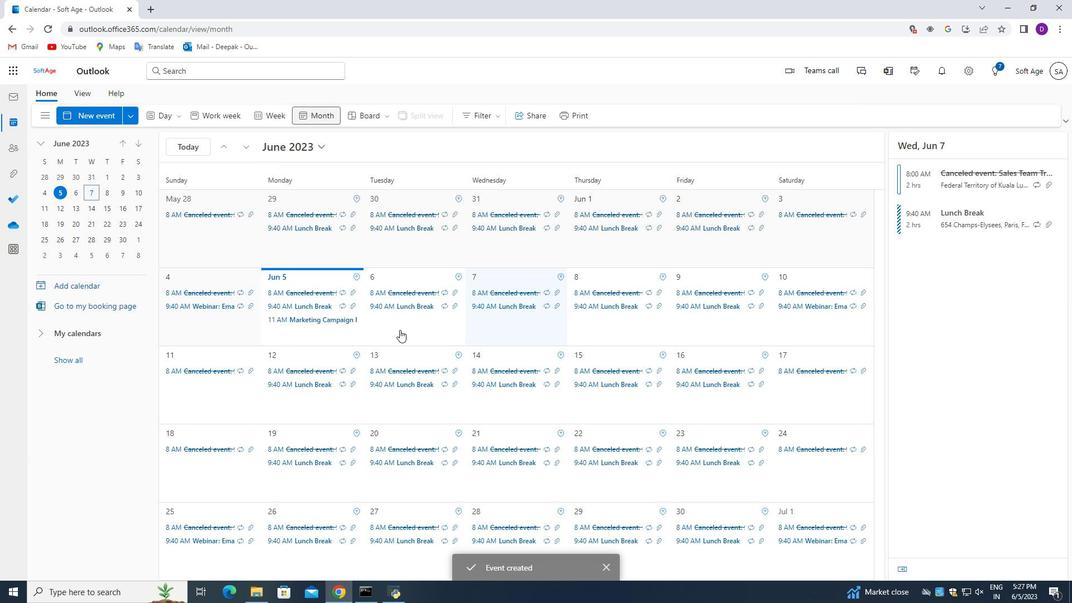
Action: Mouse moved to (401, 326)
Screenshot: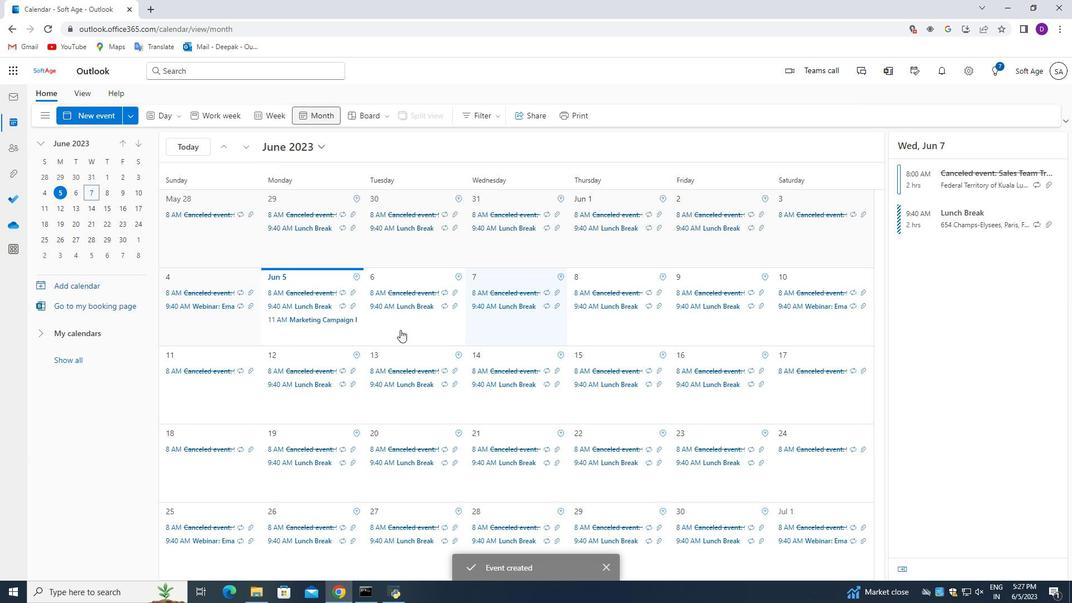 
Action: Mouse scrolled (401, 326) with delta (0, 0)
Screenshot: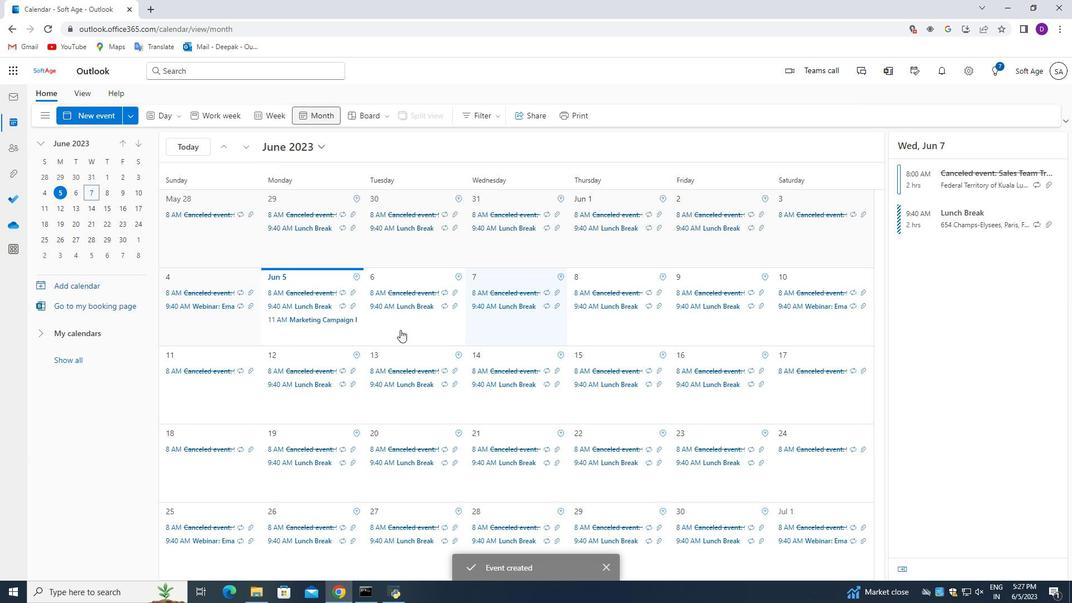 
Action: Mouse moved to (405, 309)
Screenshot: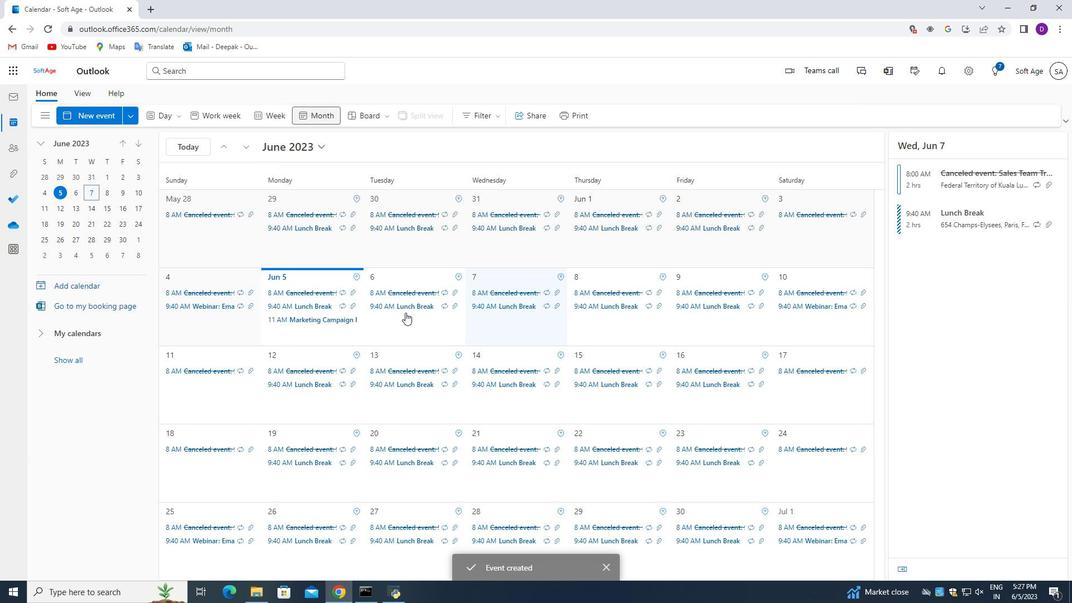 
